 Task: Find connections with filter location Beibei with filter topic #CVwith filter profile language German with filter current company Kronos Incorporated with filter school Anurag Group of Institutions with filter industry Armed Forces with filter service category Video Editing with filter keywords title Sports Volunteer
Action: Mouse moved to (483, 86)
Screenshot: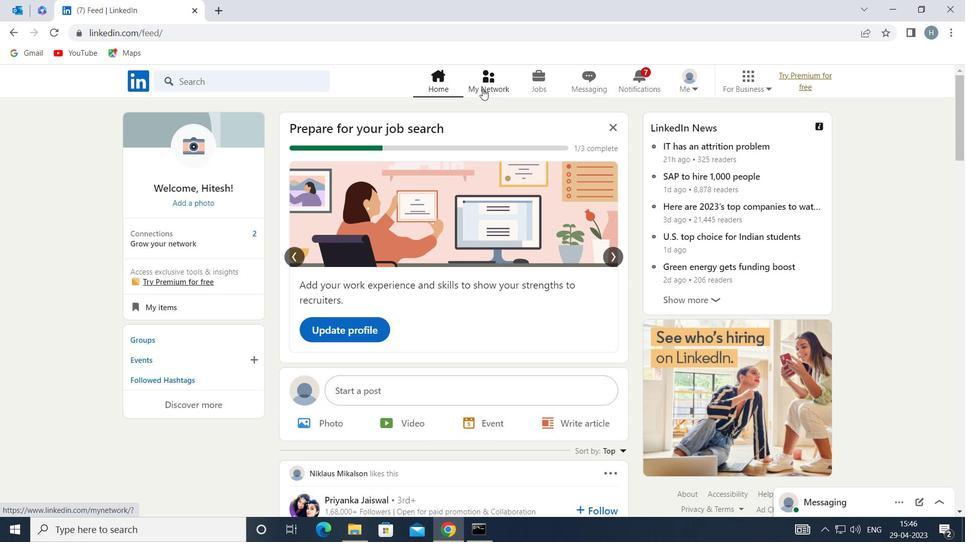 
Action: Mouse pressed left at (483, 86)
Screenshot: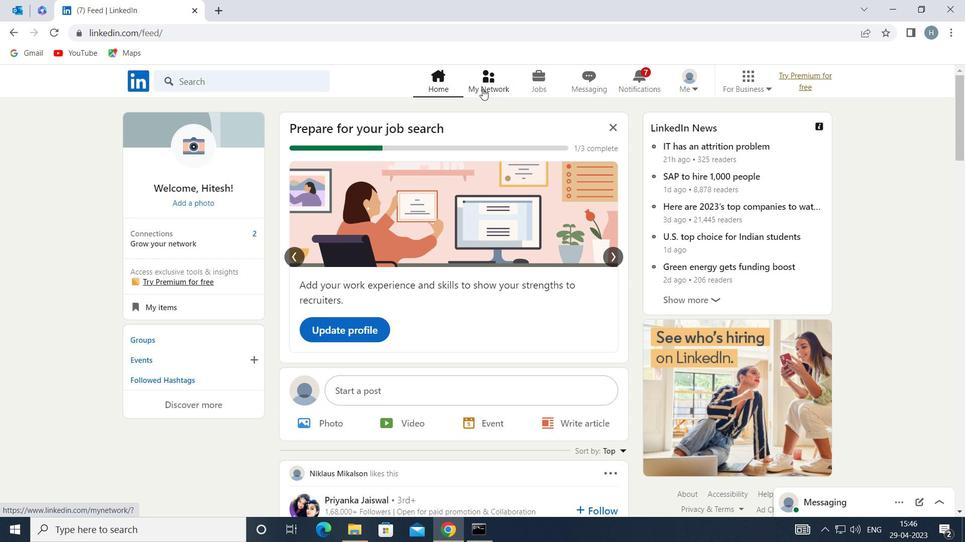 
Action: Mouse moved to (268, 149)
Screenshot: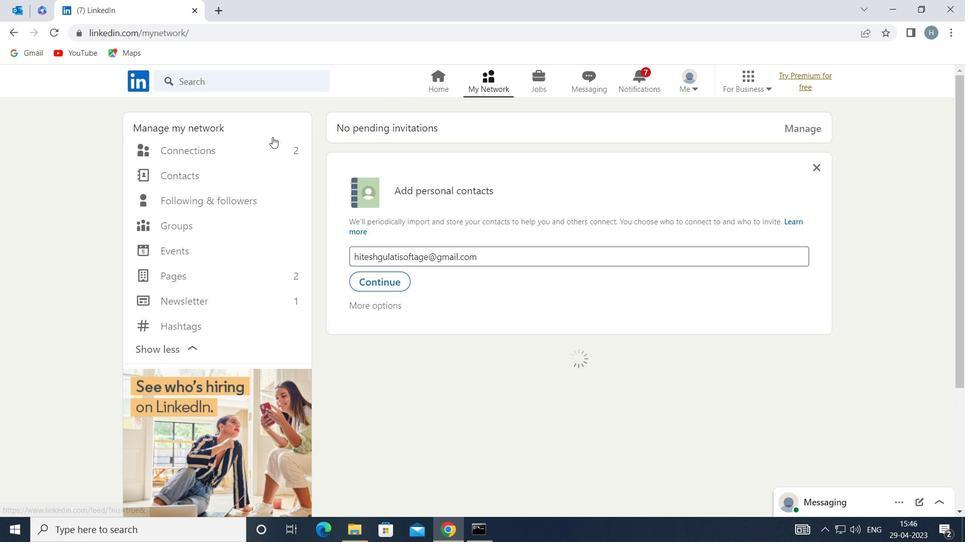 
Action: Mouse pressed left at (268, 149)
Screenshot: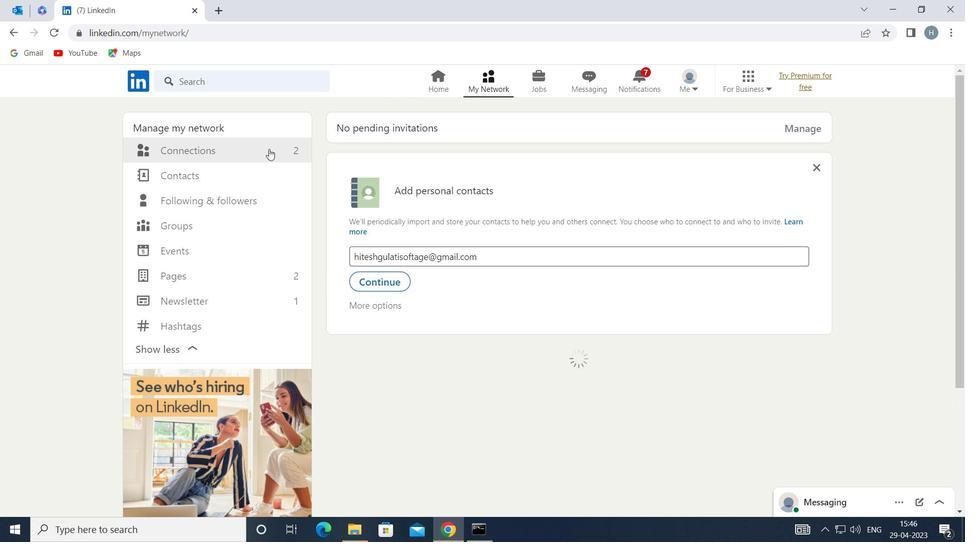 
Action: Mouse moved to (547, 148)
Screenshot: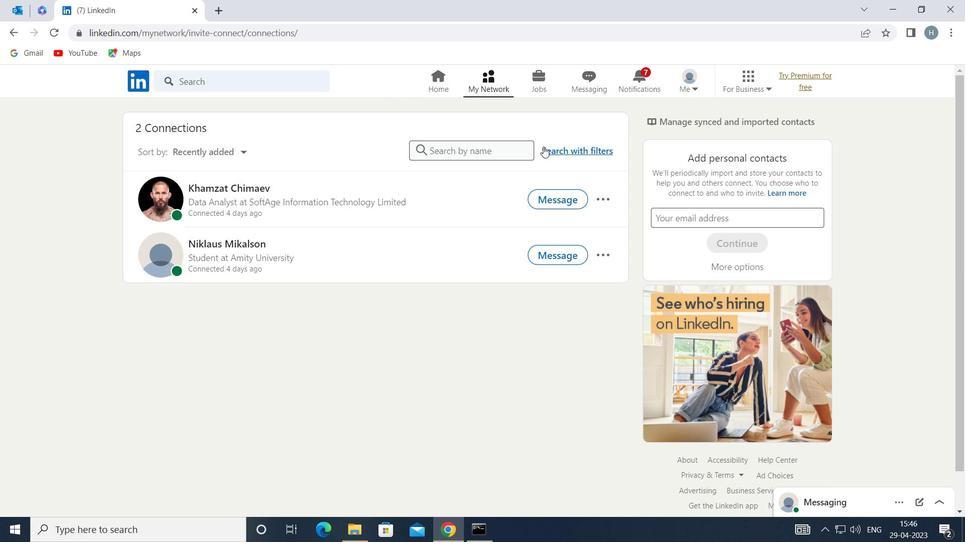
Action: Mouse pressed left at (547, 148)
Screenshot: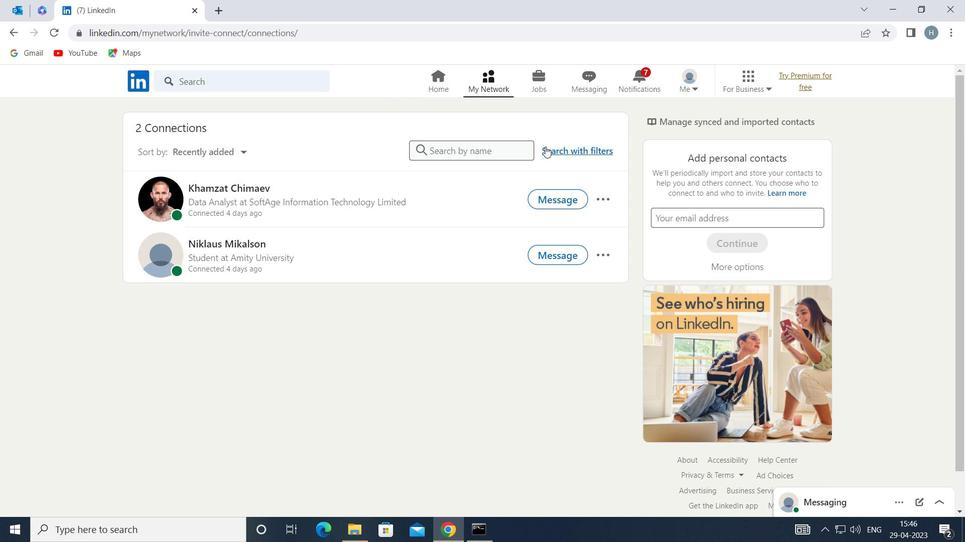 
Action: Mouse moved to (516, 121)
Screenshot: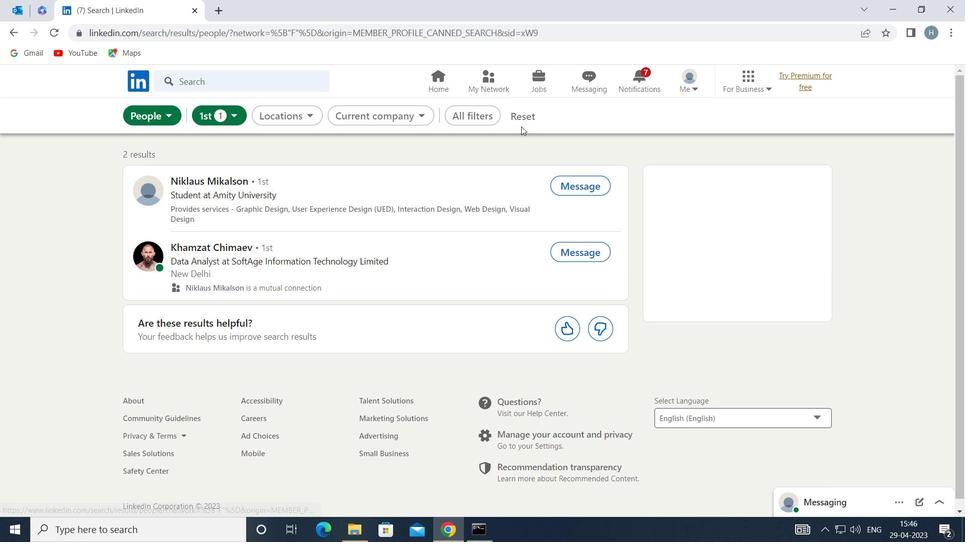 
Action: Mouse pressed left at (516, 121)
Screenshot: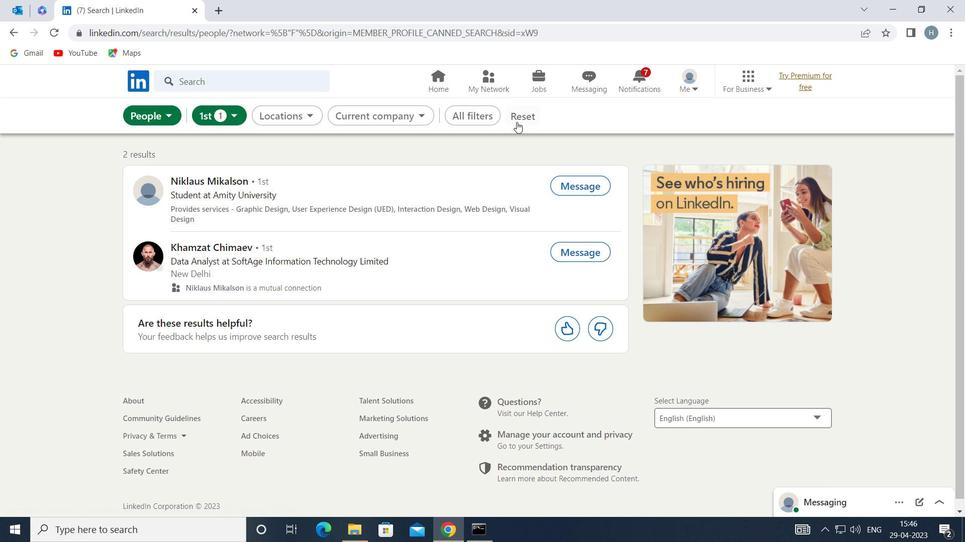 
Action: Mouse moved to (499, 116)
Screenshot: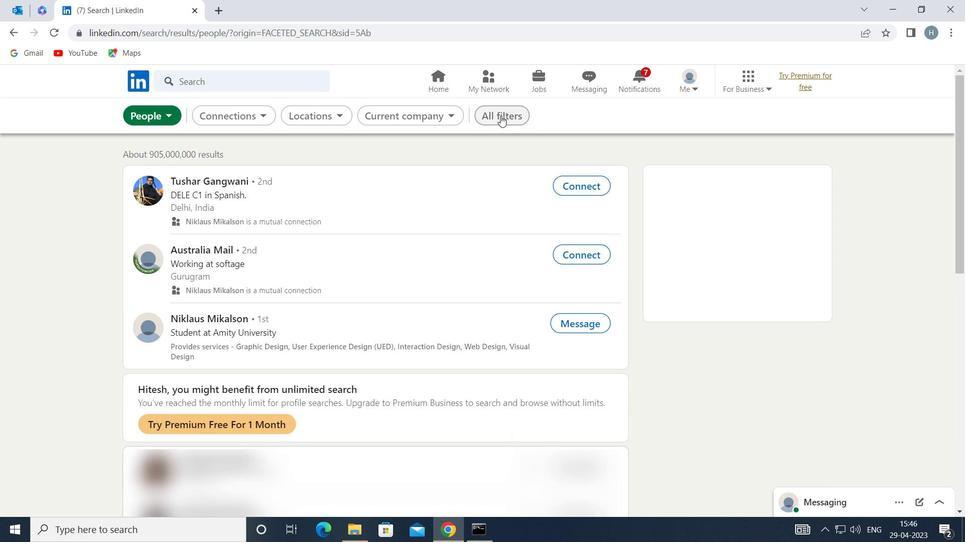 
Action: Mouse pressed left at (499, 116)
Screenshot: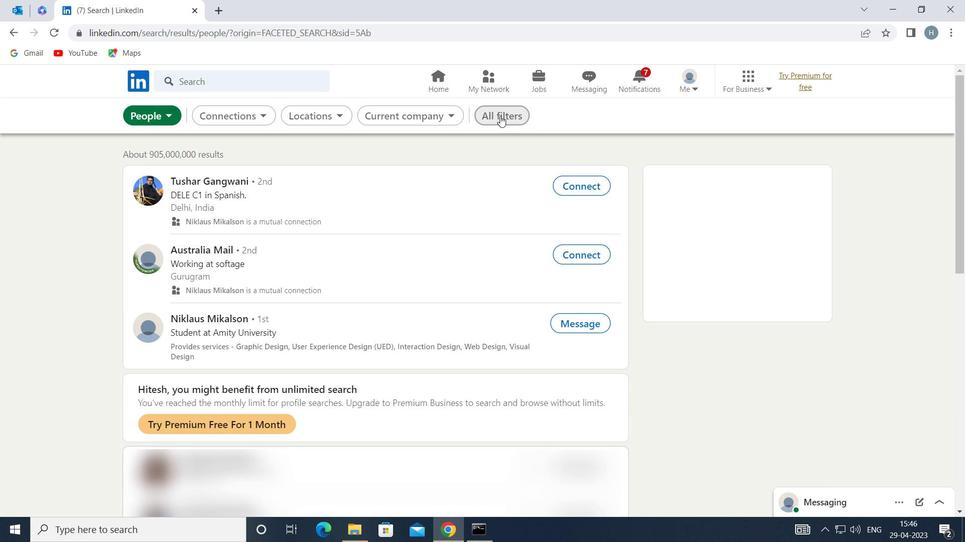 
Action: Mouse moved to (708, 212)
Screenshot: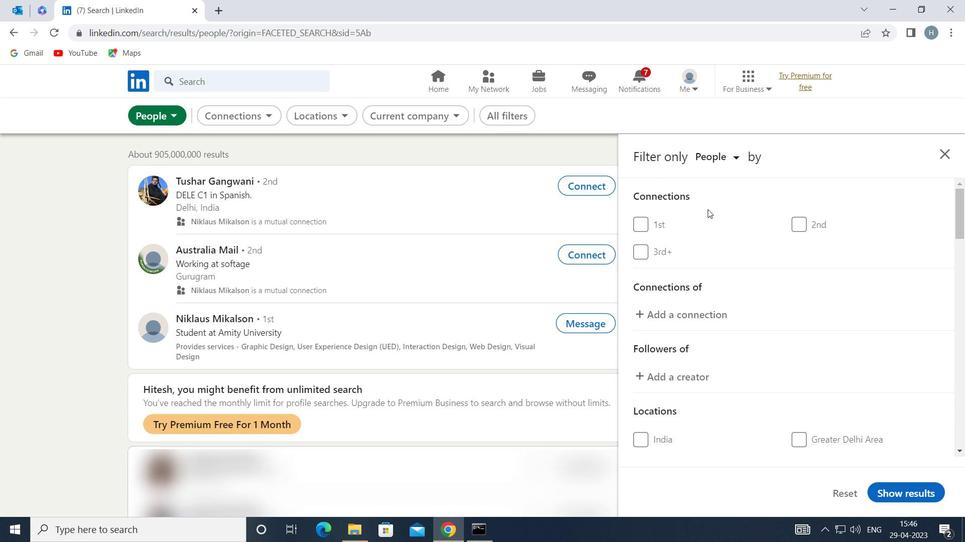 
Action: Mouse scrolled (708, 212) with delta (0, 0)
Screenshot: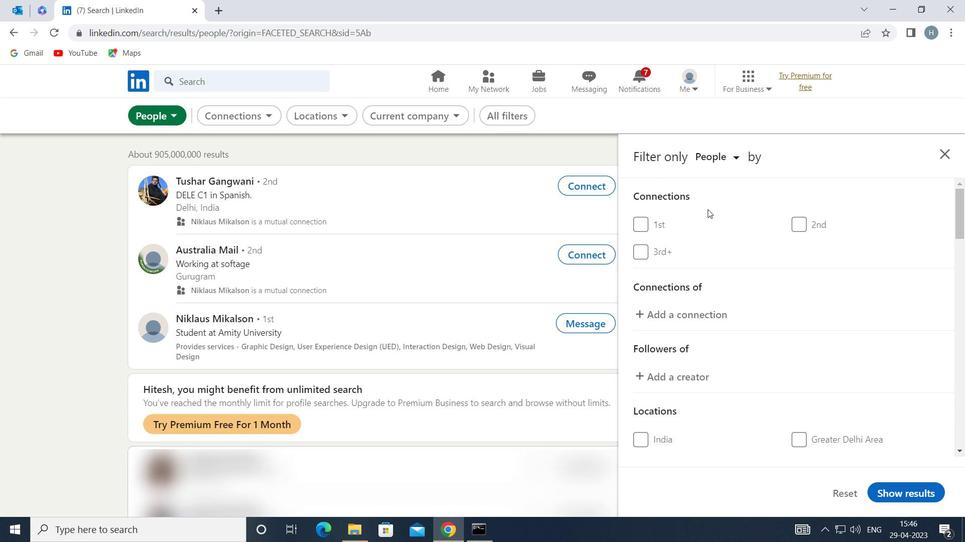 
Action: Mouse moved to (708, 214)
Screenshot: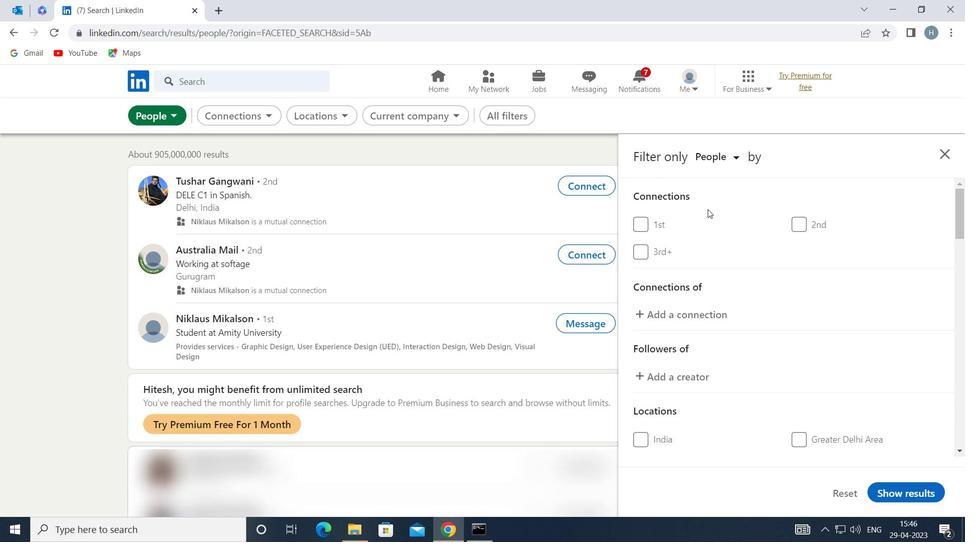 
Action: Mouse scrolled (708, 213) with delta (0, 0)
Screenshot: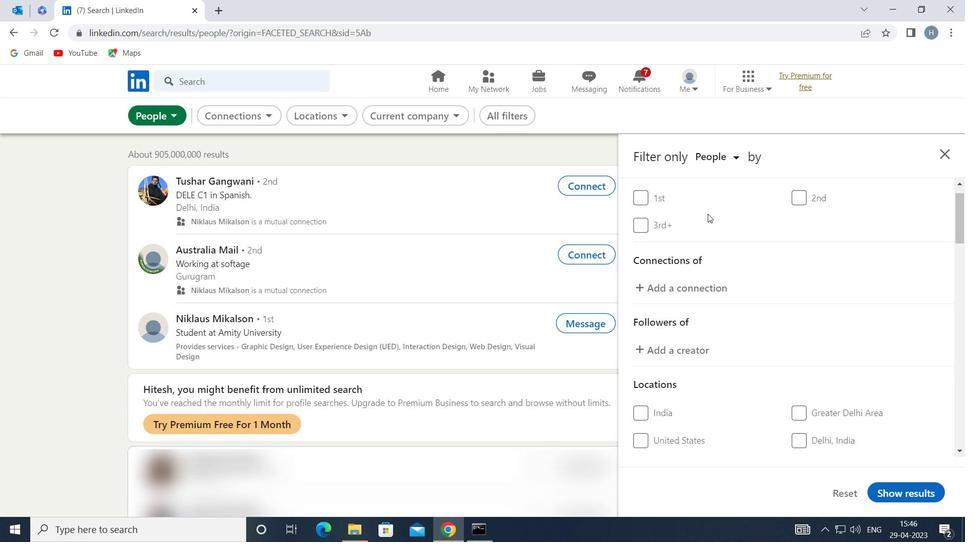 
Action: Mouse moved to (781, 298)
Screenshot: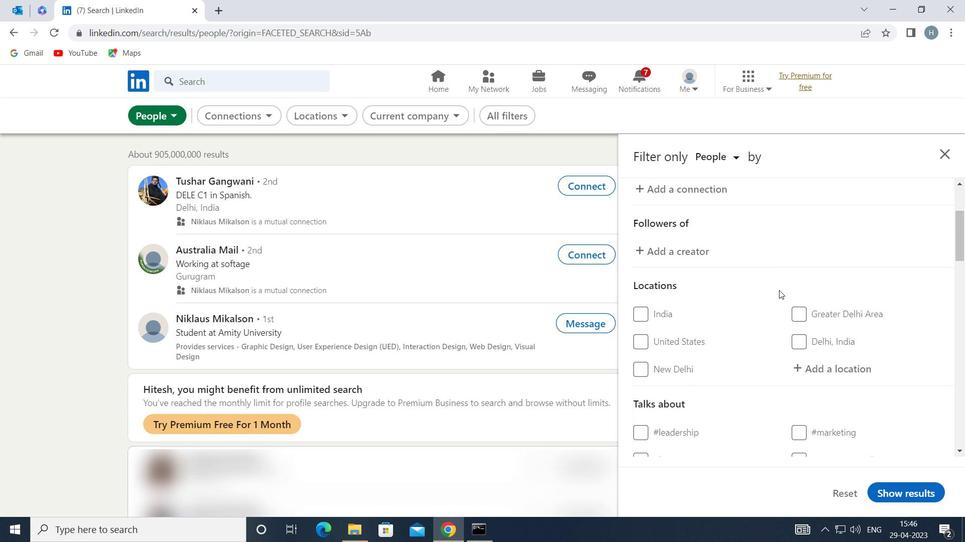 
Action: Mouse scrolled (781, 298) with delta (0, 0)
Screenshot: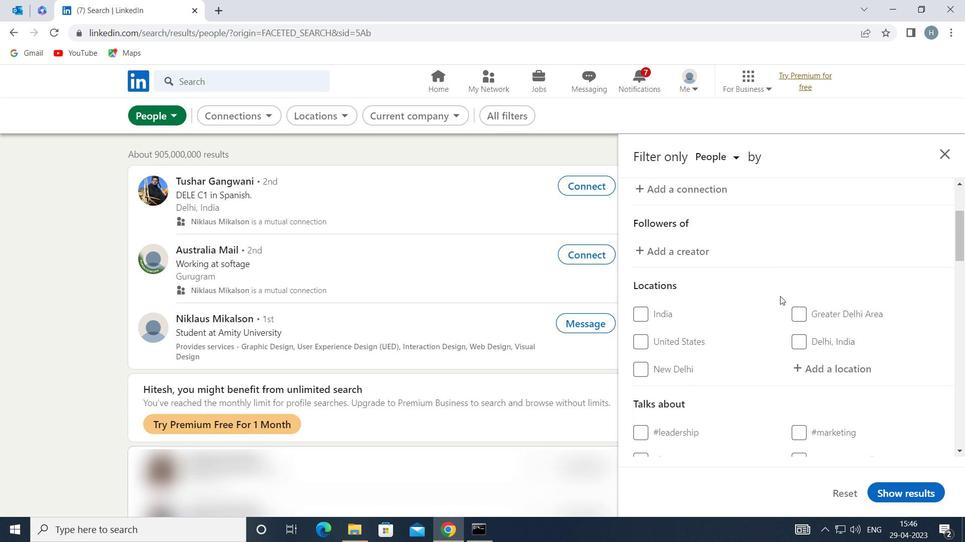 
Action: Mouse scrolled (781, 298) with delta (0, 0)
Screenshot: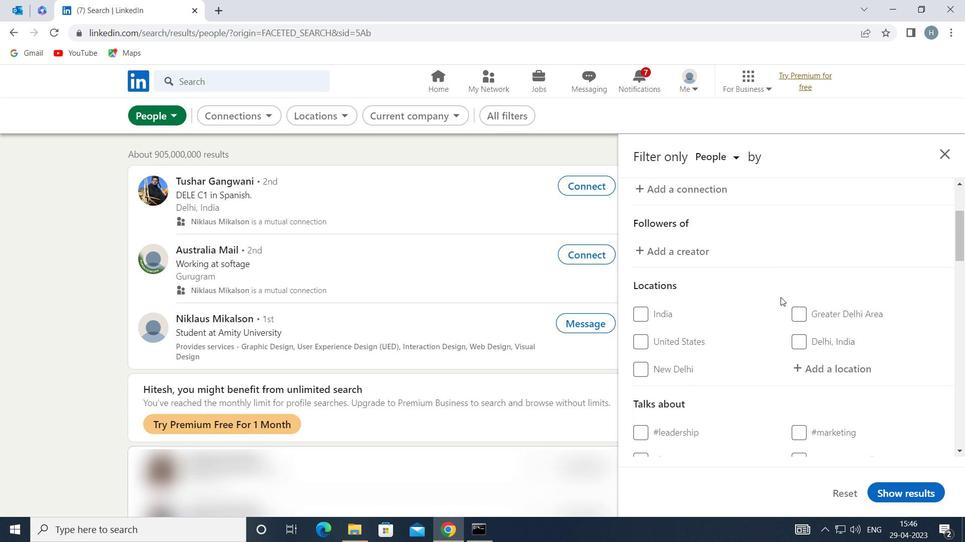 
Action: Mouse moved to (827, 244)
Screenshot: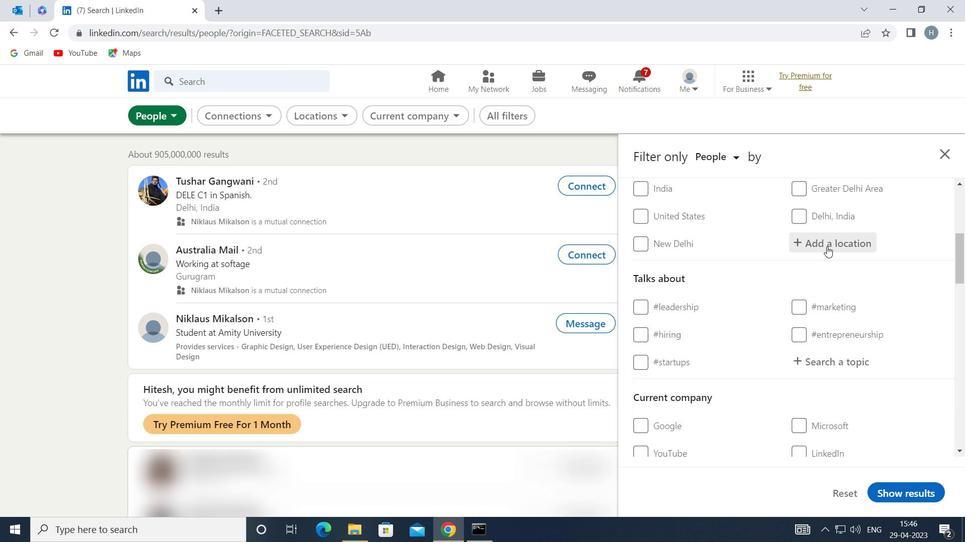 
Action: Mouse pressed left at (827, 244)
Screenshot: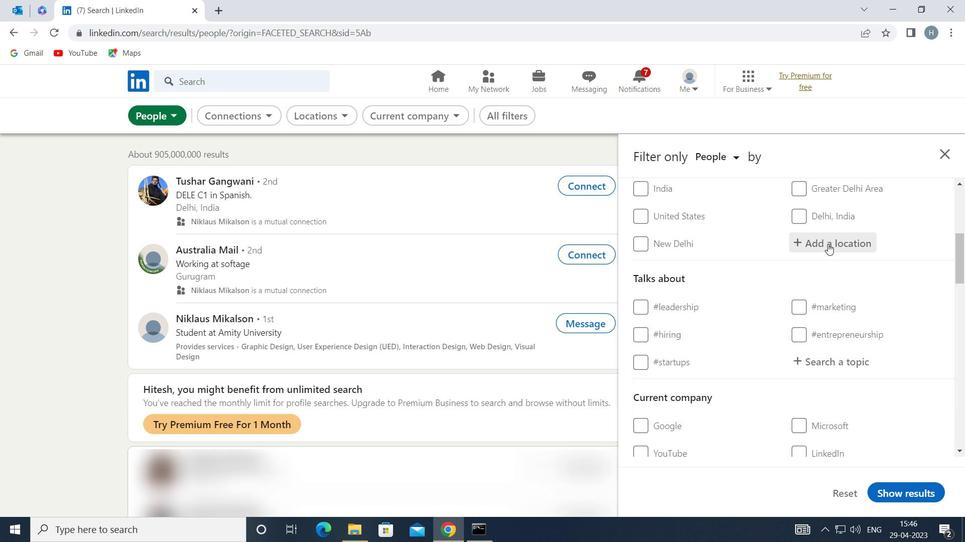 
Action: Key pressed <Key.shift>BEIBEI
Screenshot: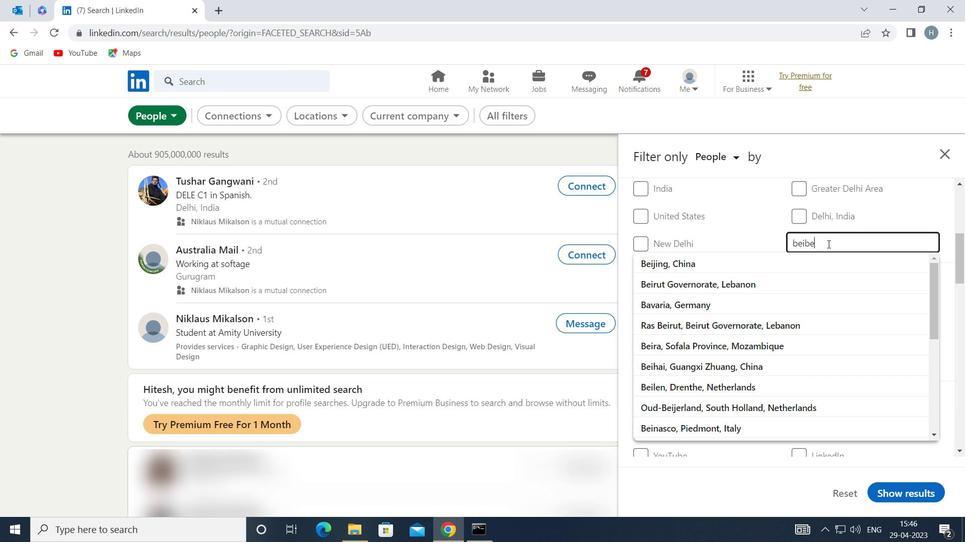 
Action: Mouse moved to (873, 232)
Screenshot: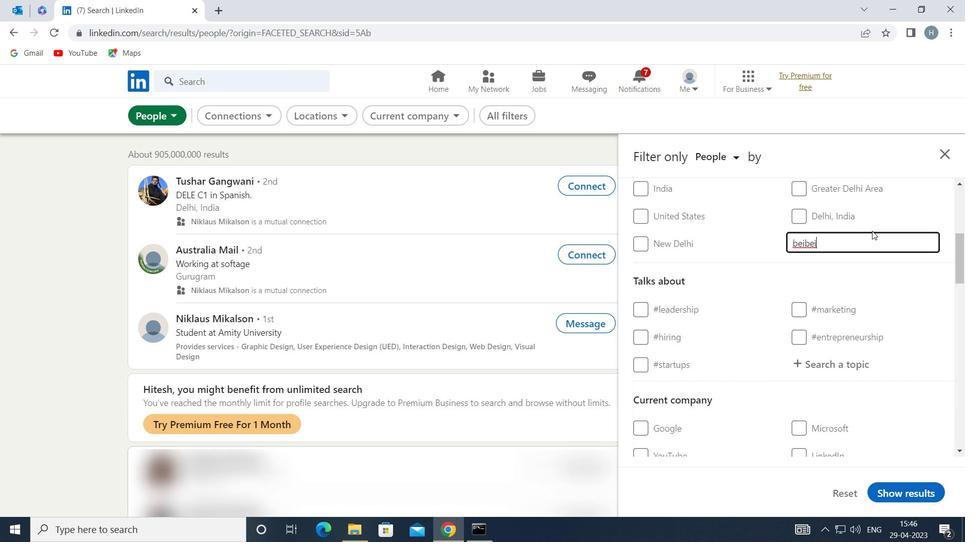 
Action: Key pressed <Key.enter>
Screenshot: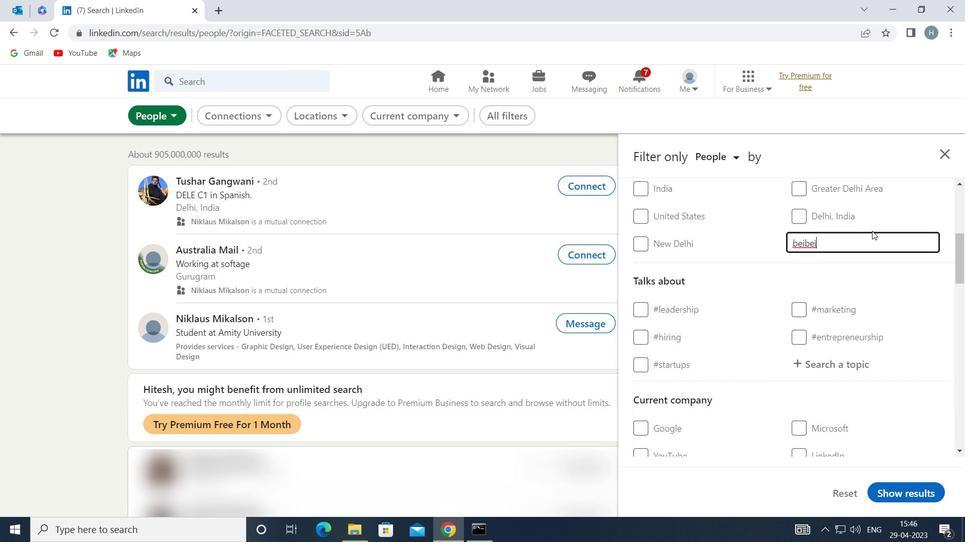 
Action: Mouse moved to (911, 302)
Screenshot: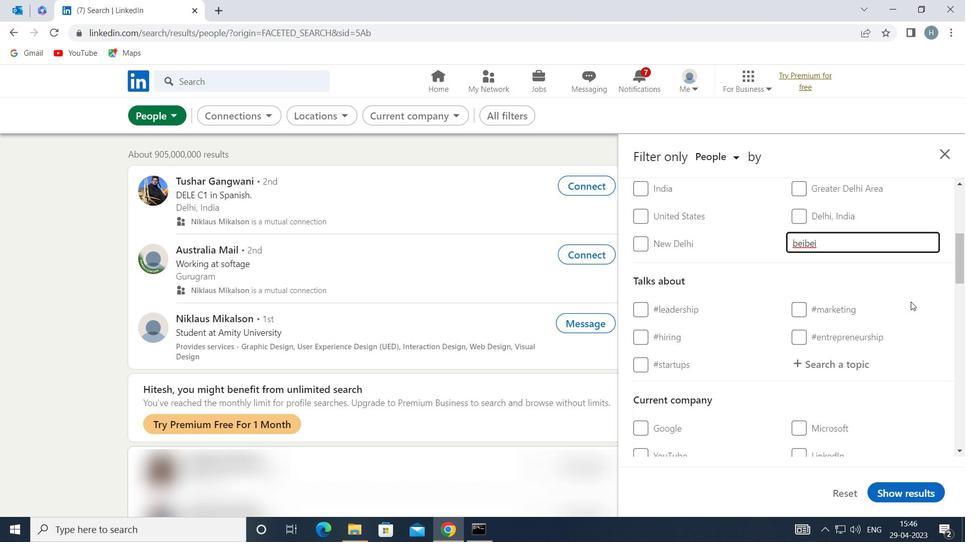 
Action: Mouse scrolled (911, 301) with delta (0, 0)
Screenshot: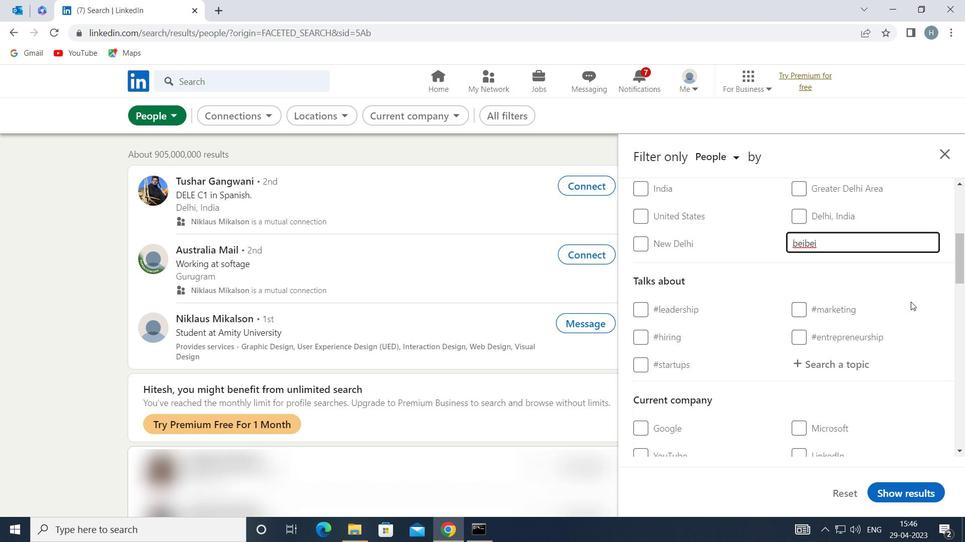 
Action: Mouse moved to (859, 296)
Screenshot: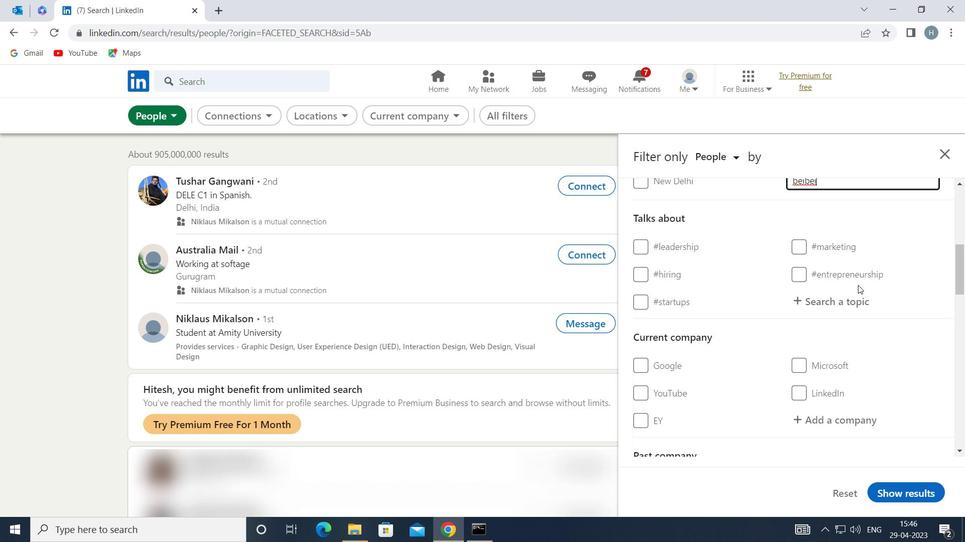 
Action: Mouse pressed left at (859, 296)
Screenshot: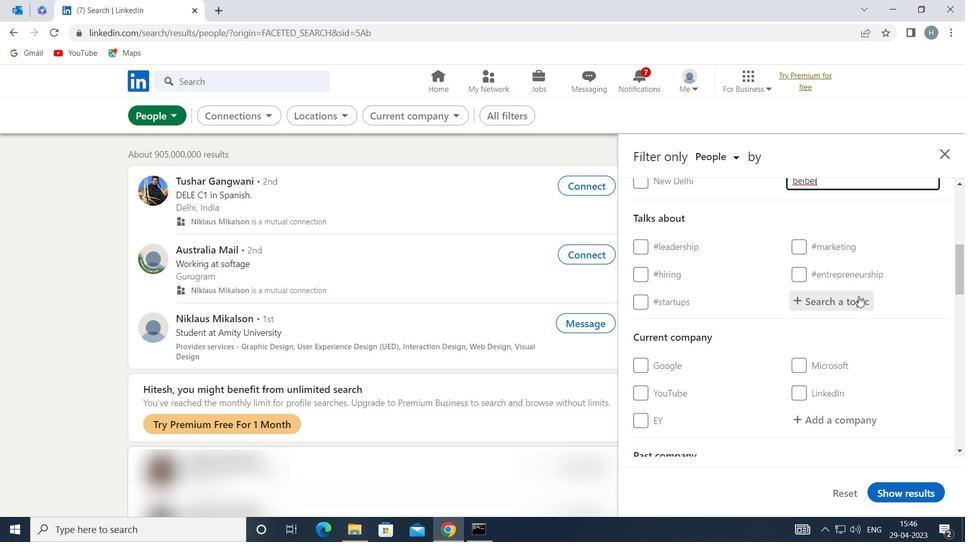 
Action: Mouse moved to (859, 297)
Screenshot: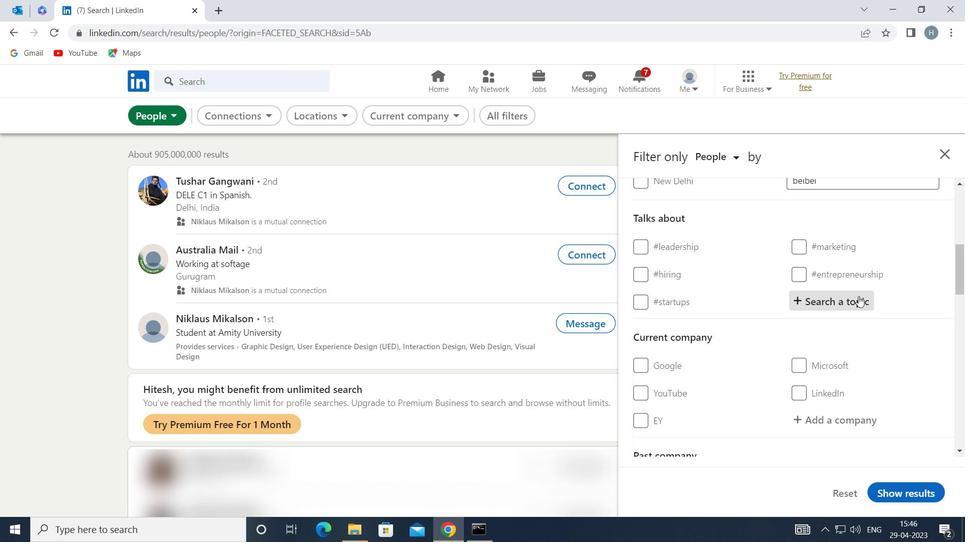 
Action: Key pressed <Key.shift>CV
Screenshot: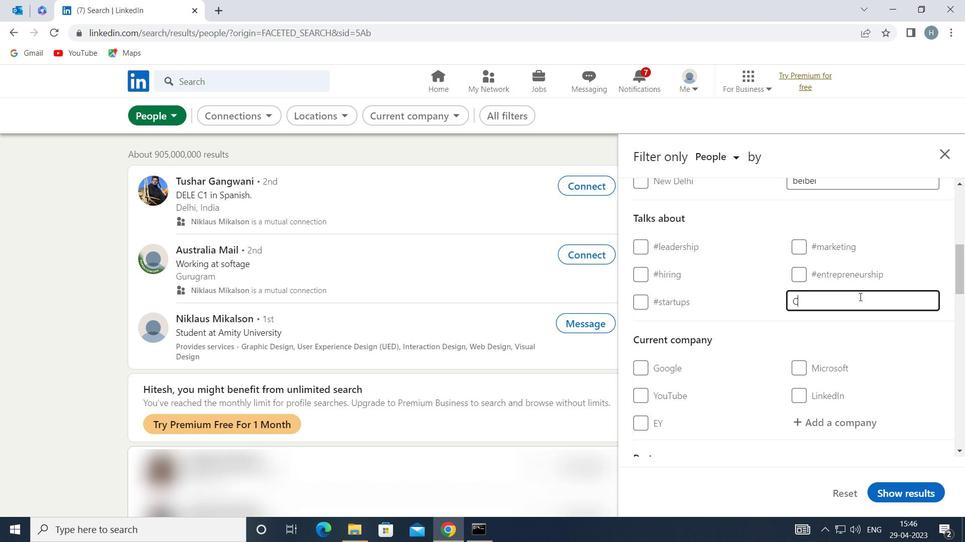 
Action: Mouse moved to (782, 317)
Screenshot: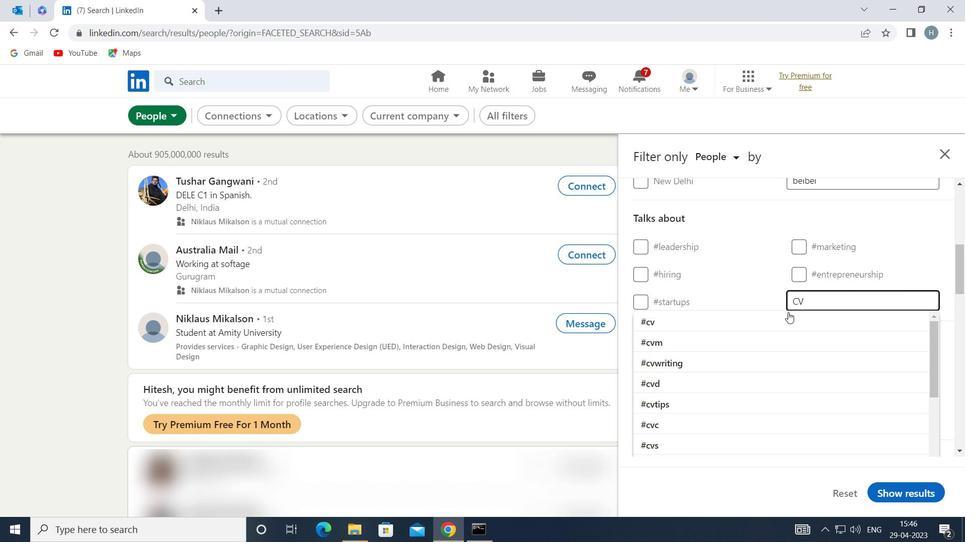
Action: Mouse pressed left at (782, 317)
Screenshot: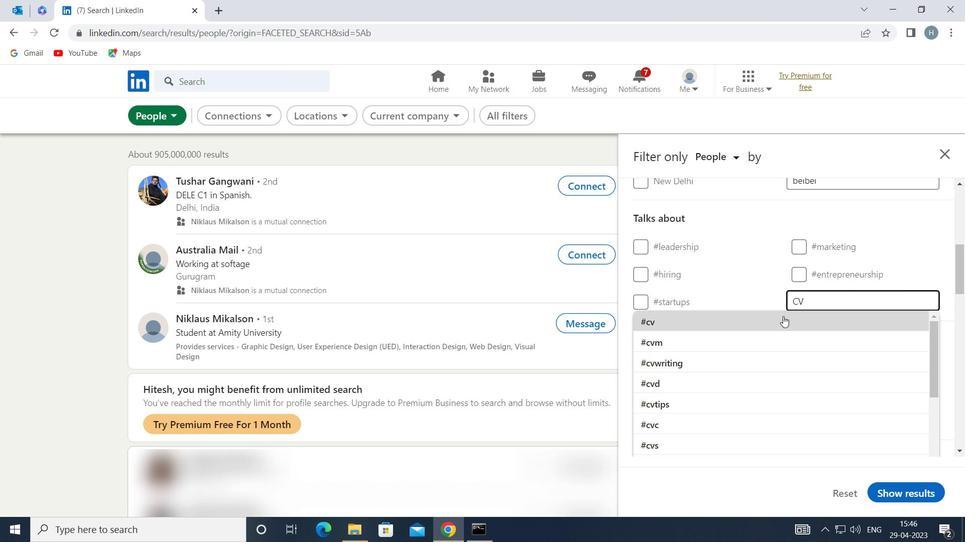 
Action: Mouse moved to (781, 317)
Screenshot: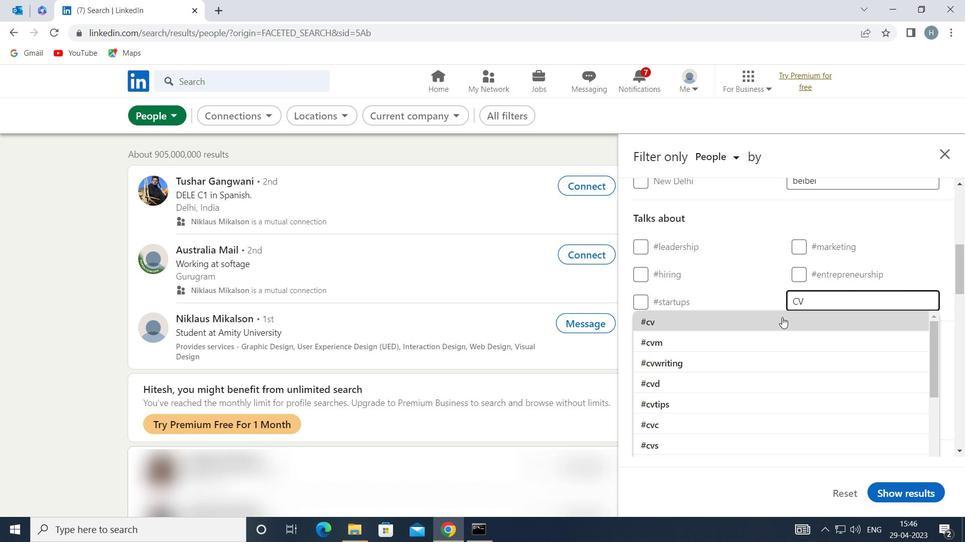 
Action: Mouse scrolled (781, 317) with delta (0, 0)
Screenshot: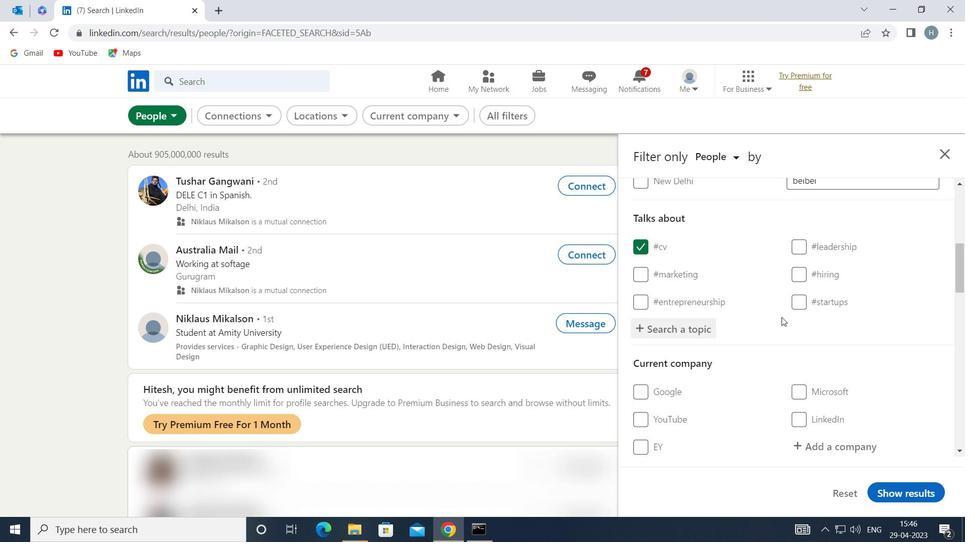 
Action: Mouse moved to (781, 314)
Screenshot: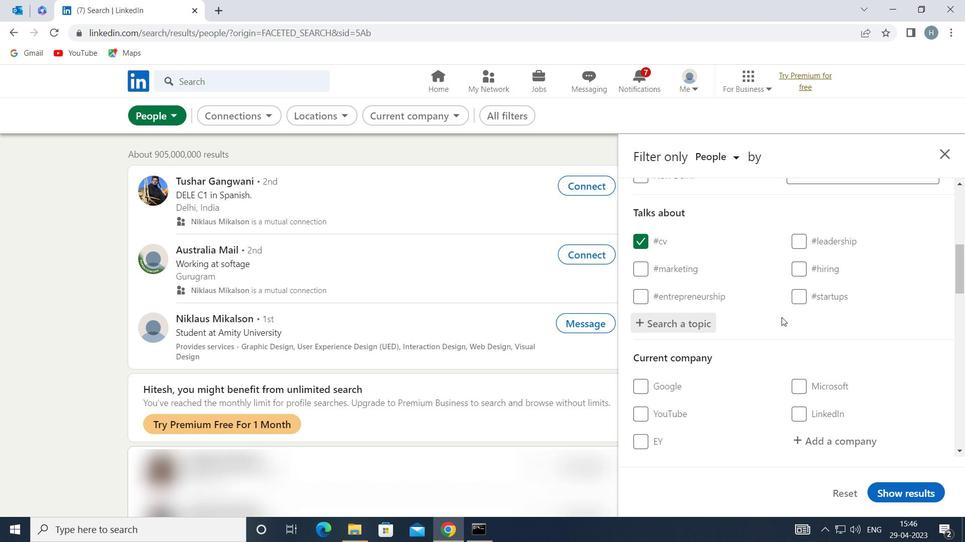 
Action: Mouse scrolled (781, 314) with delta (0, 0)
Screenshot: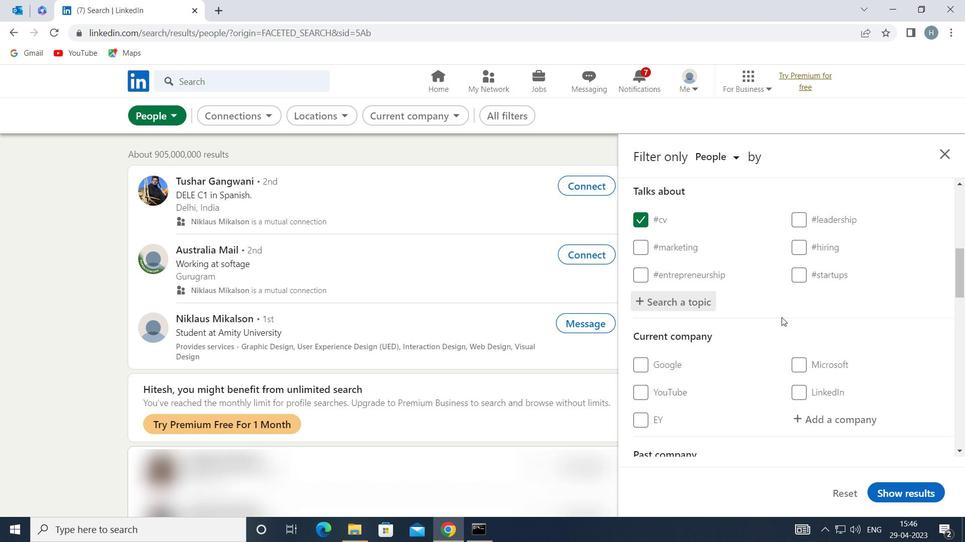 
Action: Mouse scrolled (781, 314) with delta (0, 0)
Screenshot: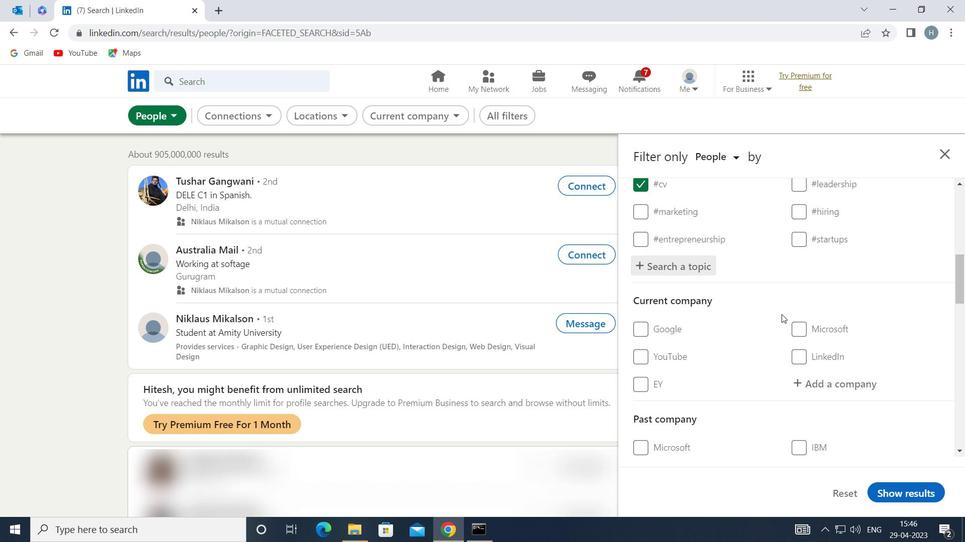 
Action: Mouse scrolled (781, 314) with delta (0, 0)
Screenshot: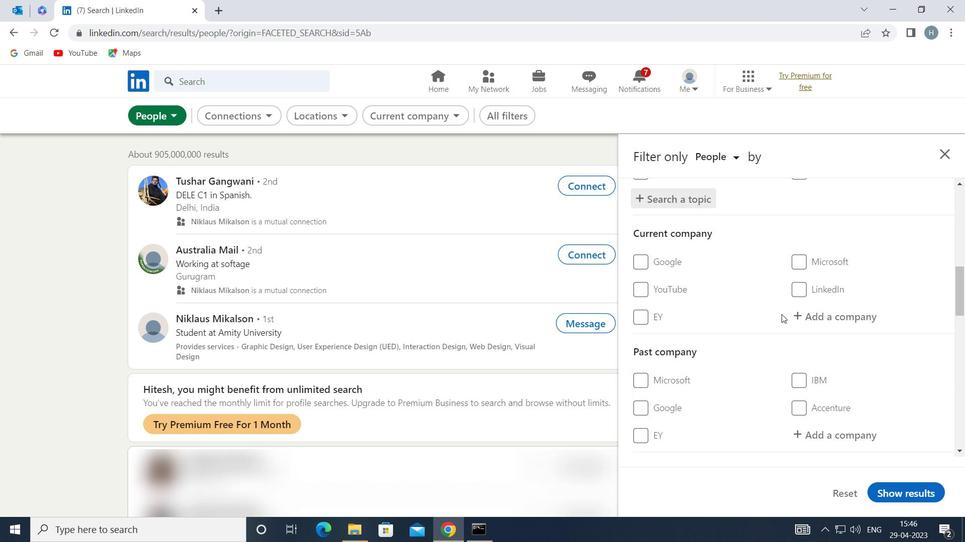 
Action: Mouse moved to (782, 313)
Screenshot: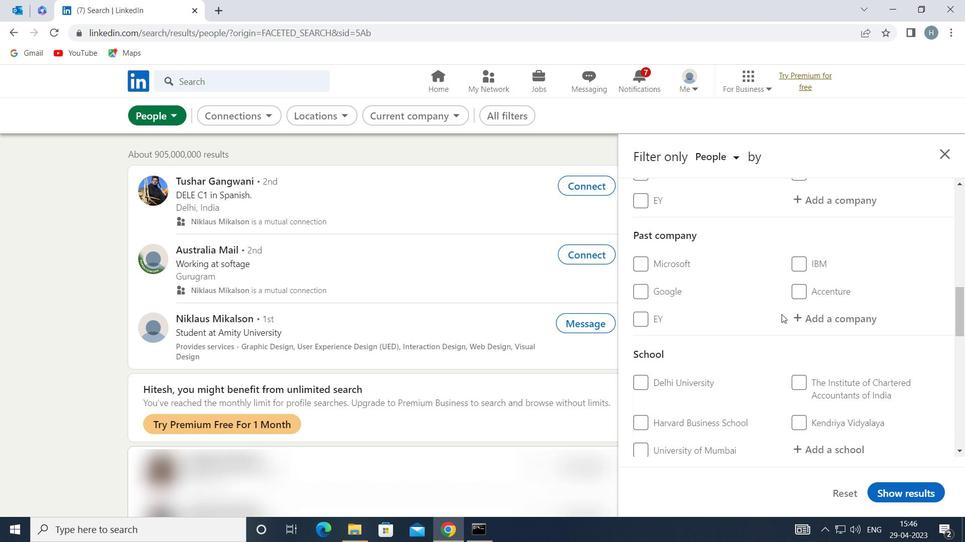 
Action: Mouse scrolled (782, 313) with delta (0, 0)
Screenshot: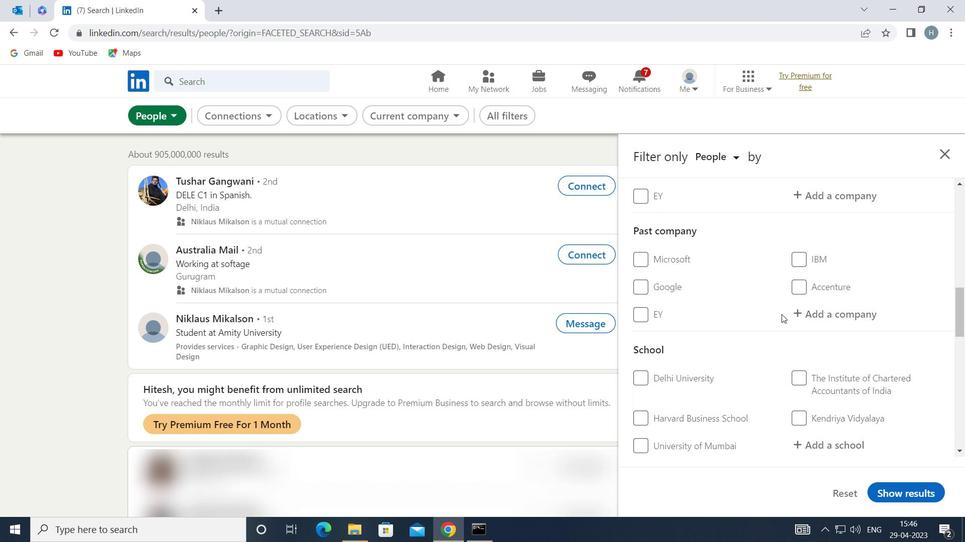 
Action: Mouse moved to (786, 309)
Screenshot: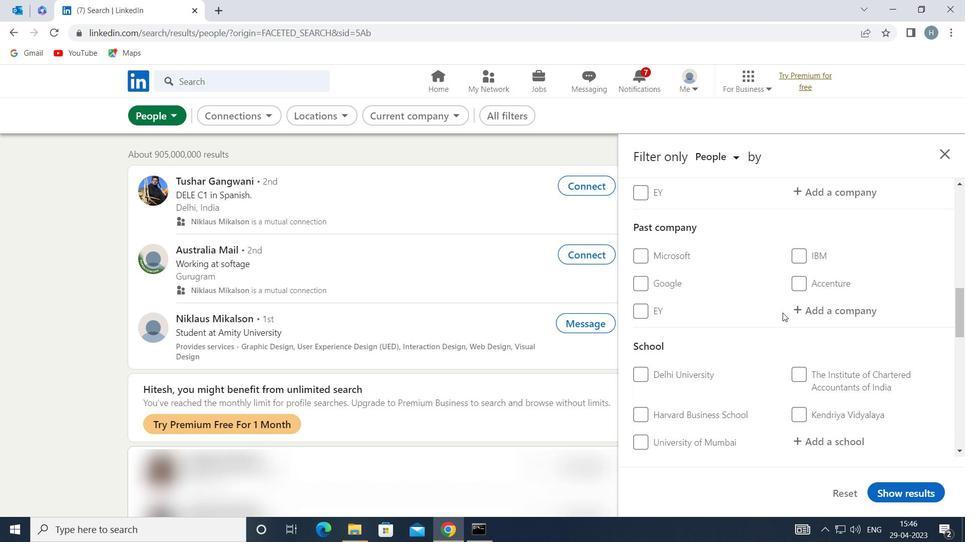 
Action: Mouse scrolled (786, 309) with delta (0, 0)
Screenshot: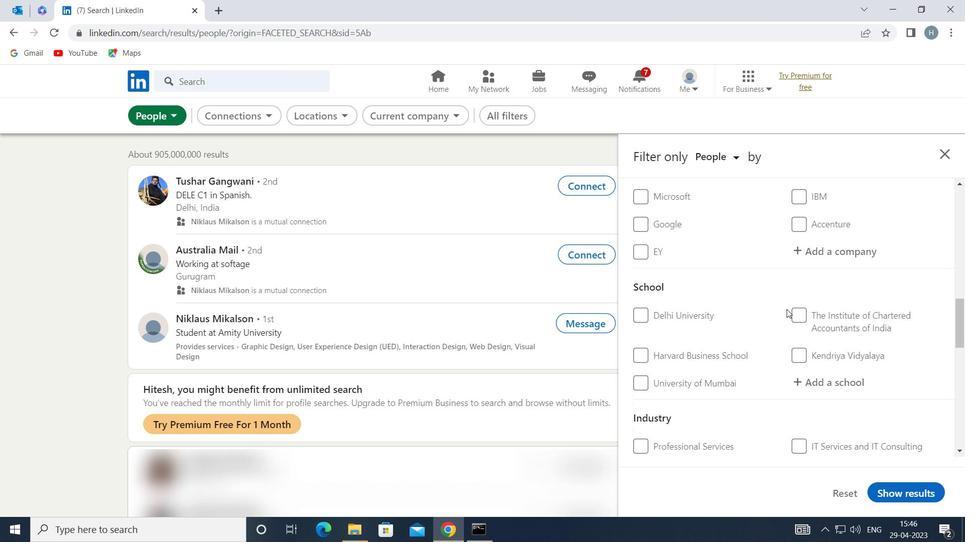 
Action: Mouse moved to (786, 310)
Screenshot: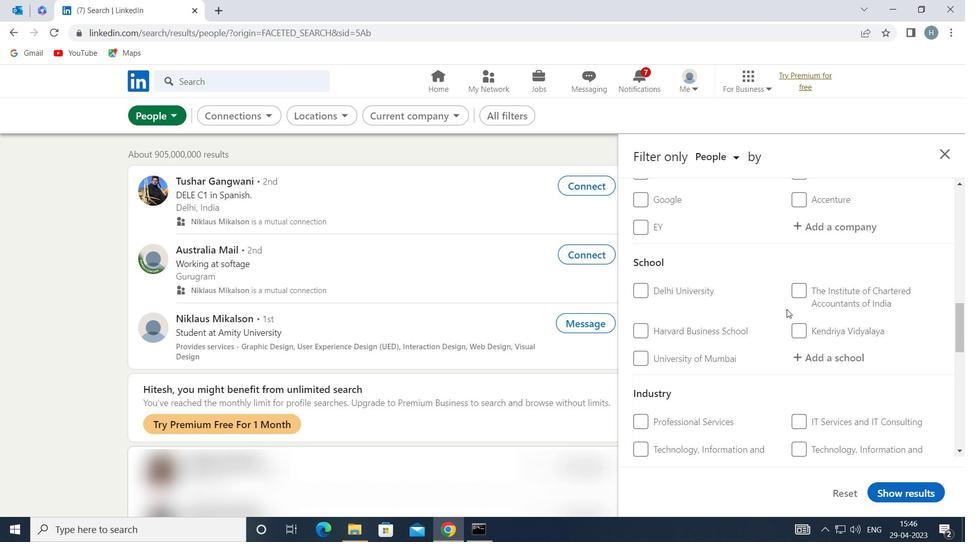 
Action: Mouse scrolled (786, 309) with delta (0, 0)
Screenshot: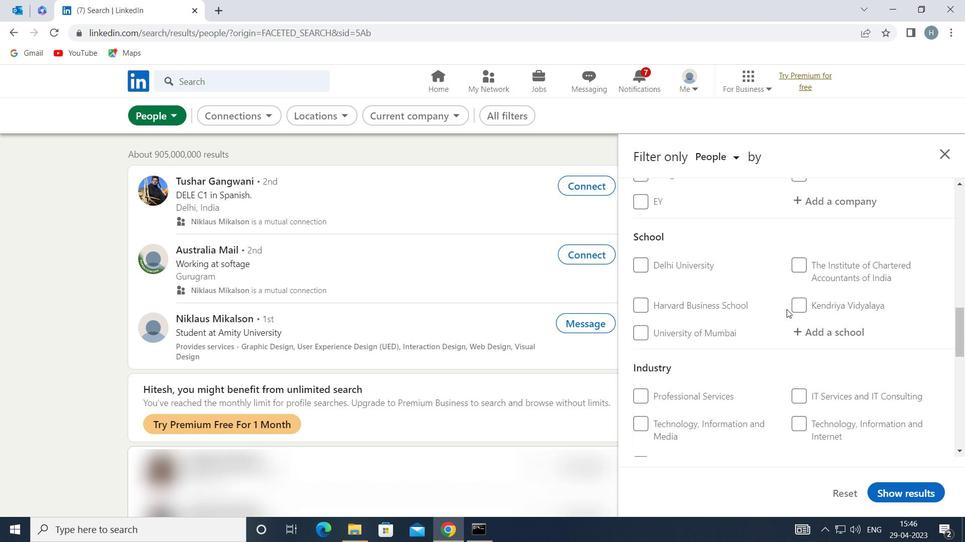 
Action: Mouse moved to (785, 312)
Screenshot: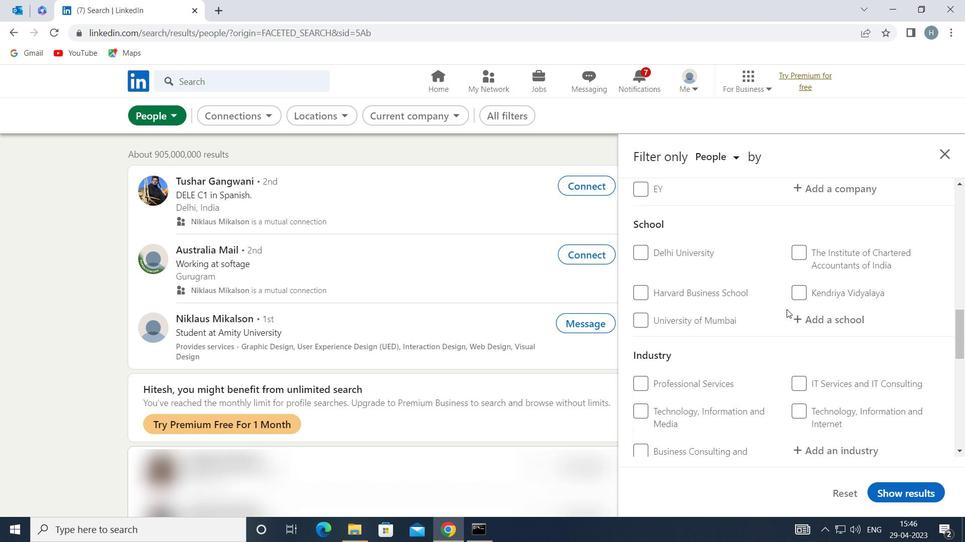 
Action: Mouse scrolled (785, 311) with delta (0, 0)
Screenshot: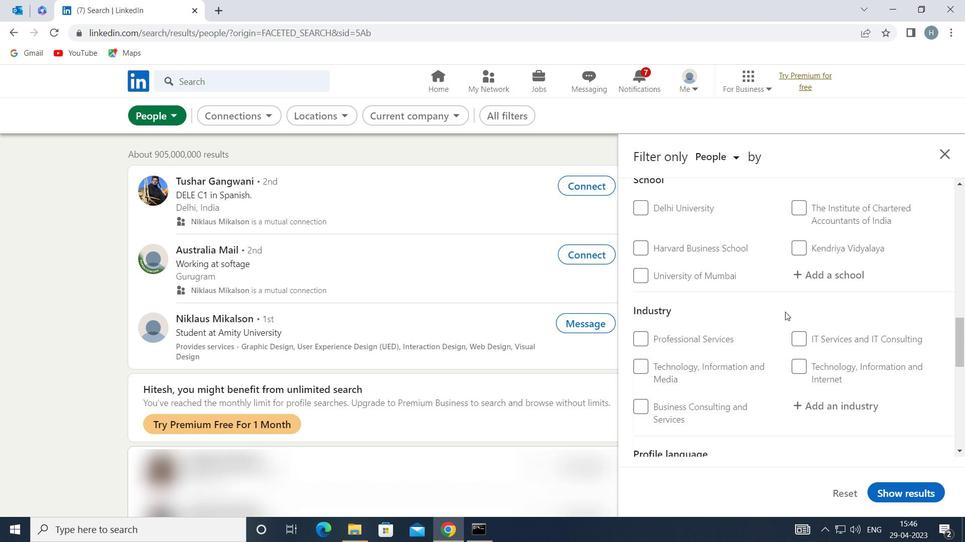 
Action: Mouse scrolled (785, 311) with delta (0, 0)
Screenshot: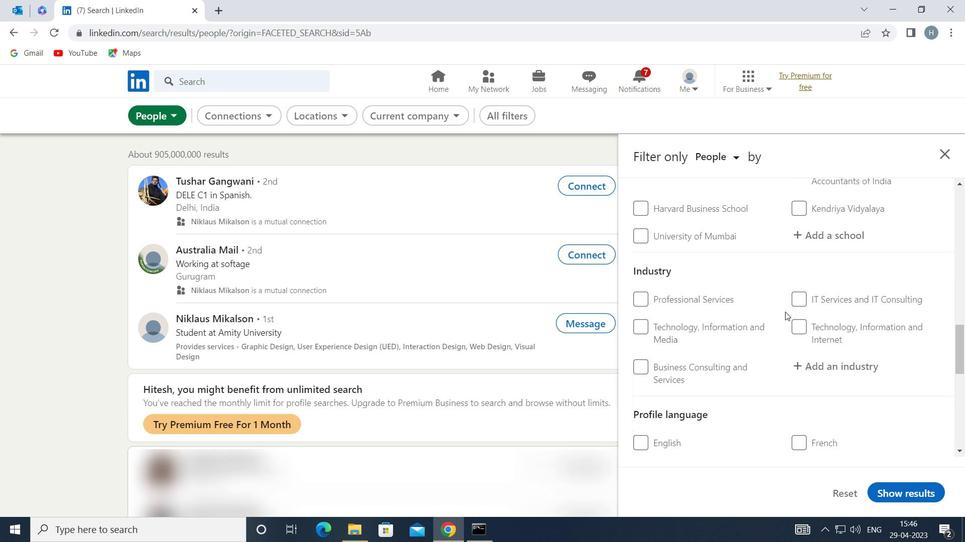 
Action: Mouse moved to (660, 389)
Screenshot: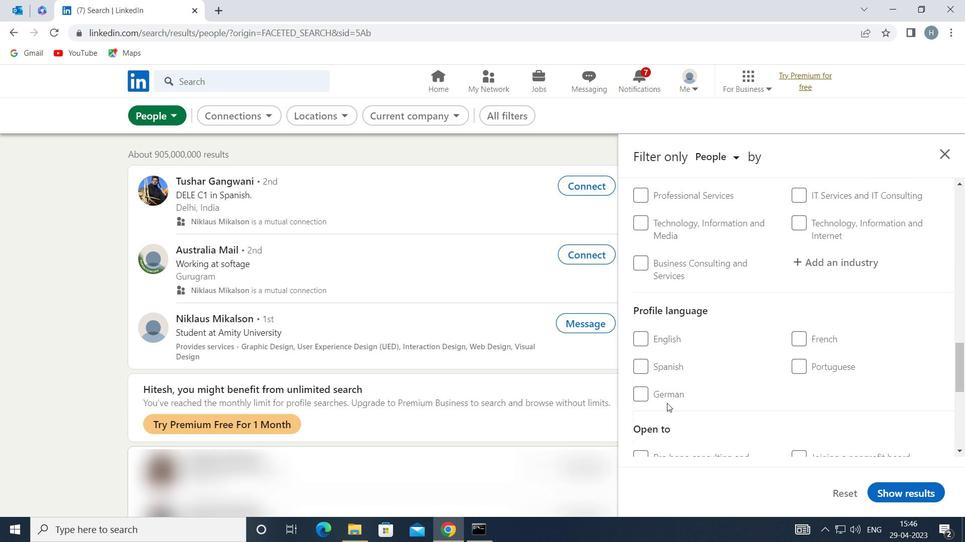
Action: Mouse pressed left at (660, 389)
Screenshot: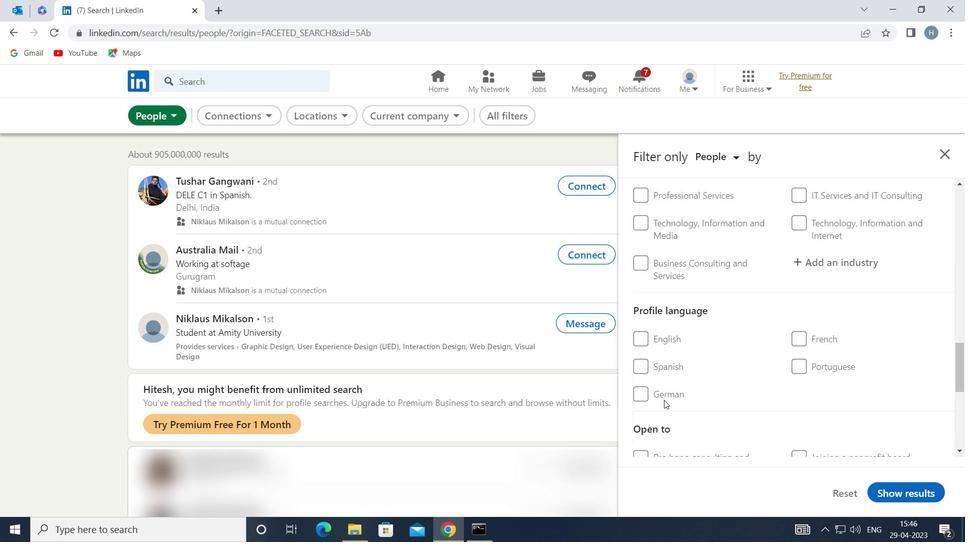 
Action: Mouse moved to (720, 378)
Screenshot: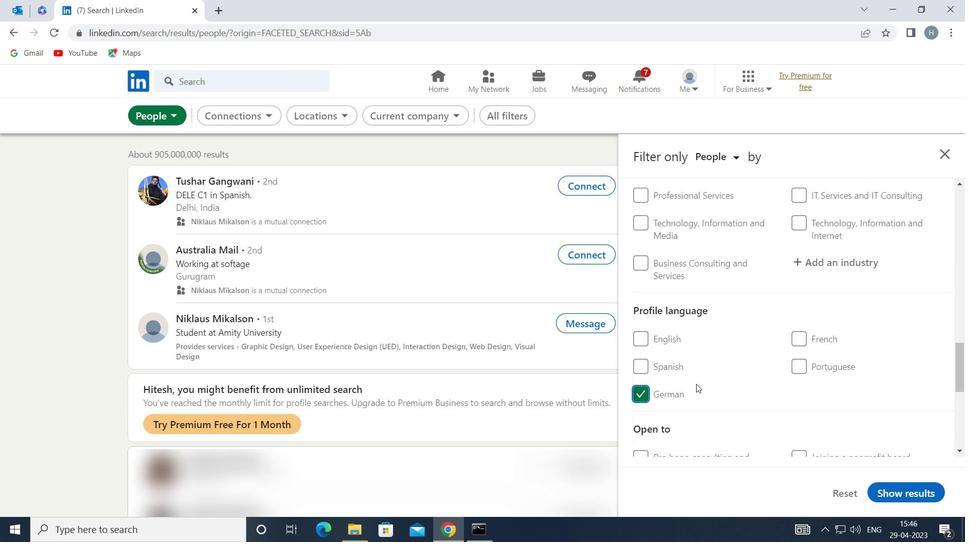 
Action: Mouse scrolled (720, 378) with delta (0, 0)
Screenshot: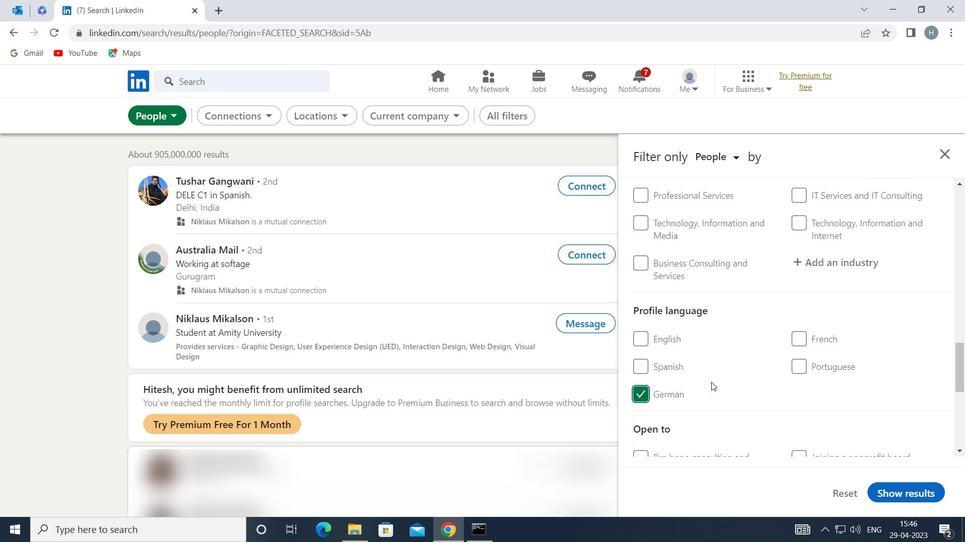 
Action: Mouse moved to (721, 377)
Screenshot: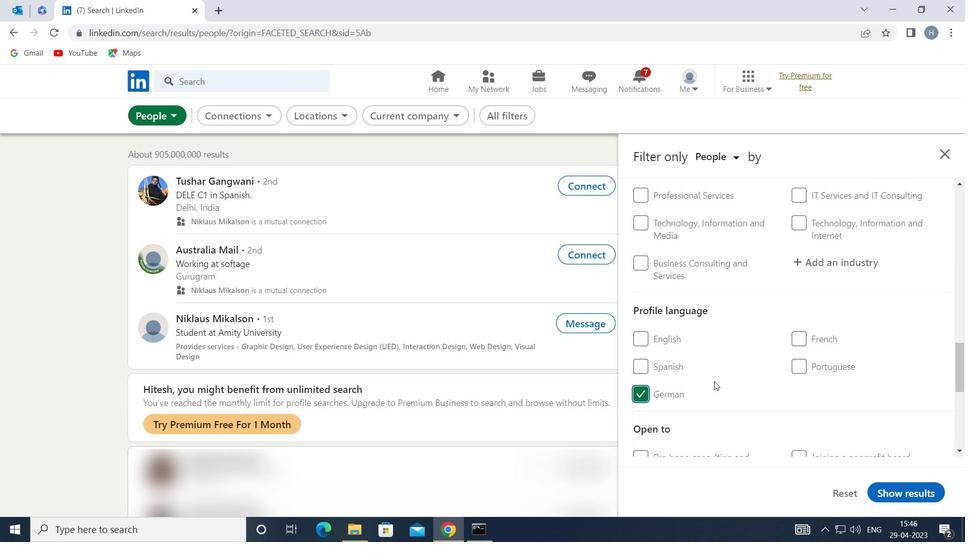 
Action: Mouse scrolled (721, 378) with delta (0, 0)
Screenshot: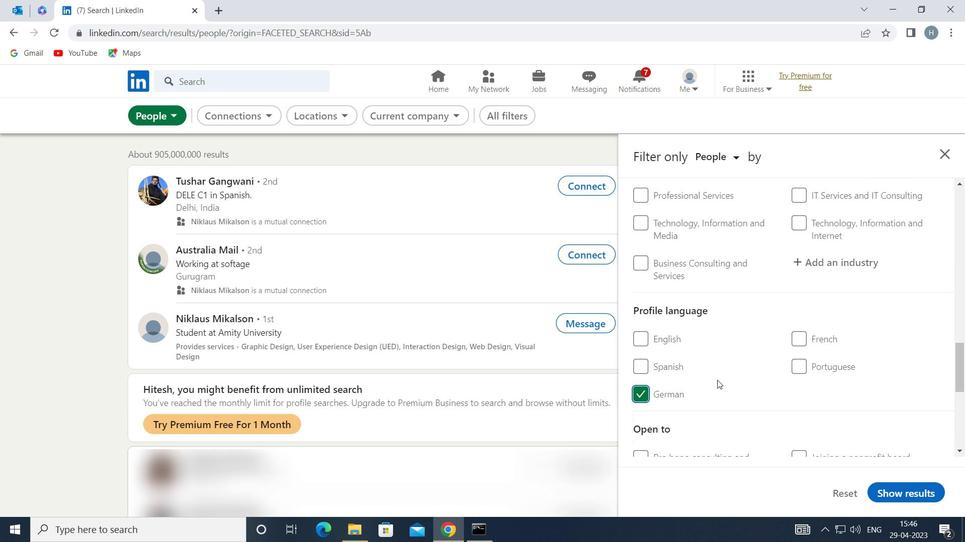 
Action: Mouse moved to (721, 375)
Screenshot: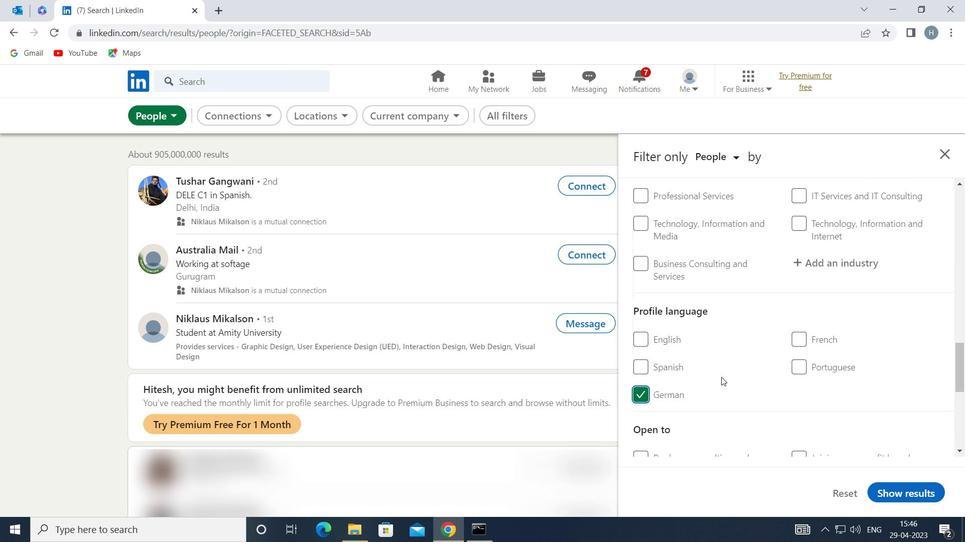 
Action: Mouse scrolled (721, 376) with delta (0, 0)
Screenshot: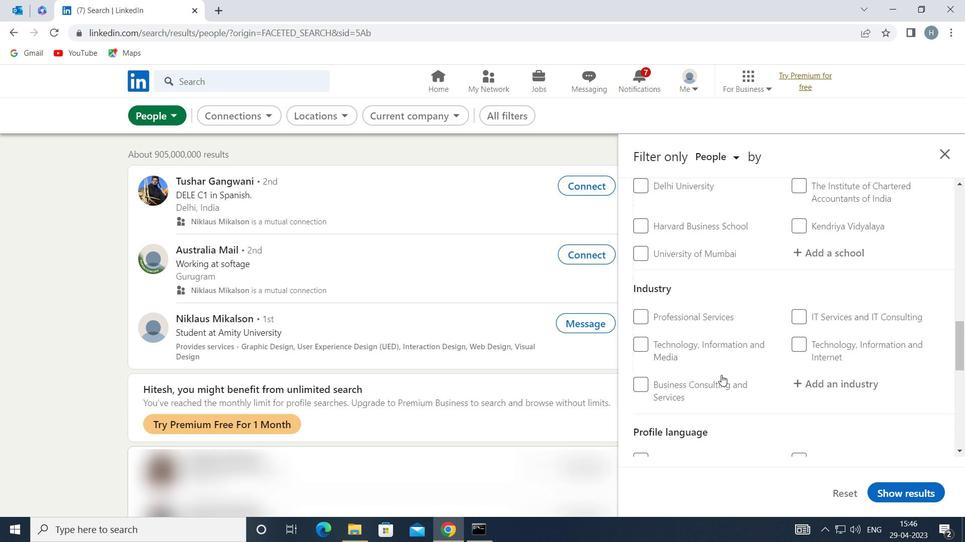 
Action: Mouse scrolled (721, 376) with delta (0, 0)
Screenshot: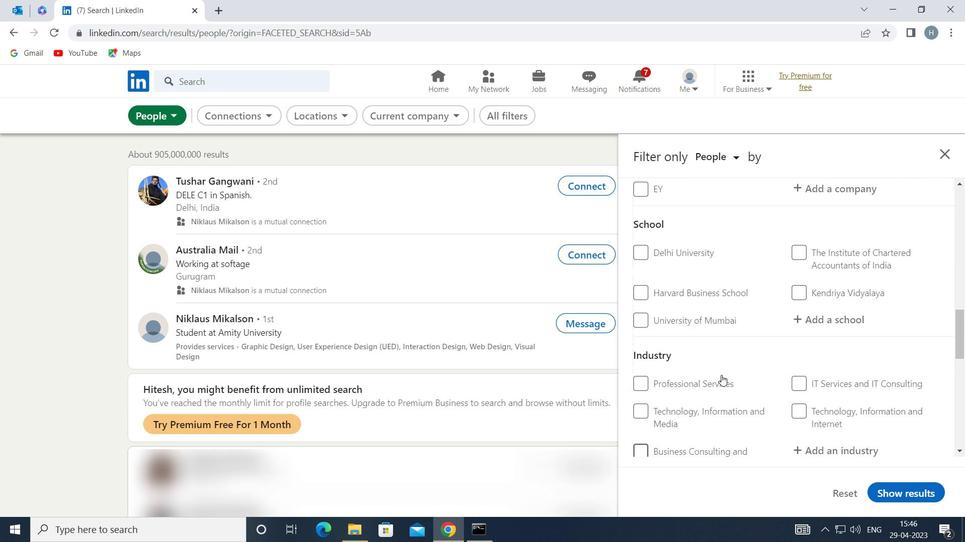 
Action: Mouse scrolled (721, 376) with delta (0, 0)
Screenshot: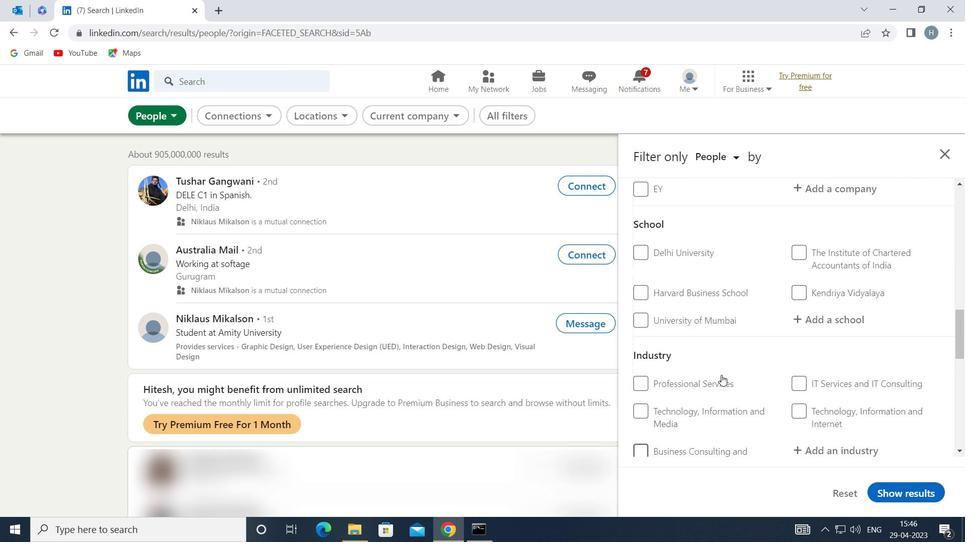 
Action: Mouse scrolled (721, 376) with delta (0, 0)
Screenshot: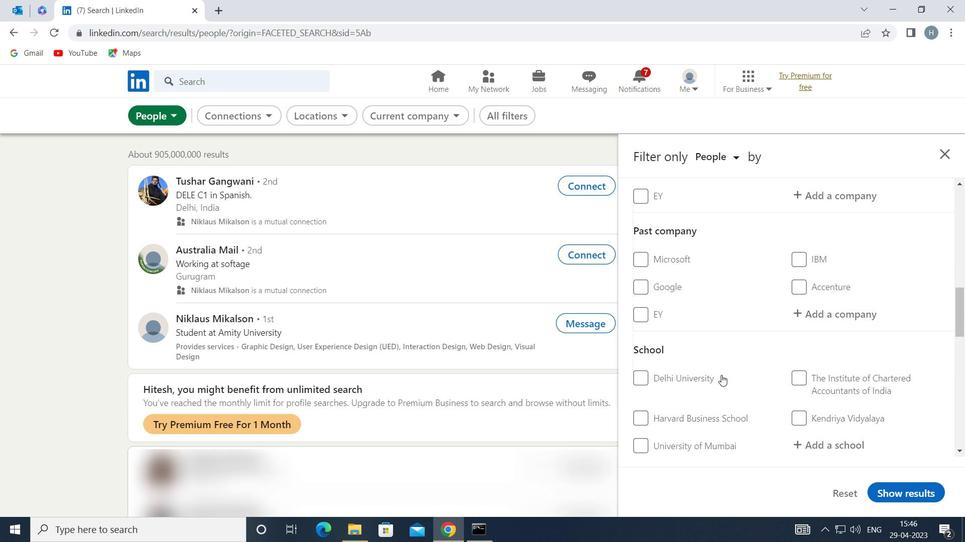 
Action: Mouse scrolled (721, 376) with delta (0, 0)
Screenshot: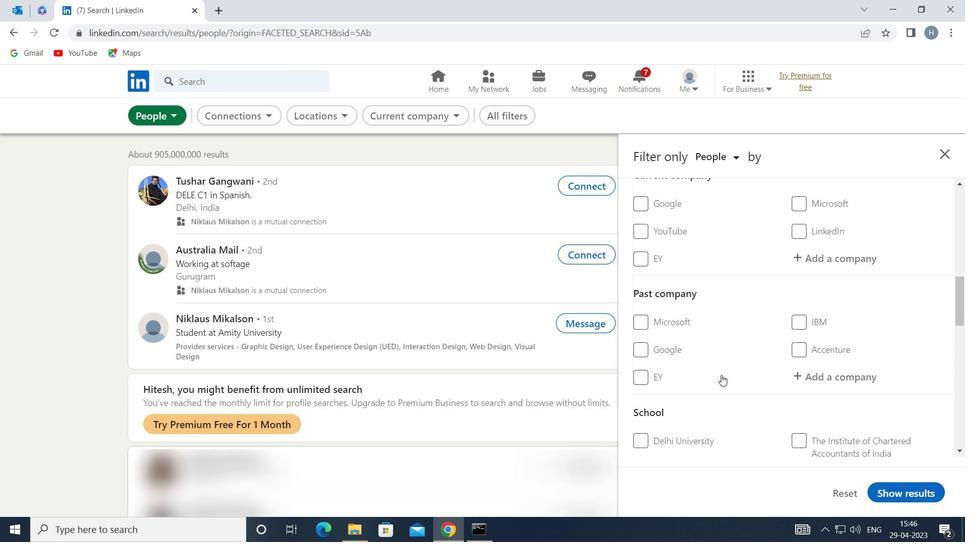 
Action: Mouse scrolled (721, 376) with delta (0, 0)
Screenshot: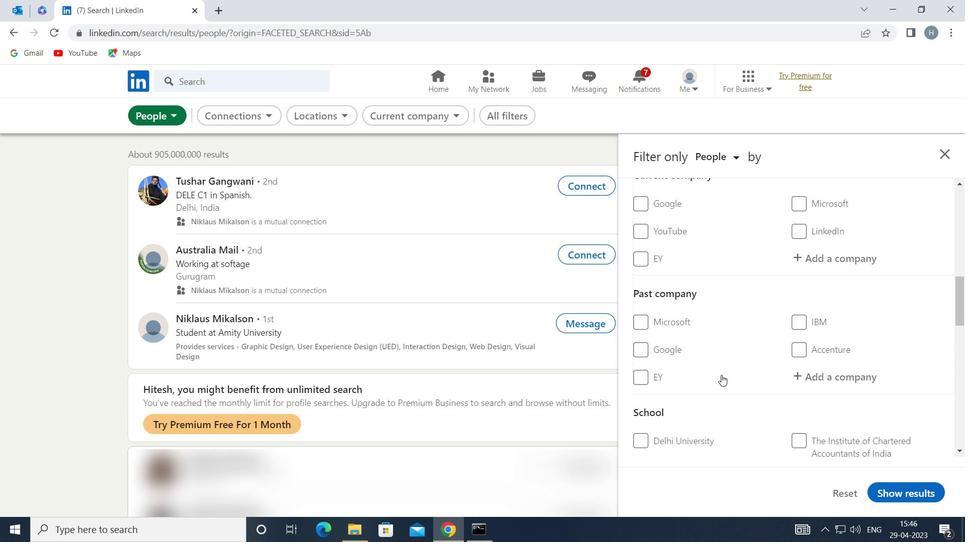 
Action: Mouse moved to (819, 381)
Screenshot: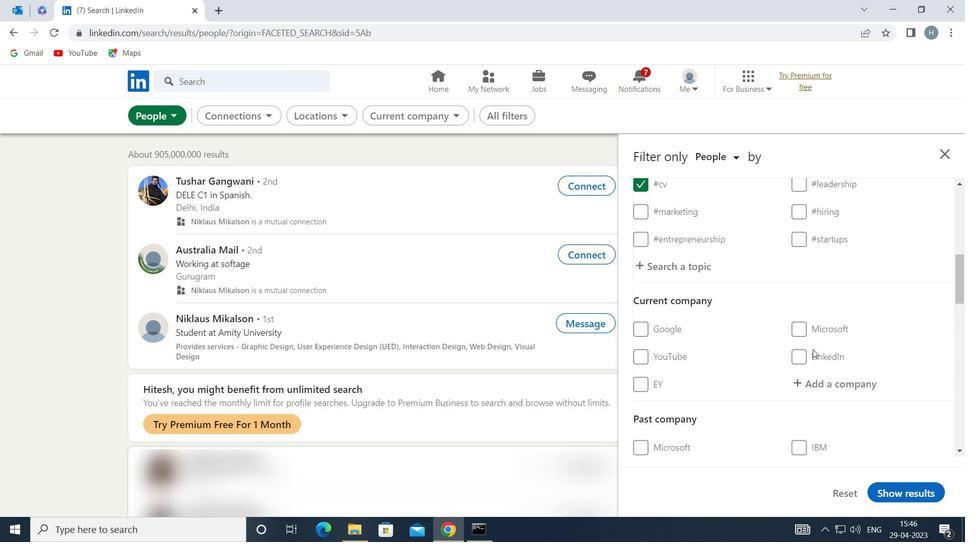 
Action: Mouse pressed left at (819, 381)
Screenshot: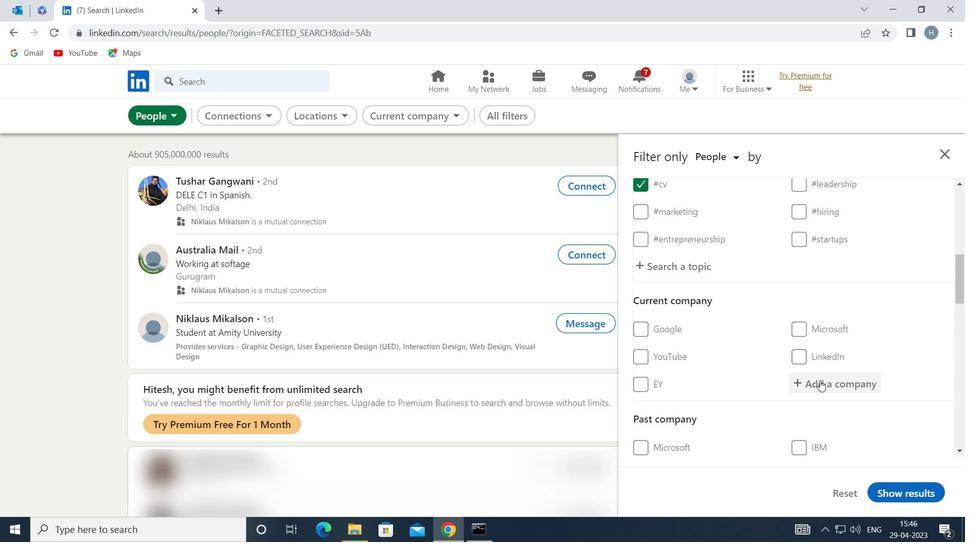 
Action: Mouse moved to (820, 381)
Screenshot: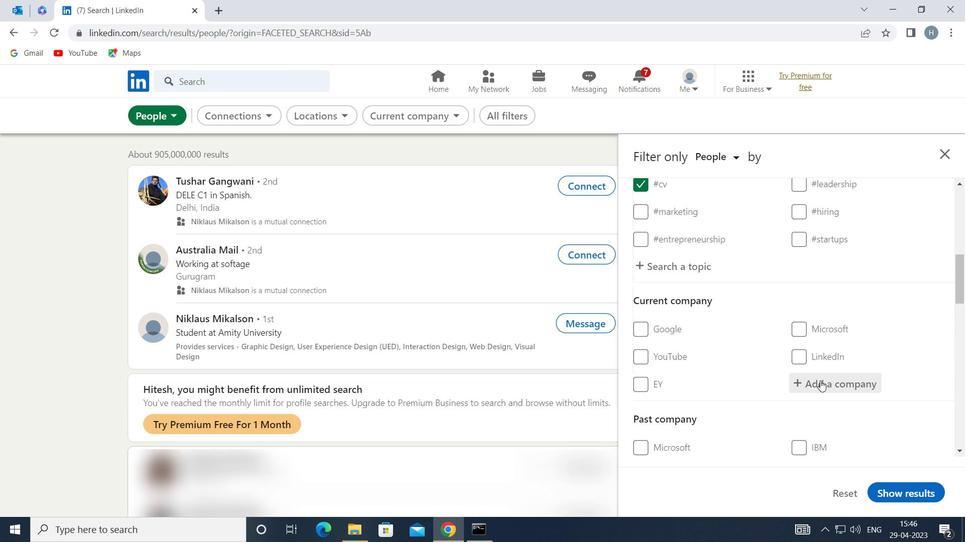 
Action: Key pressed <Key.shift><Key.shift><Key.shift>KRONOS<Key.space>
Screenshot: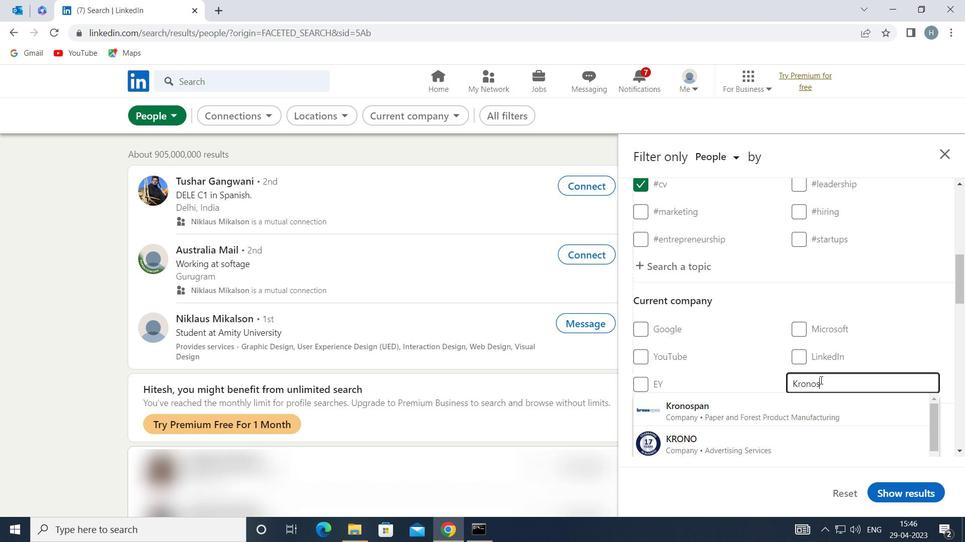 
Action: Mouse moved to (787, 404)
Screenshot: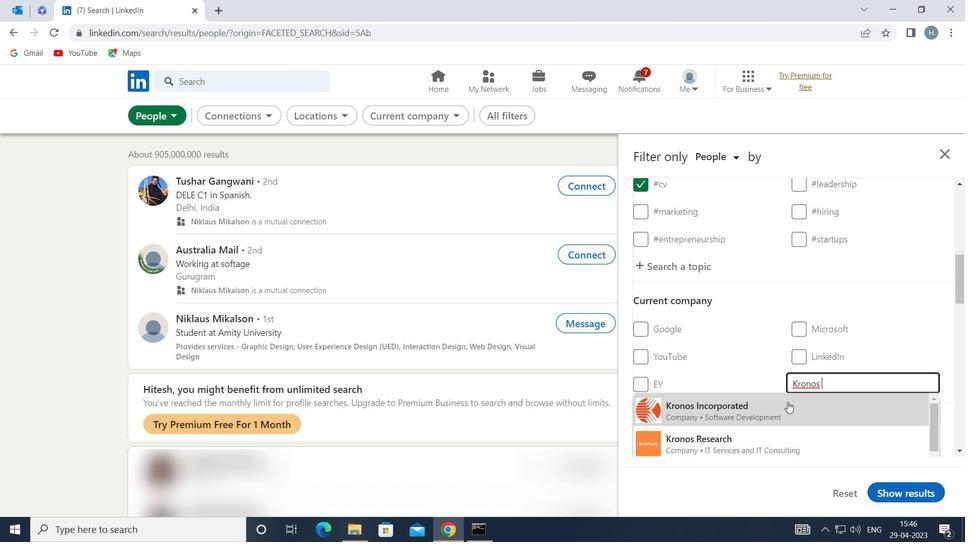 
Action: Mouse pressed left at (787, 404)
Screenshot: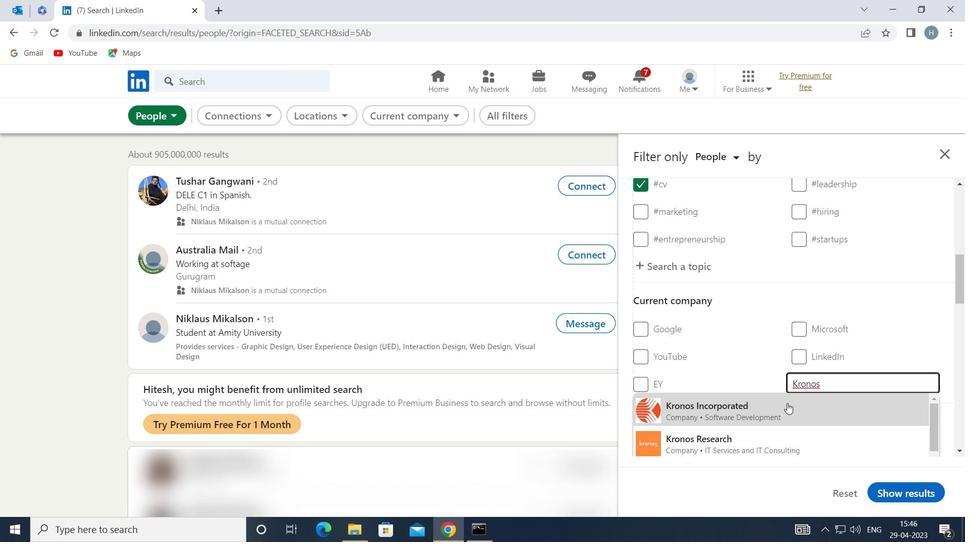 
Action: Mouse moved to (774, 366)
Screenshot: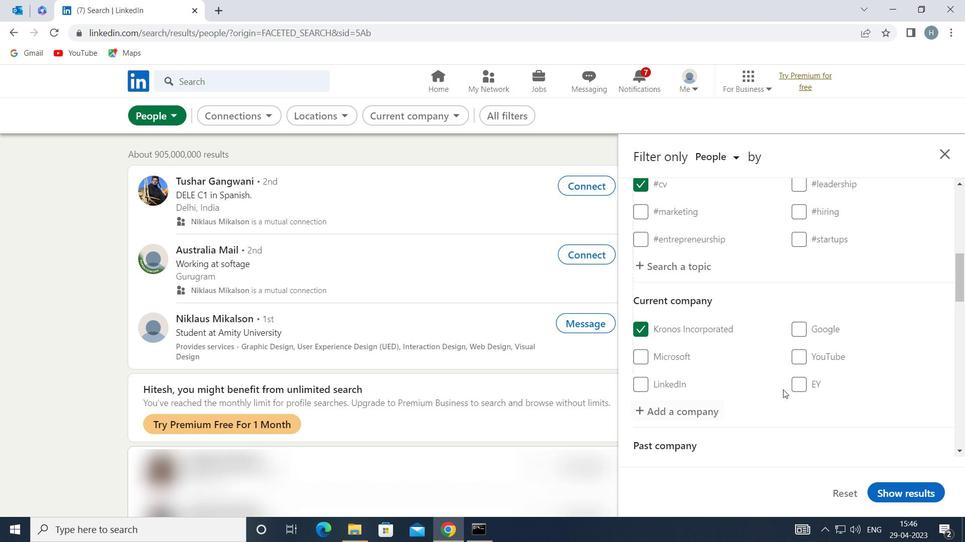 
Action: Mouse scrolled (774, 365) with delta (0, 0)
Screenshot: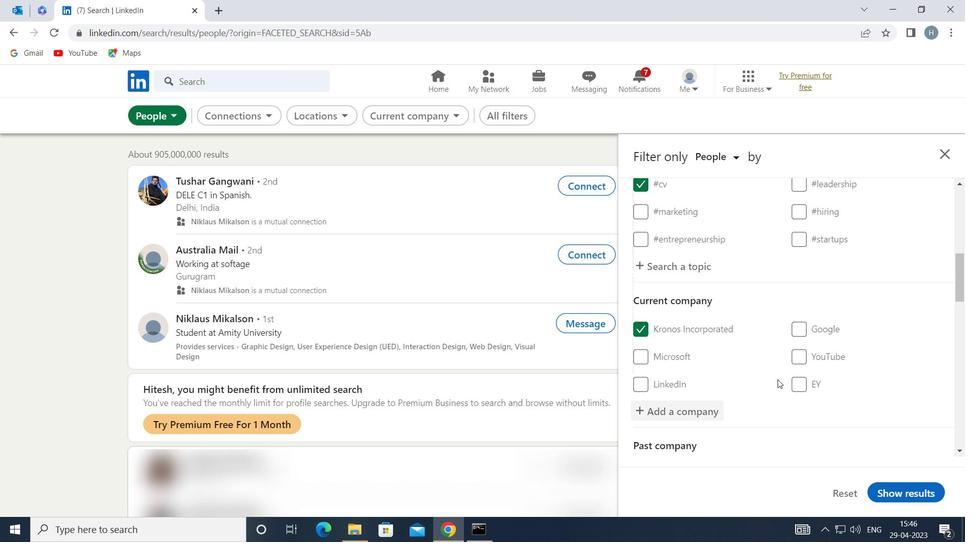 
Action: Mouse scrolled (774, 365) with delta (0, 0)
Screenshot: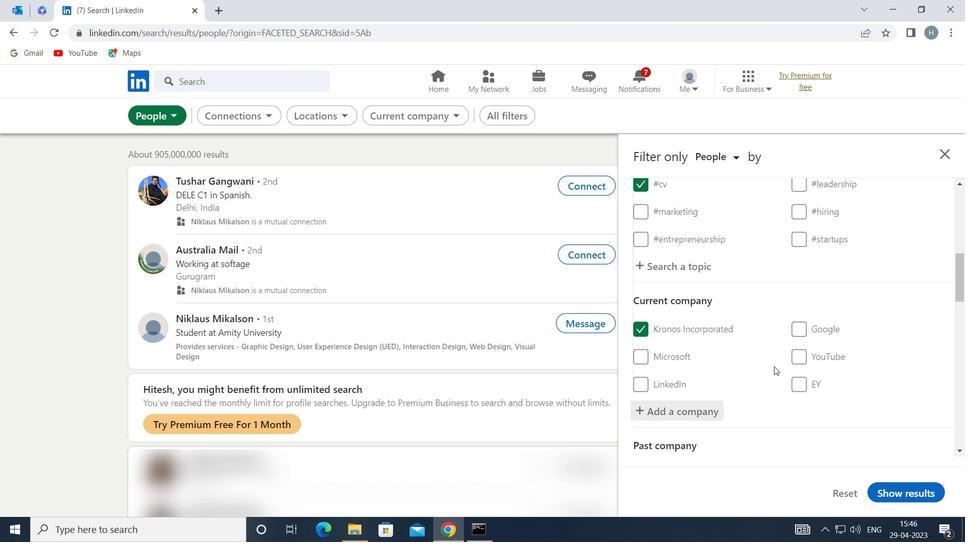 
Action: Mouse moved to (776, 364)
Screenshot: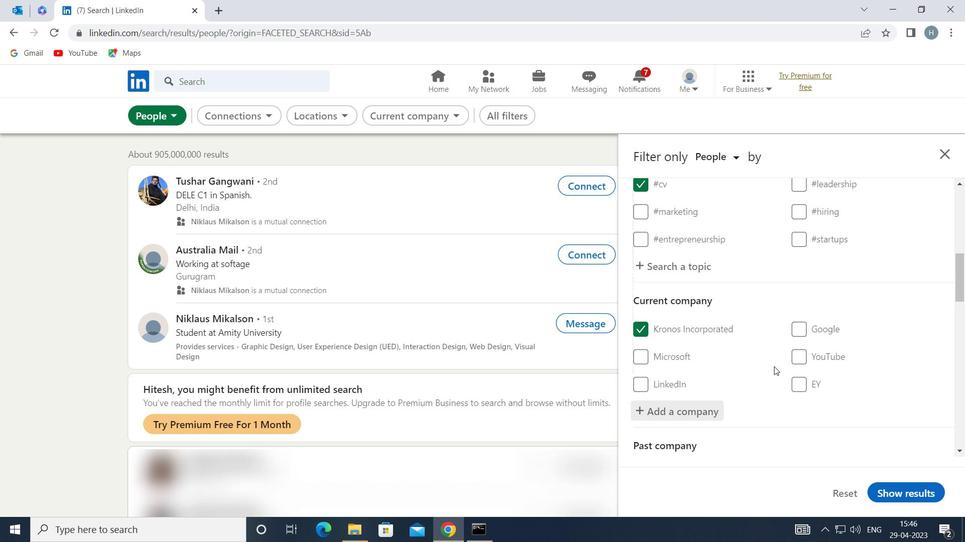 
Action: Mouse scrolled (776, 364) with delta (0, 0)
Screenshot: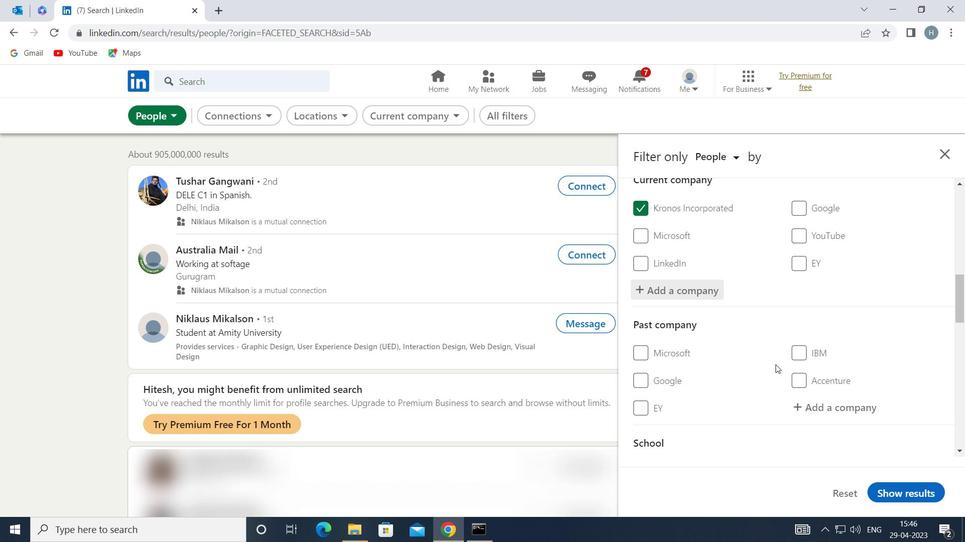 
Action: Mouse moved to (781, 361)
Screenshot: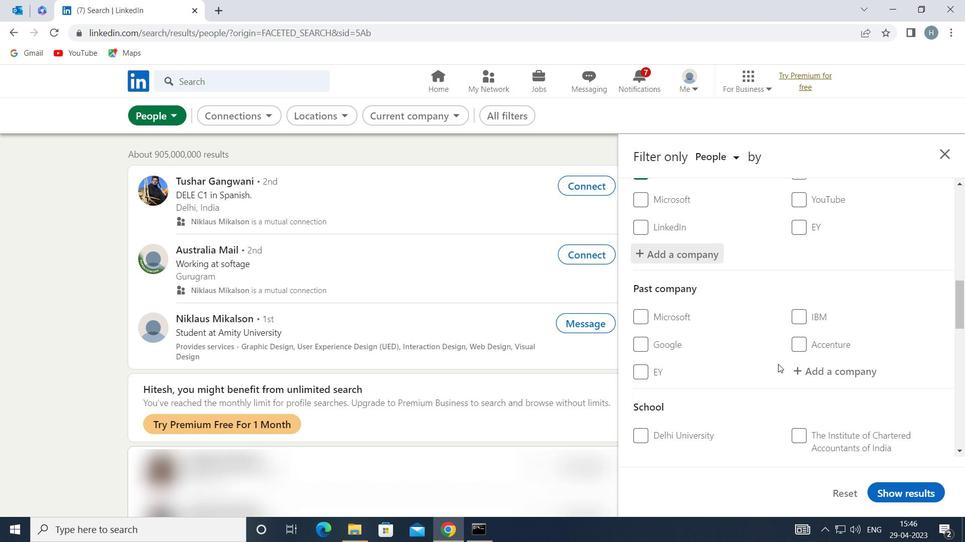 
Action: Mouse scrolled (781, 361) with delta (0, 0)
Screenshot: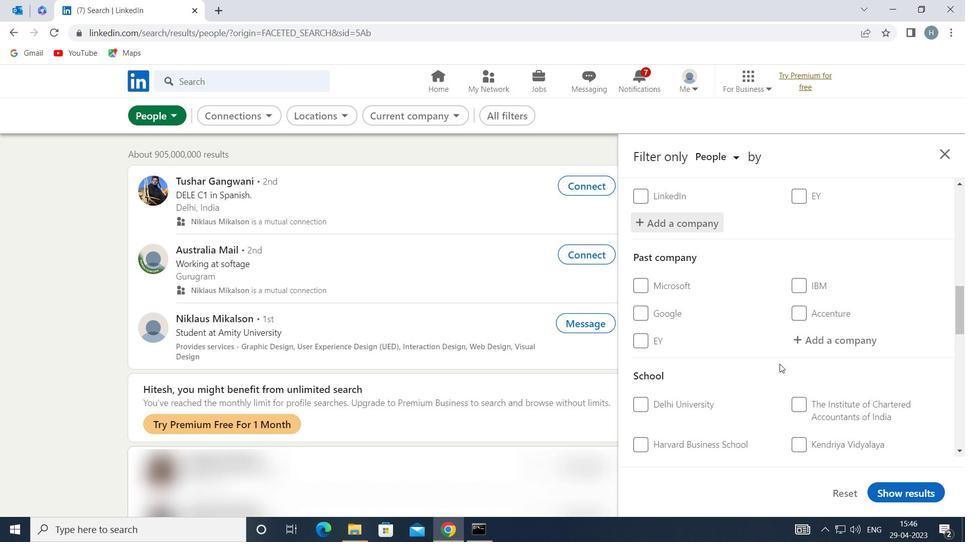 
Action: Mouse moved to (836, 405)
Screenshot: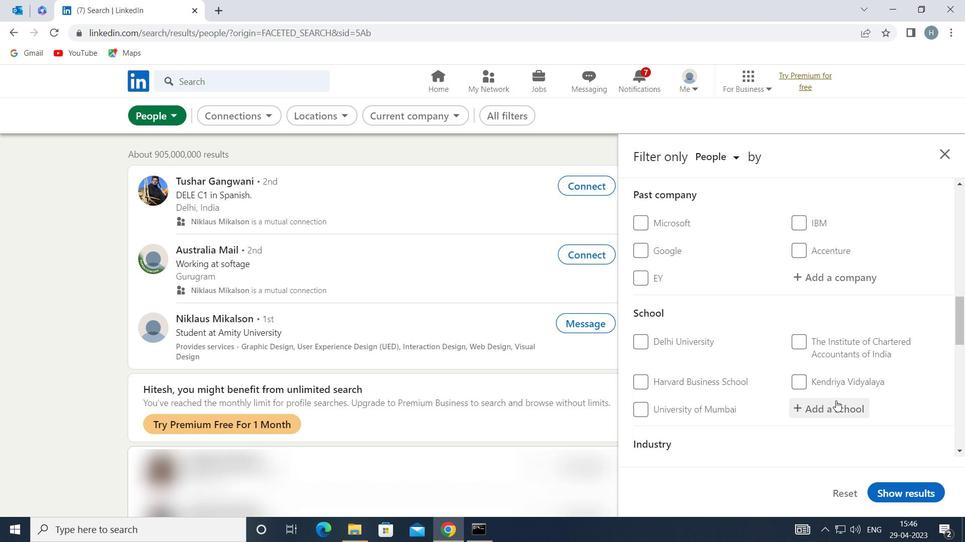
Action: Mouse pressed left at (836, 405)
Screenshot: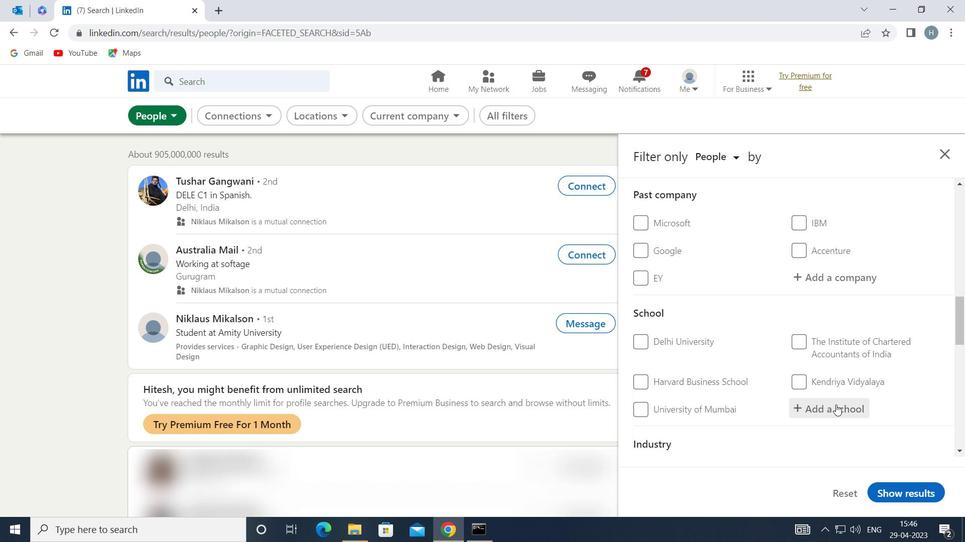 
Action: Mouse moved to (832, 400)
Screenshot: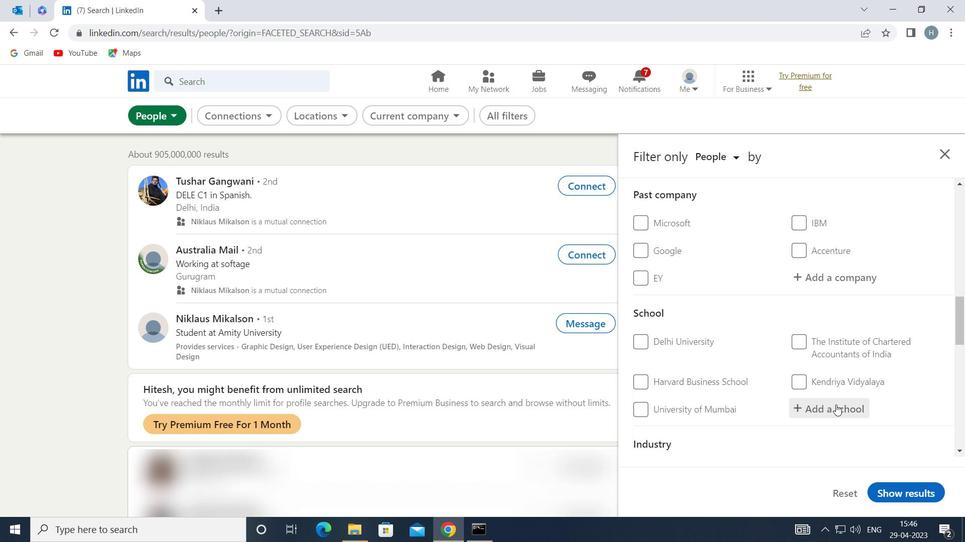 
Action: Key pressed <Key.shift>ANURAG<Key.space><Key.shift>GROUP<Key.space>
Screenshot: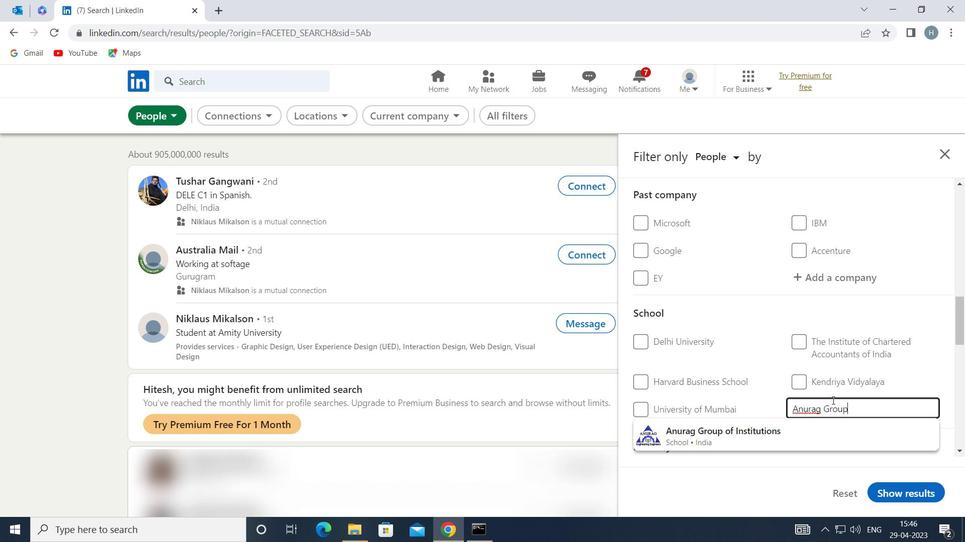 
Action: Mouse moved to (799, 433)
Screenshot: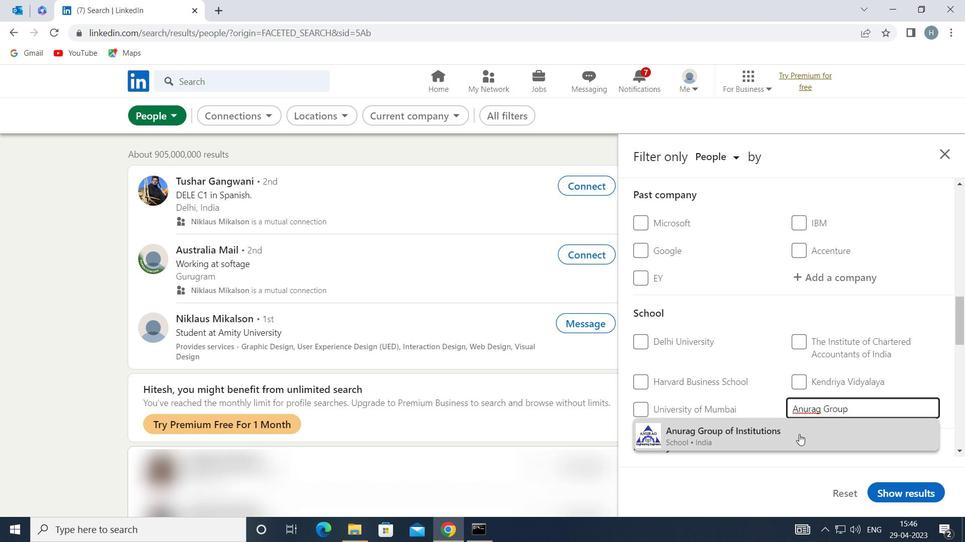 
Action: Mouse pressed left at (799, 433)
Screenshot: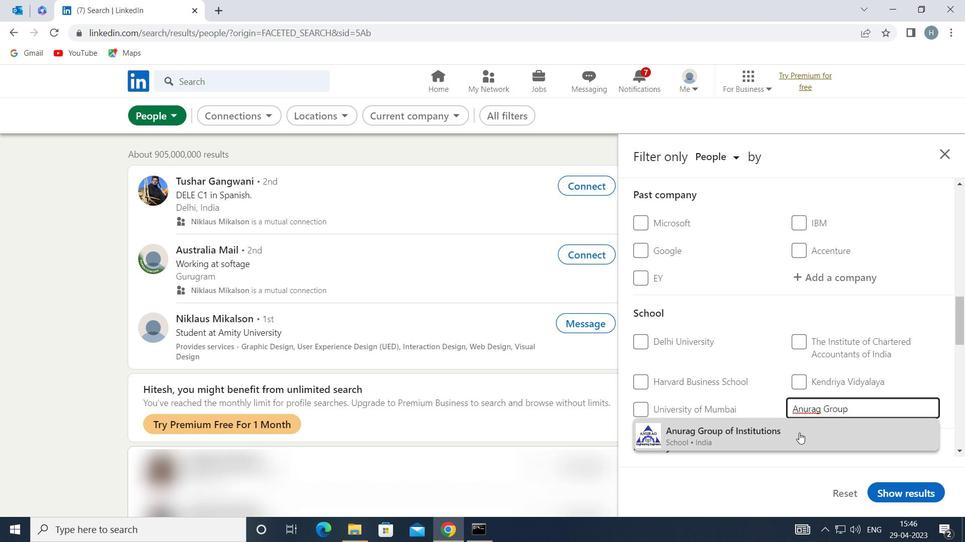 
Action: Mouse moved to (797, 412)
Screenshot: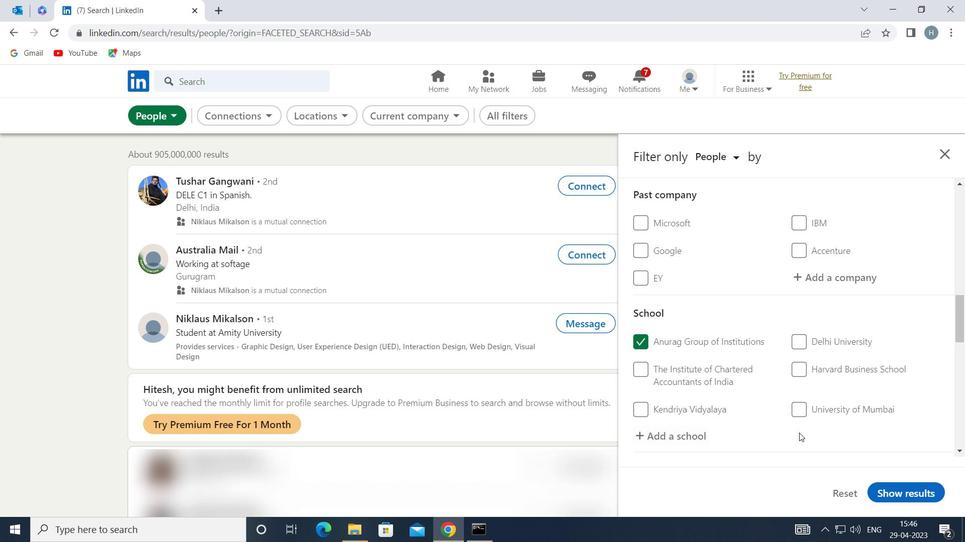 
Action: Mouse scrolled (797, 412) with delta (0, 0)
Screenshot: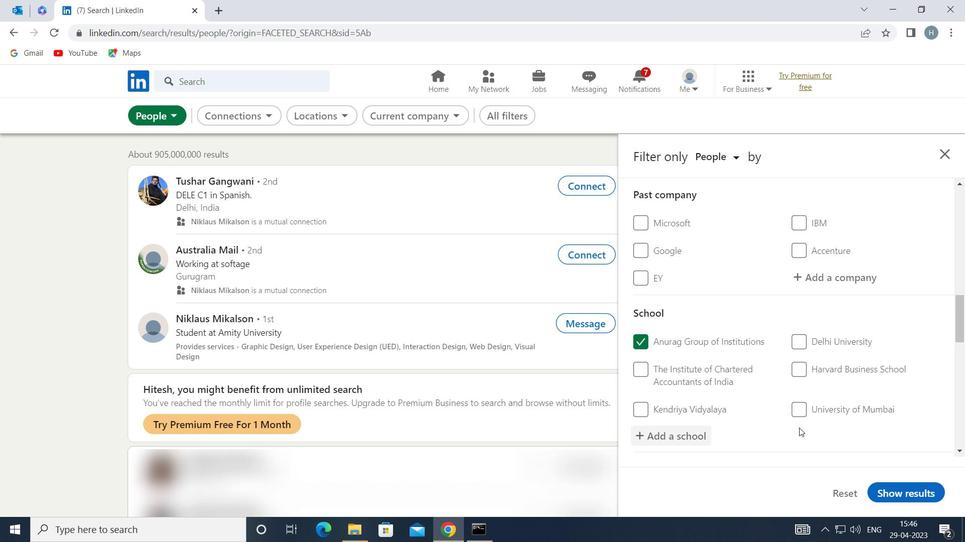 
Action: Mouse scrolled (797, 412) with delta (0, 0)
Screenshot: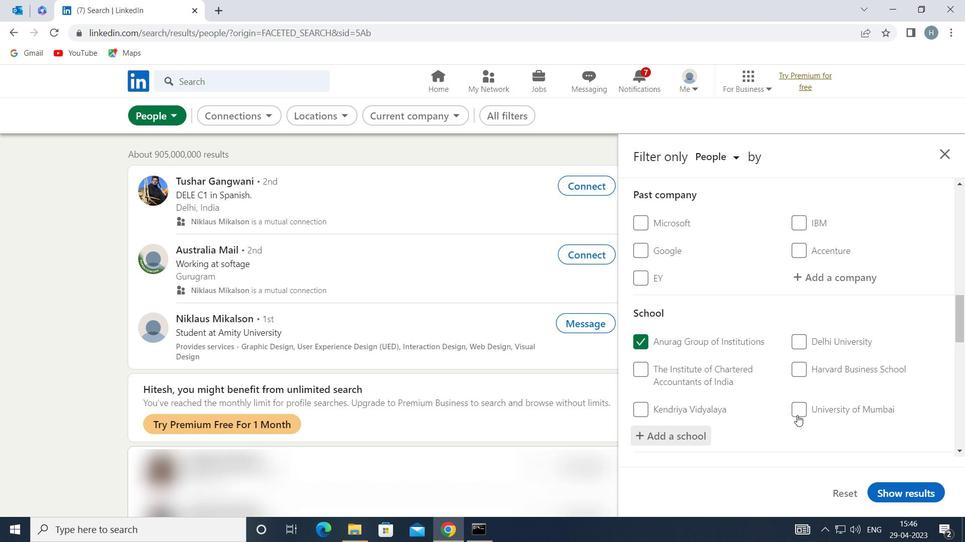 
Action: Mouse moved to (791, 409)
Screenshot: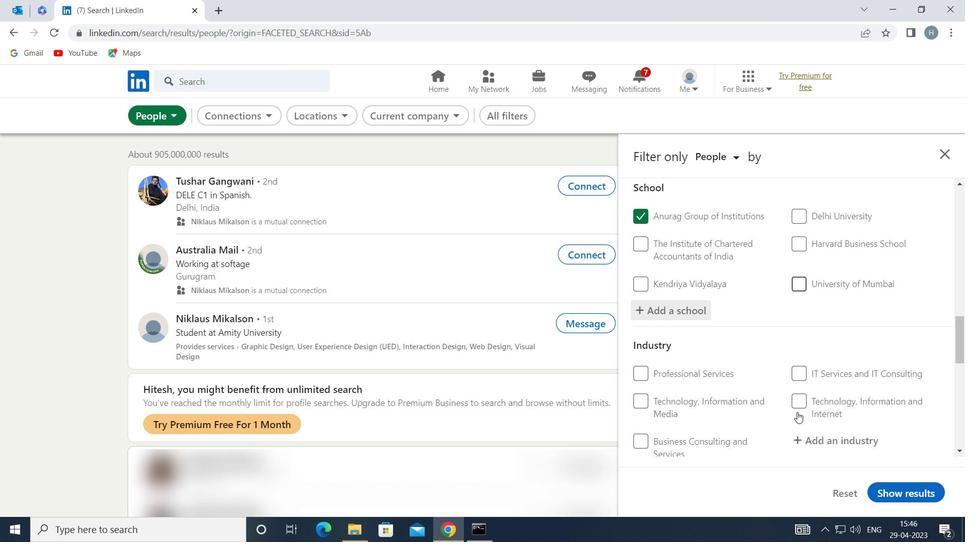 
Action: Mouse scrolled (791, 408) with delta (0, 0)
Screenshot: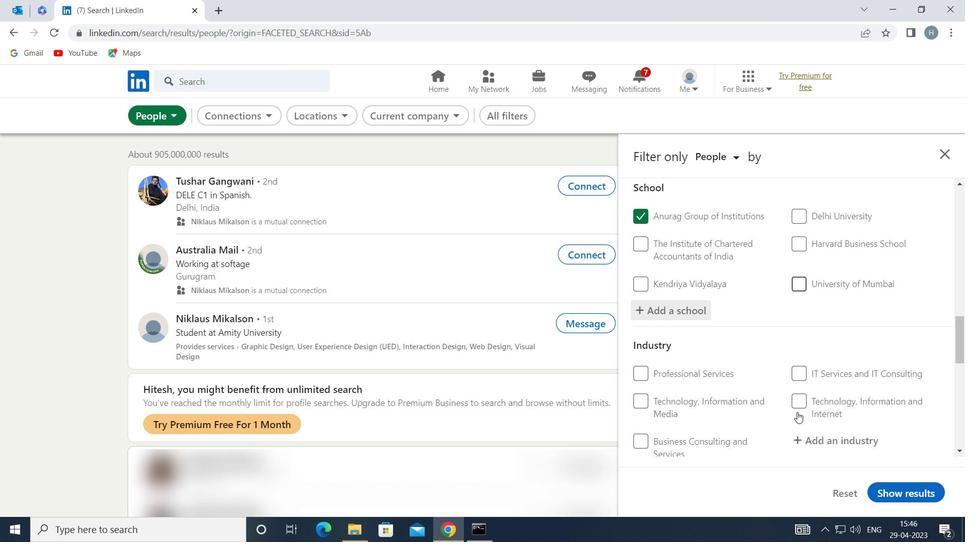 
Action: Mouse moved to (793, 400)
Screenshot: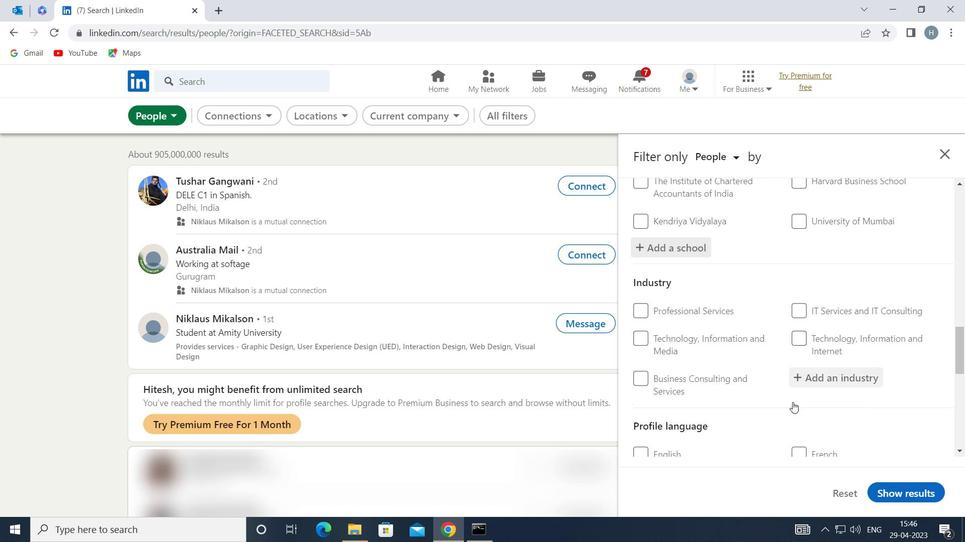 
Action: Mouse scrolled (793, 400) with delta (0, 0)
Screenshot: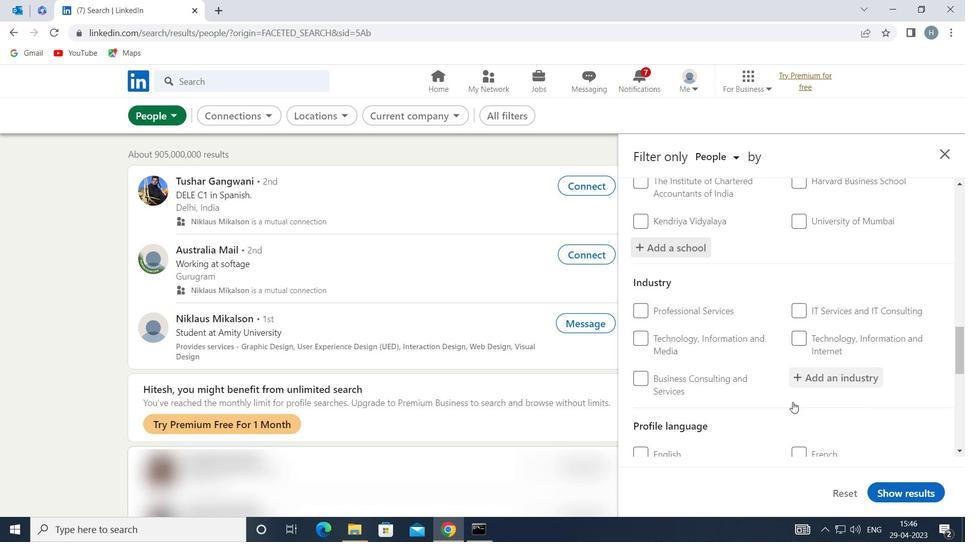 
Action: Mouse moved to (853, 316)
Screenshot: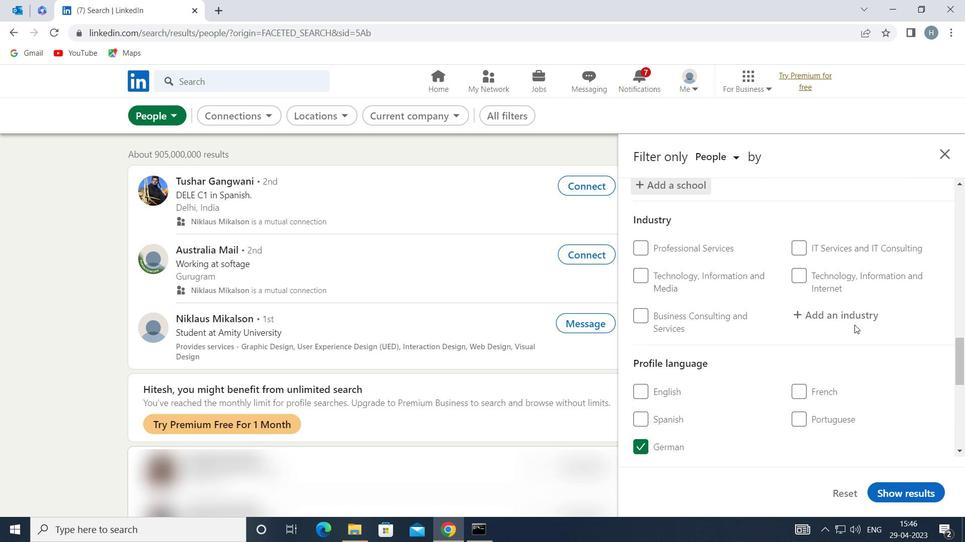 
Action: Mouse pressed left at (853, 316)
Screenshot: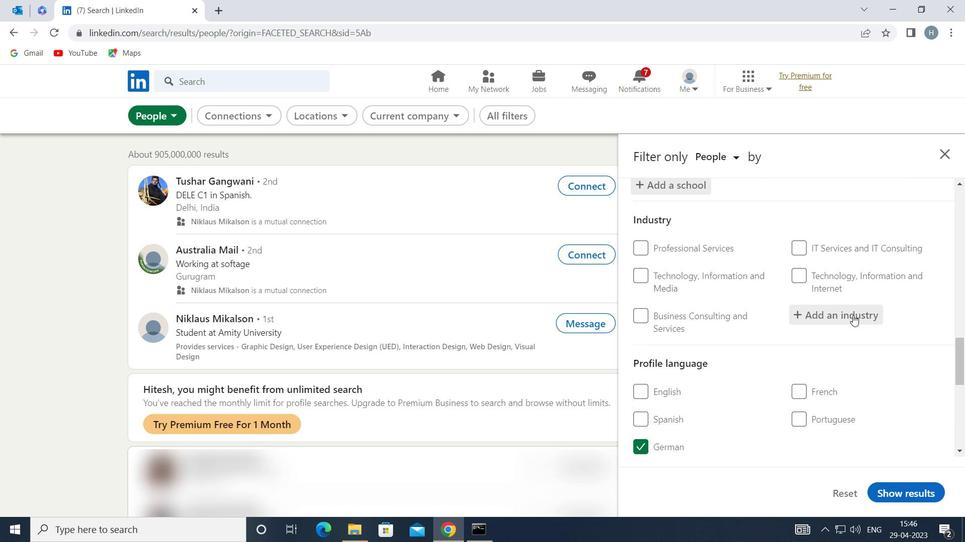 
Action: Key pressed <Key.shift>ARMED
Screenshot: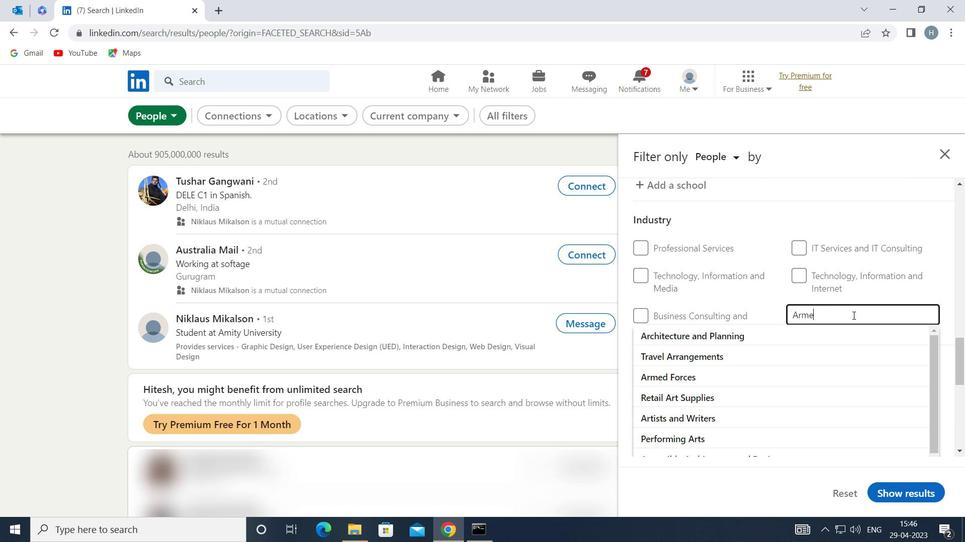 
Action: Mouse moved to (861, 311)
Screenshot: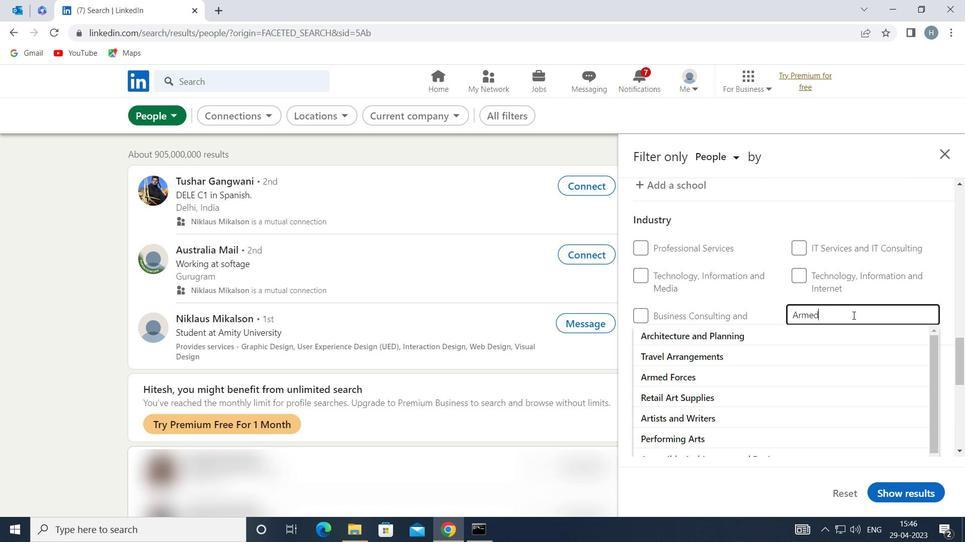 
Action: Key pressed <Key.space><Key.shift>F
Screenshot: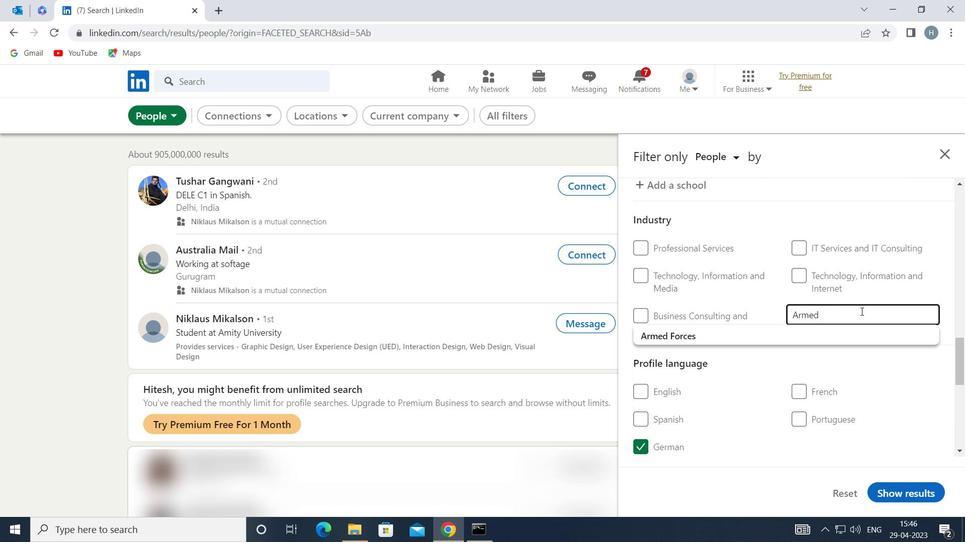 
Action: Mouse moved to (812, 333)
Screenshot: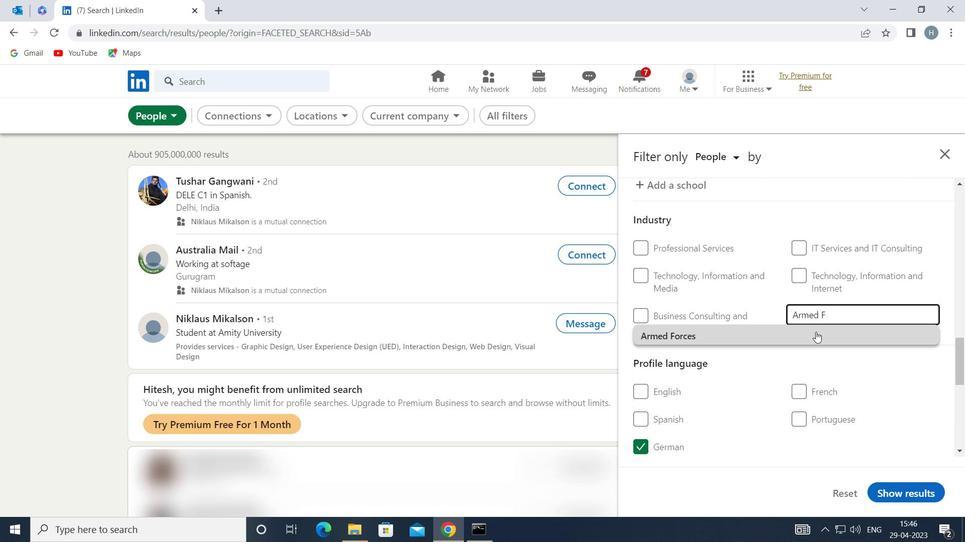 
Action: Mouse pressed left at (812, 333)
Screenshot: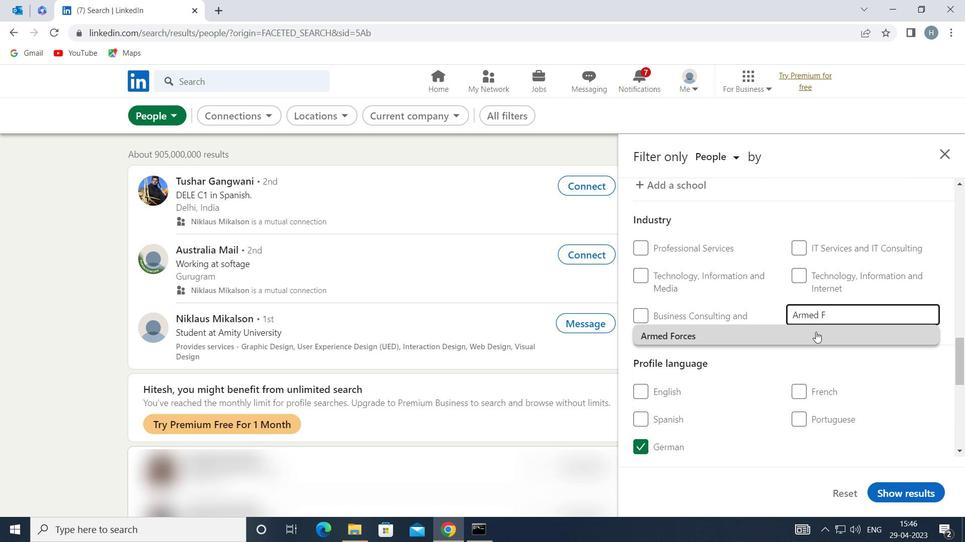 
Action: Mouse moved to (778, 321)
Screenshot: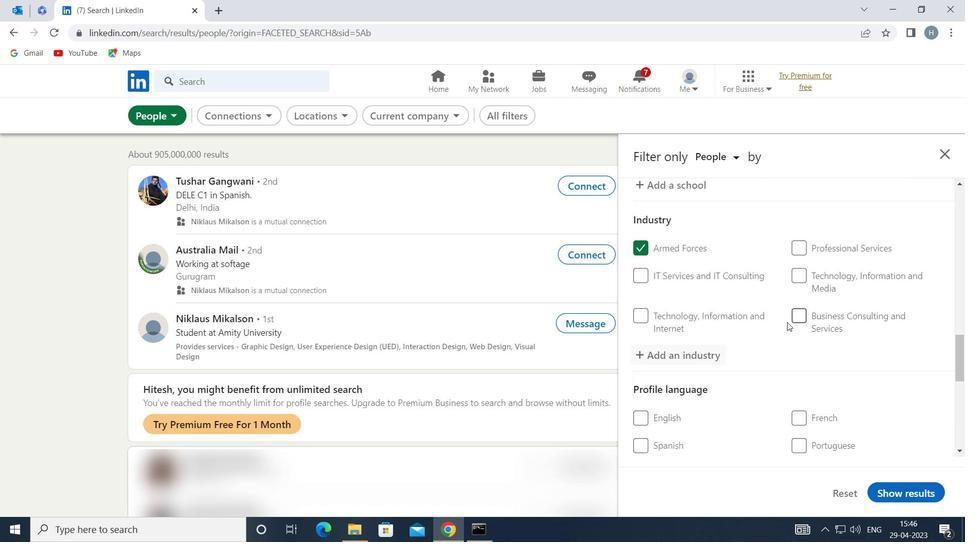 
Action: Mouse scrolled (778, 320) with delta (0, 0)
Screenshot: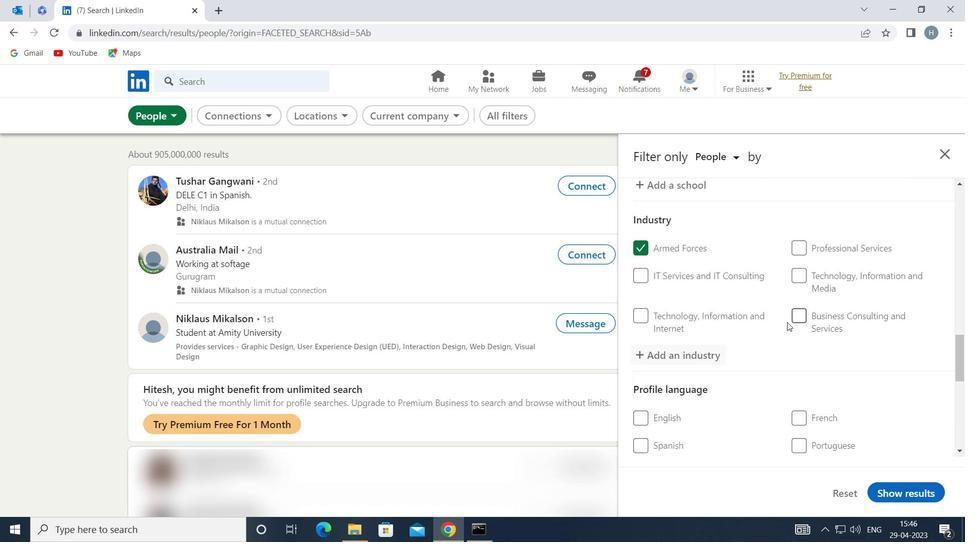 
Action: Mouse moved to (776, 322)
Screenshot: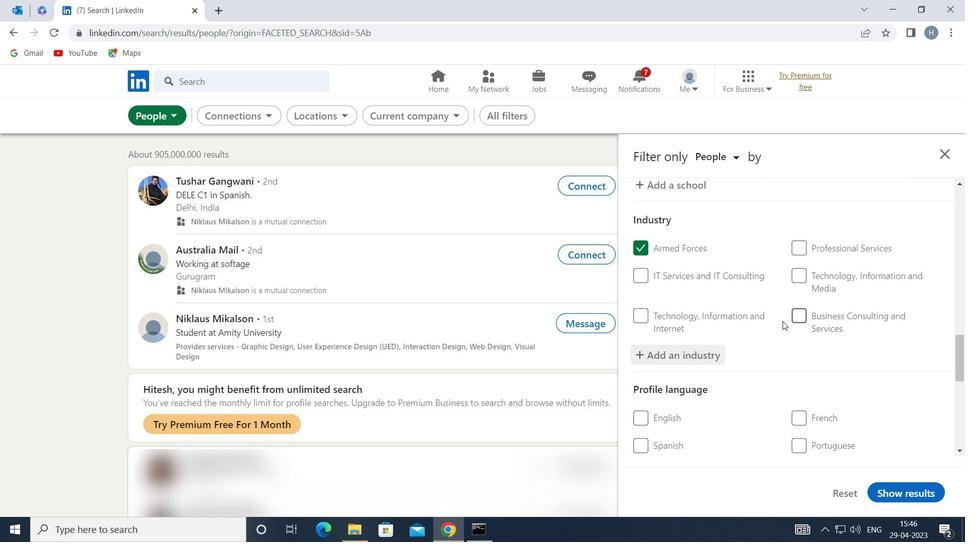 
Action: Mouse scrolled (776, 321) with delta (0, 0)
Screenshot: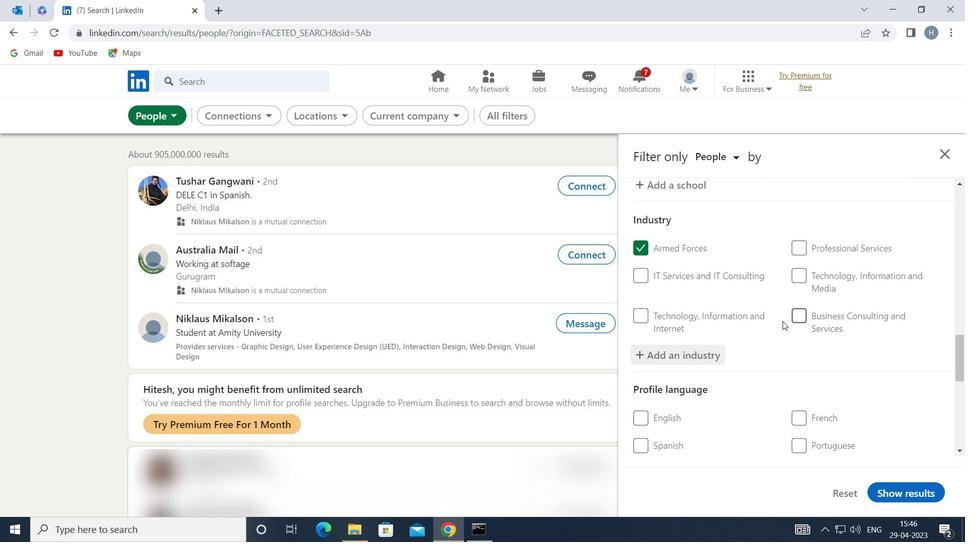 
Action: Mouse moved to (775, 322)
Screenshot: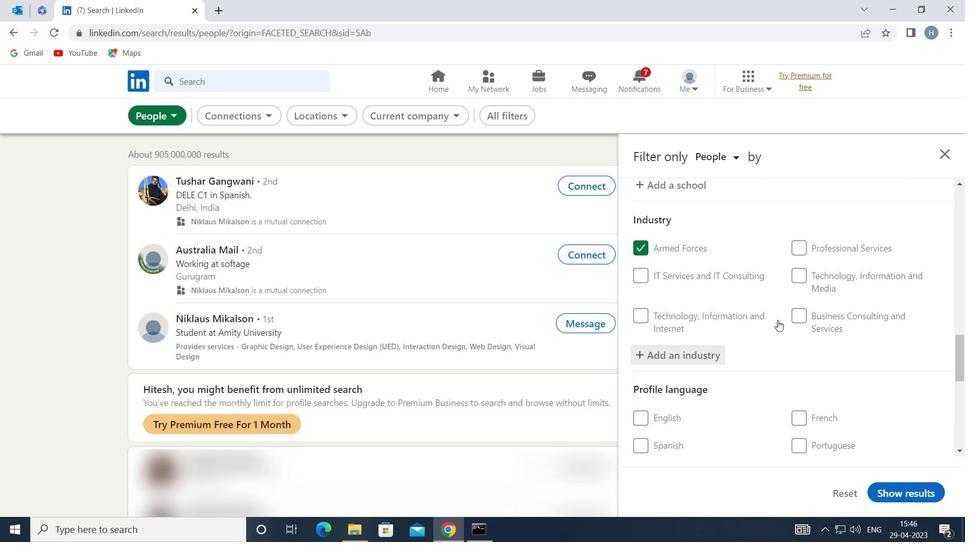
Action: Mouse scrolled (775, 321) with delta (0, 0)
Screenshot: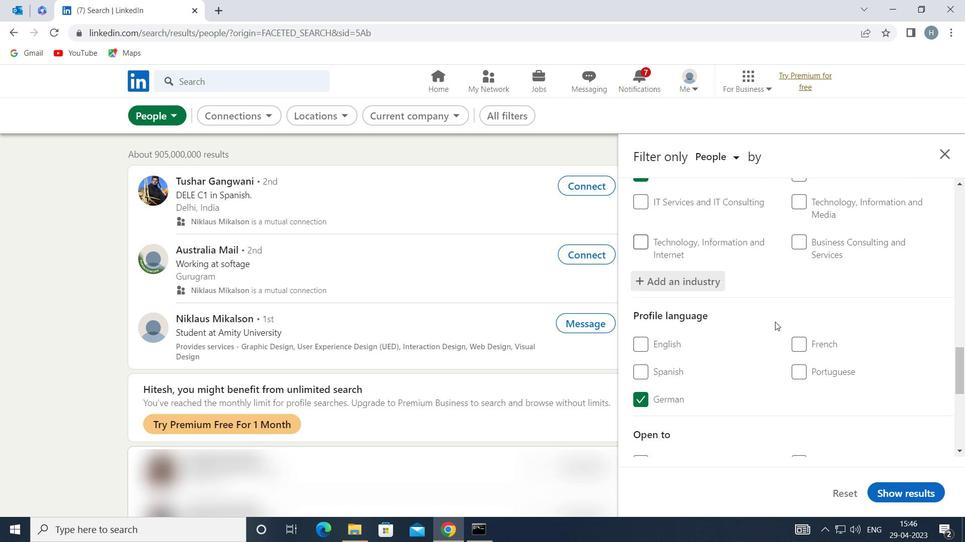 
Action: Mouse scrolled (775, 321) with delta (0, 0)
Screenshot: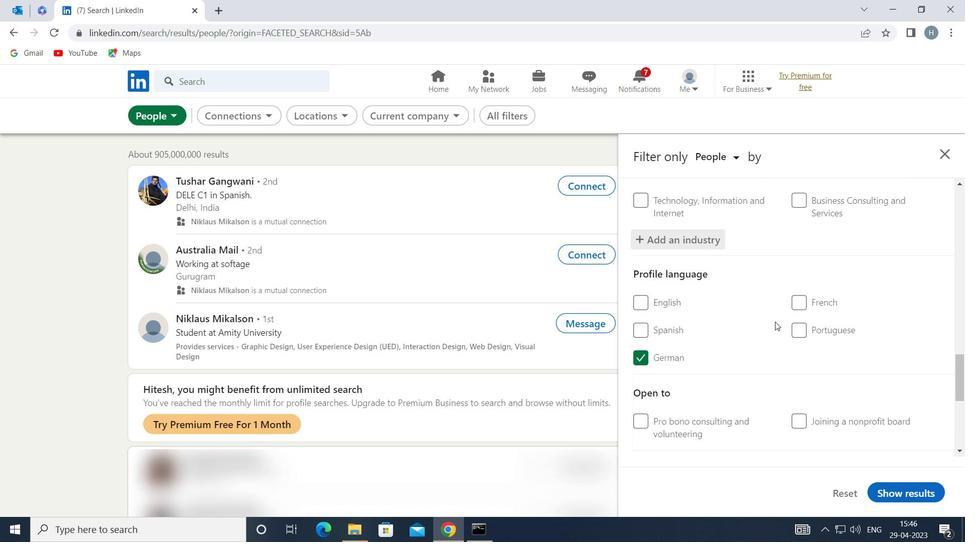 
Action: Mouse moved to (774, 323)
Screenshot: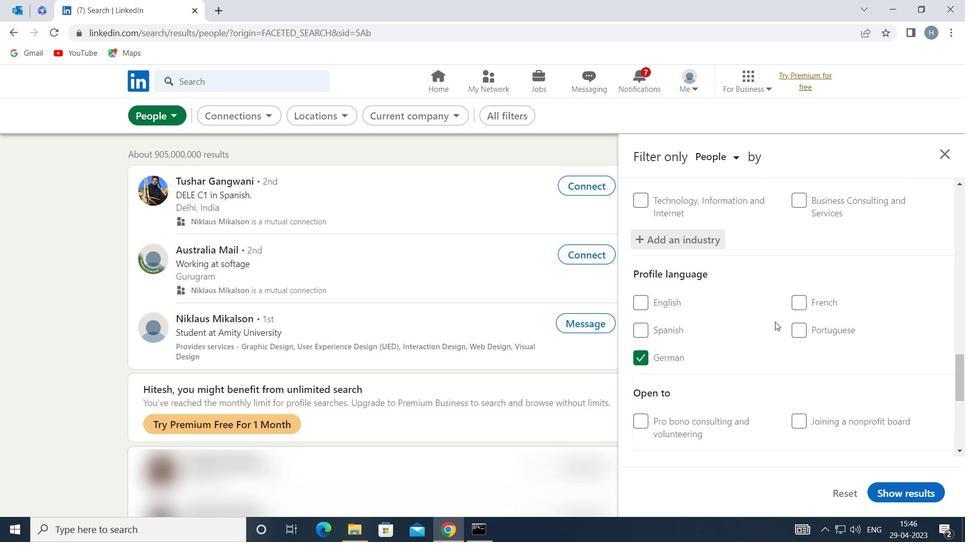 
Action: Mouse scrolled (774, 322) with delta (0, 0)
Screenshot: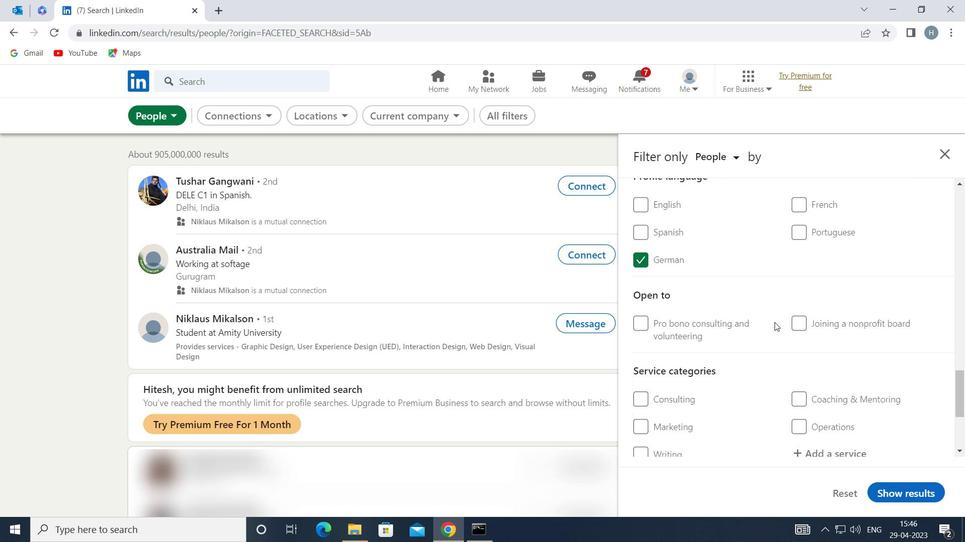 
Action: Mouse moved to (826, 349)
Screenshot: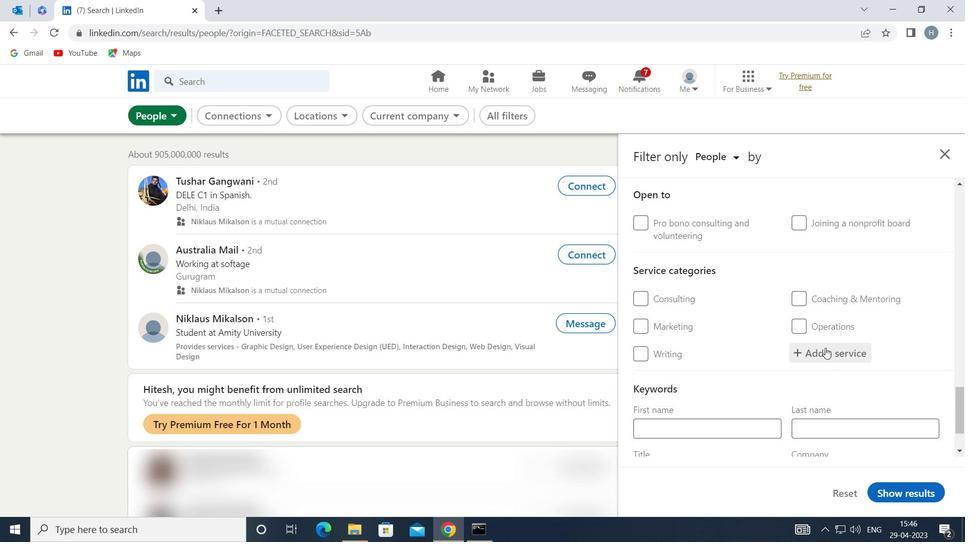 
Action: Mouse pressed left at (826, 349)
Screenshot: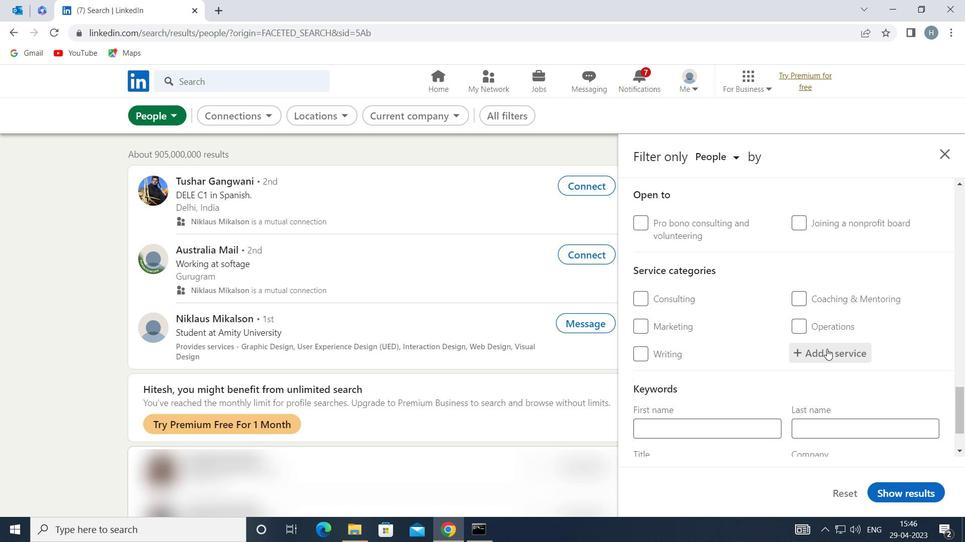 
Action: Mouse moved to (819, 346)
Screenshot: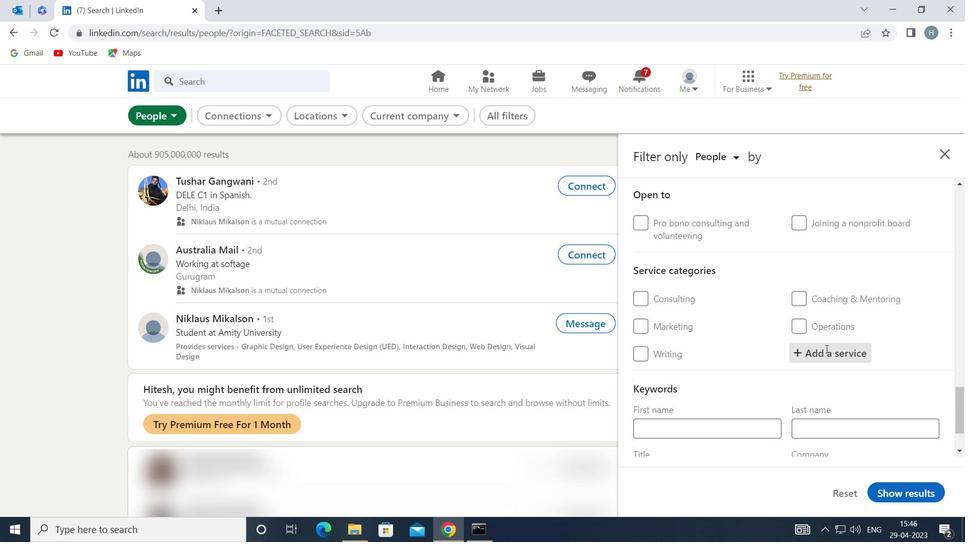 
Action: Key pressed <Key.shift>VIDEO<Key.space><Key.shift>ED
Screenshot: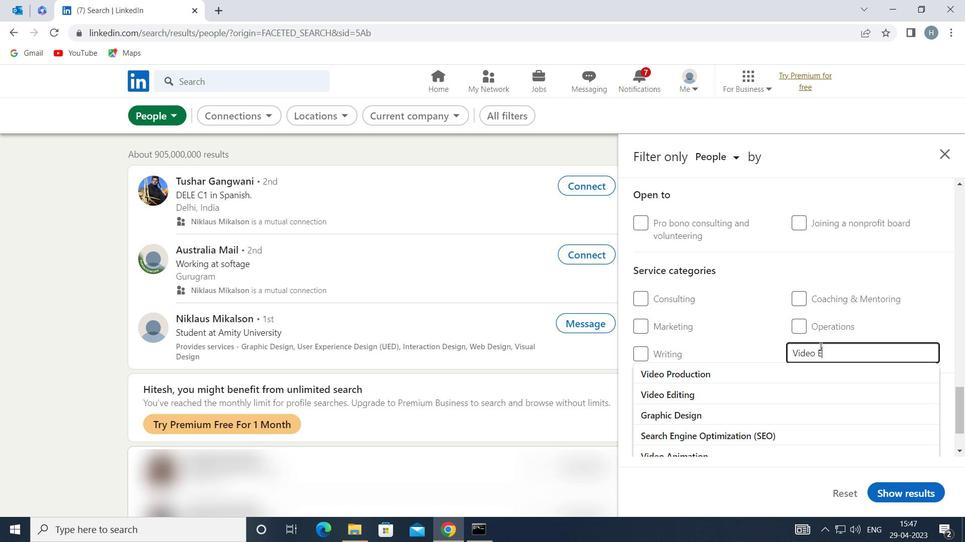 
Action: Mouse moved to (793, 362)
Screenshot: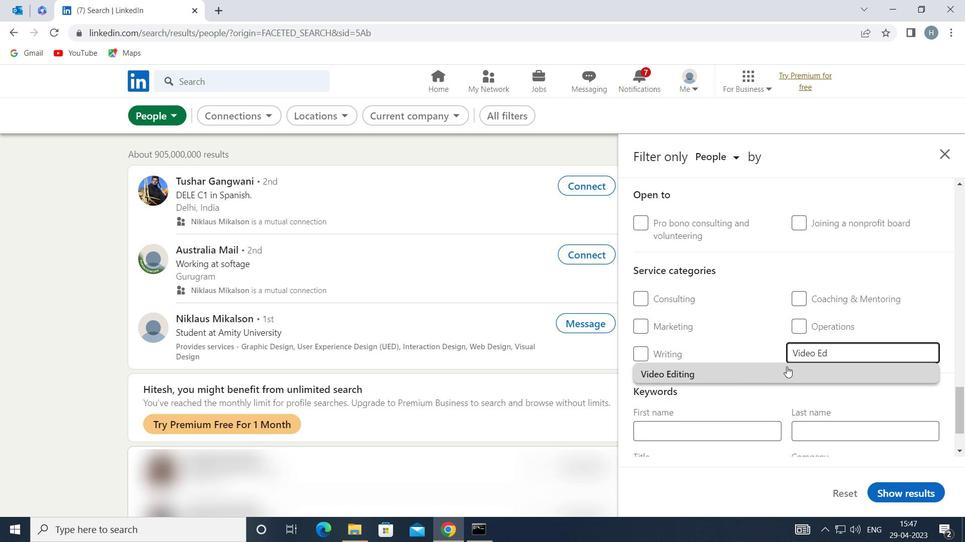 
Action: Key pressed I
Screenshot: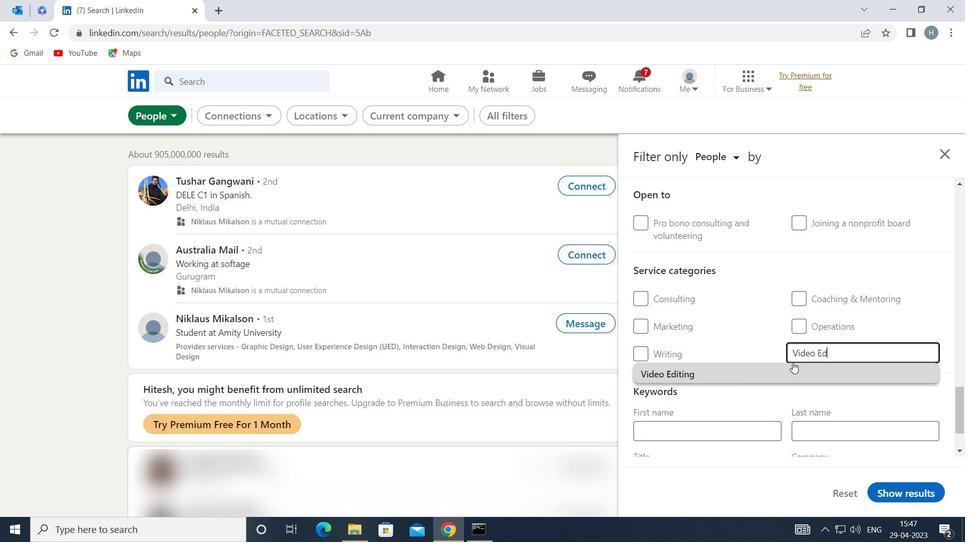 
Action: Mouse moved to (781, 367)
Screenshot: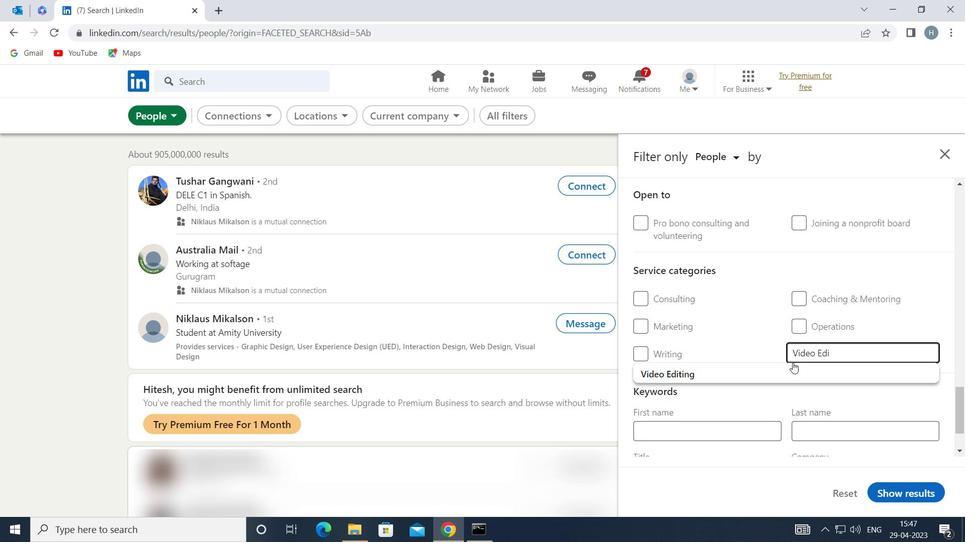 
Action: Mouse pressed left at (781, 367)
Screenshot: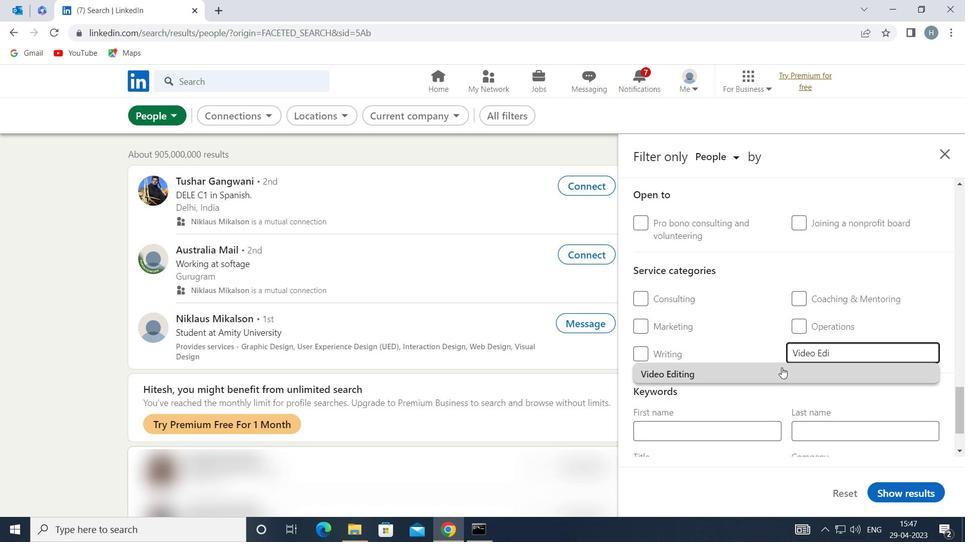 
Action: Mouse moved to (742, 361)
Screenshot: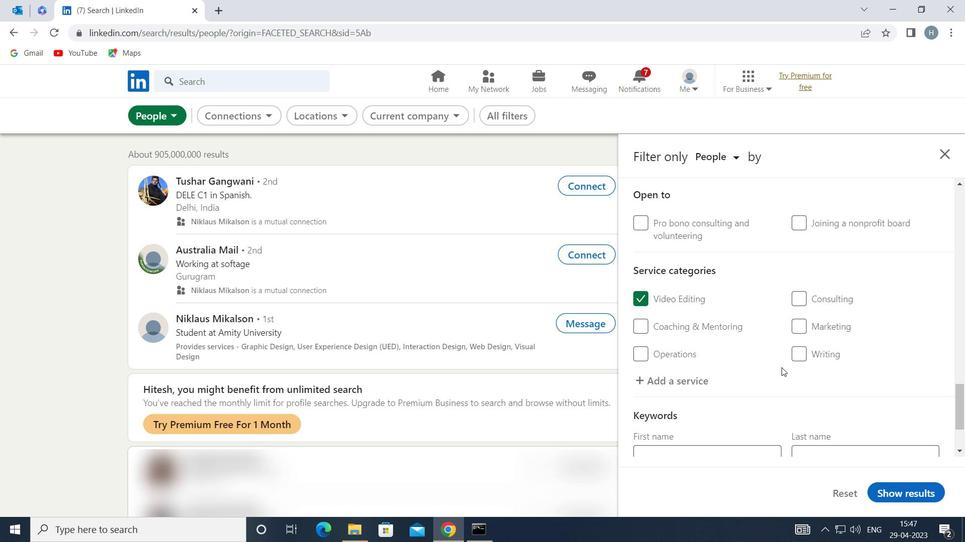 
Action: Mouse scrolled (742, 361) with delta (0, 0)
Screenshot: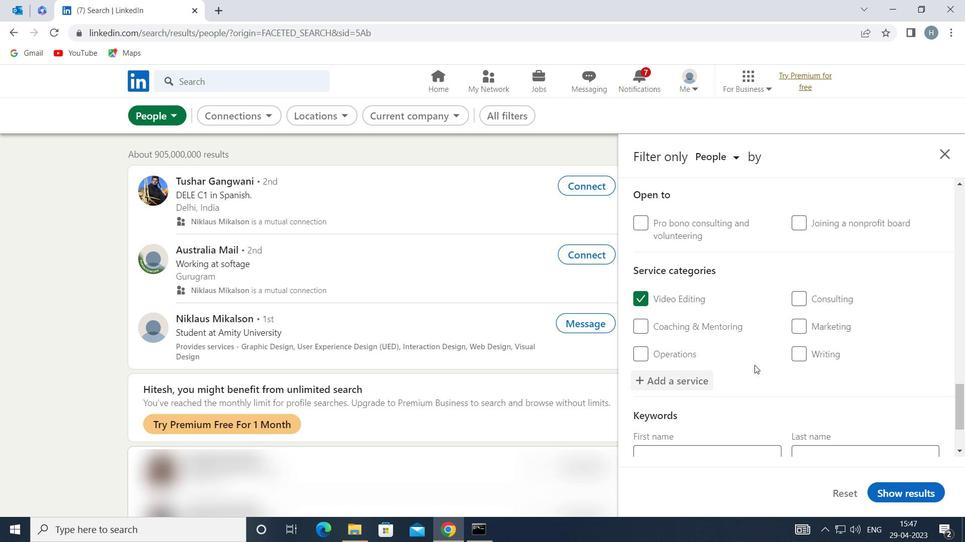 
Action: Mouse moved to (741, 361)
Screenshot: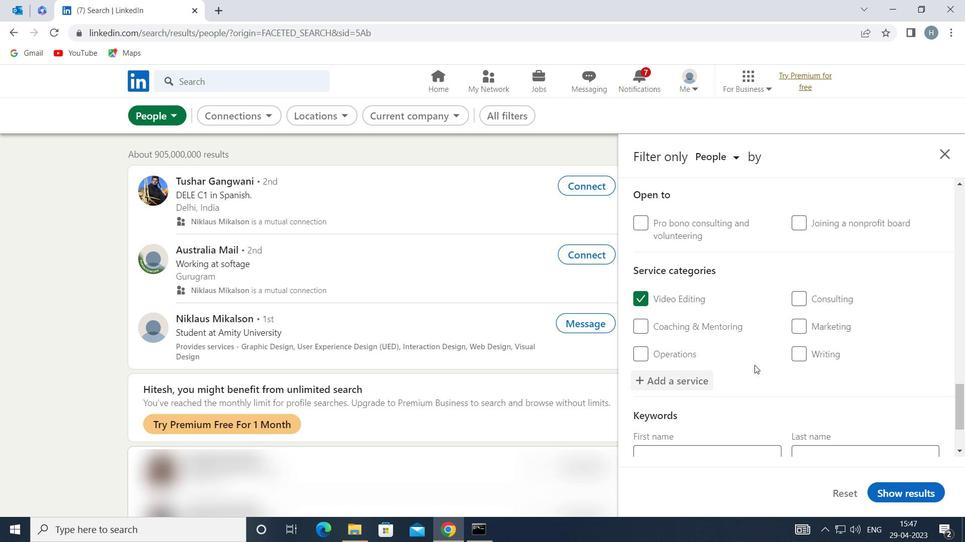 
Action: Mouse scrolled (741, 361) with delta (0, 0)
Screenshot: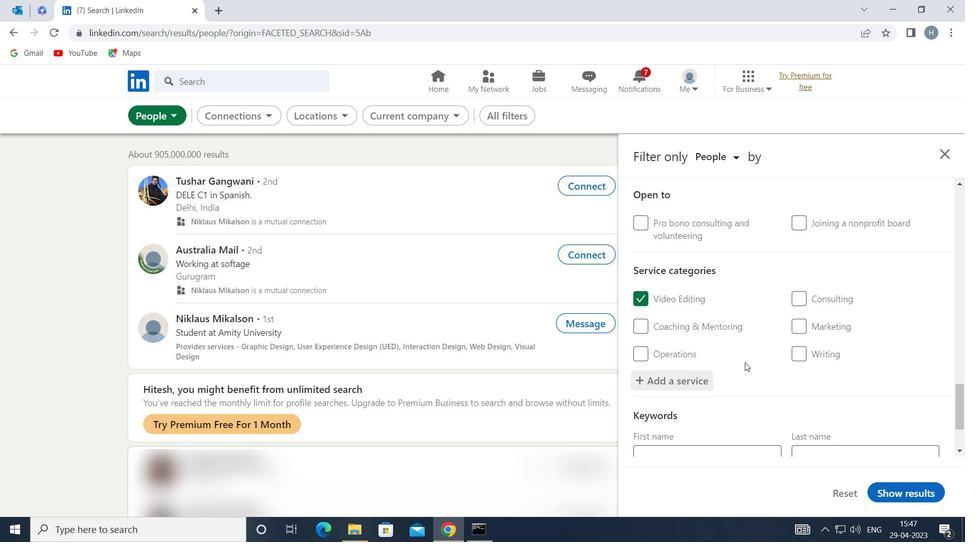 
Action: Mouse moved to (740, 357)
Screenshot: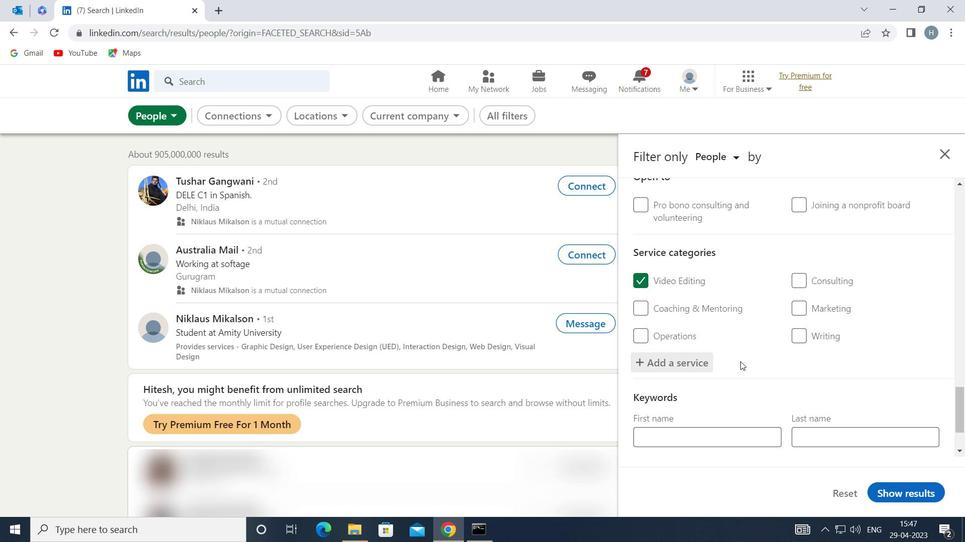 
Action: Mouse scrolled (740, 357) with delta (0, 0)
Screenshot: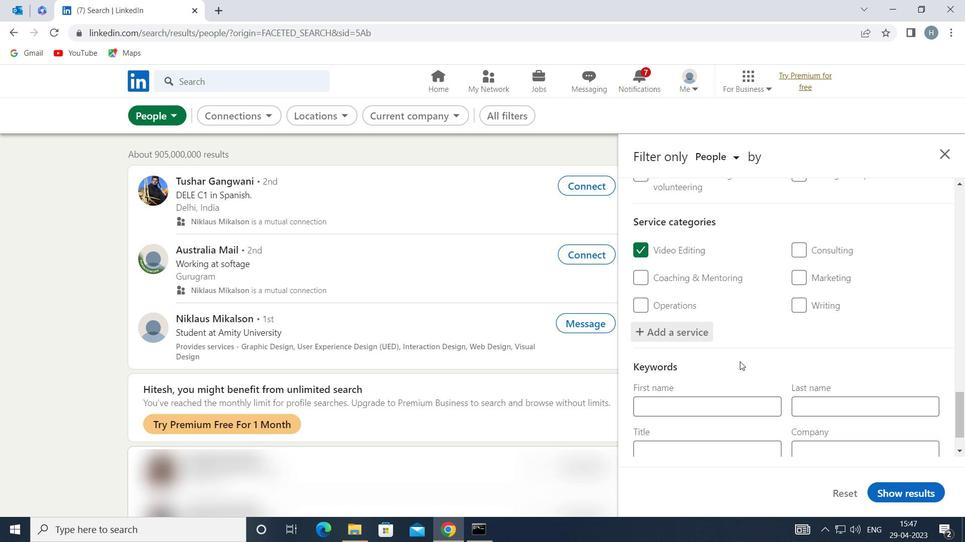 
Action: Mouse scrolled (740, 357) with delta (0, 0)
Screenshot: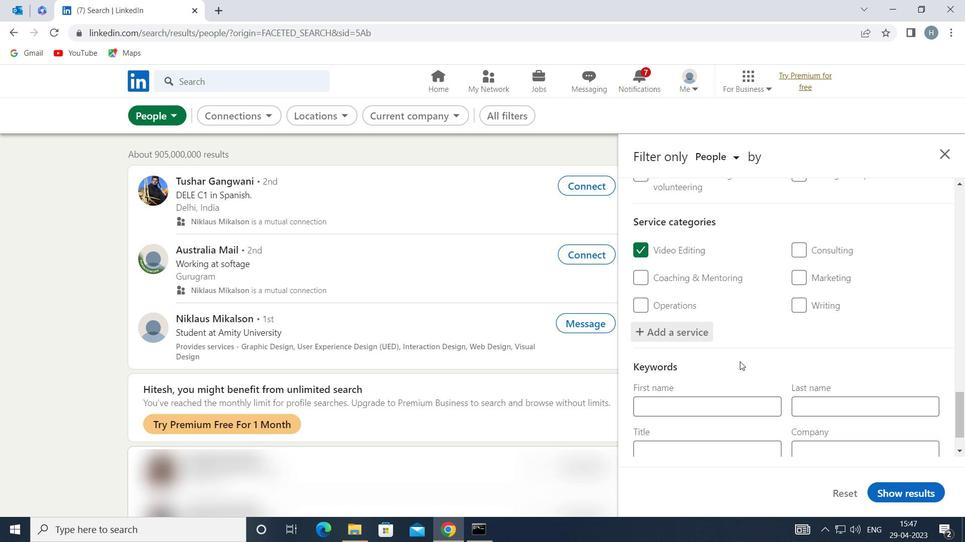 
Action: Mouse moved to (740, 357)
Screenshot: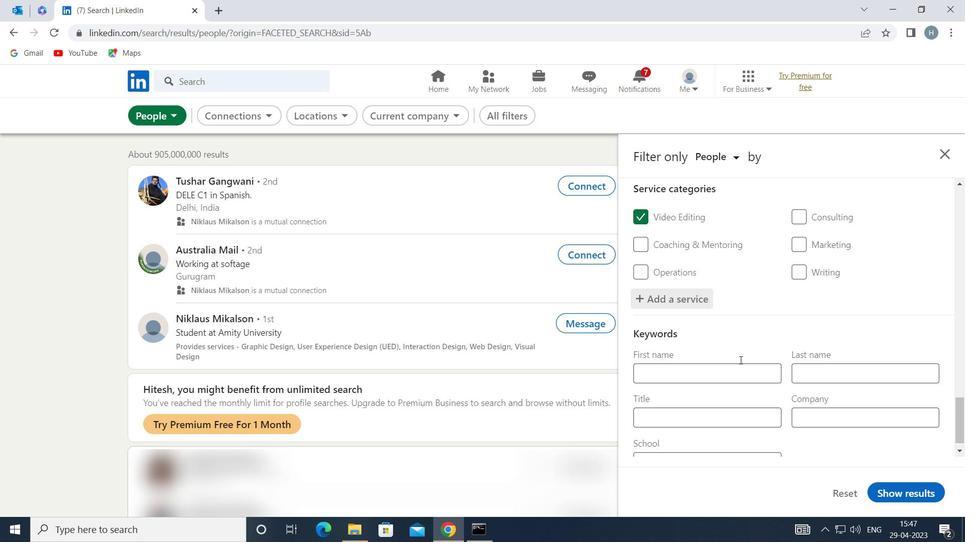 
Action: Mouse scrolled (740, 357) with delta (0, 0)
Screenshot: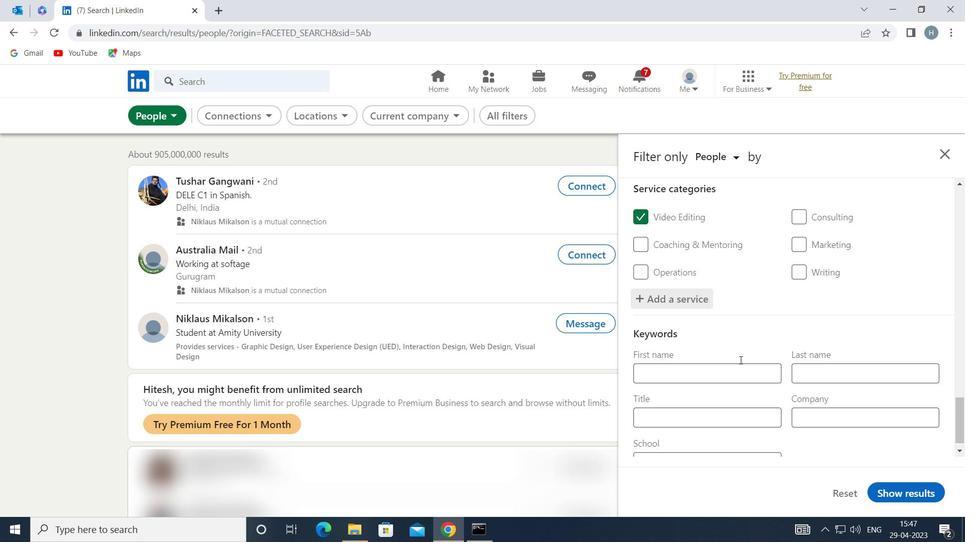 
Action: Mouse moved to (749, 392)
Screenshot: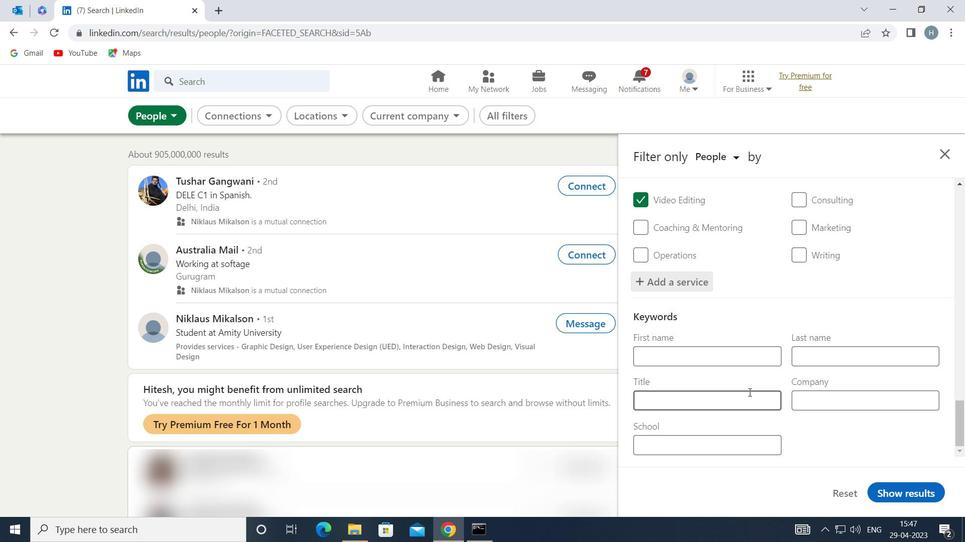 
Action: Mouse pressed left at (749, 392)
Screenshot: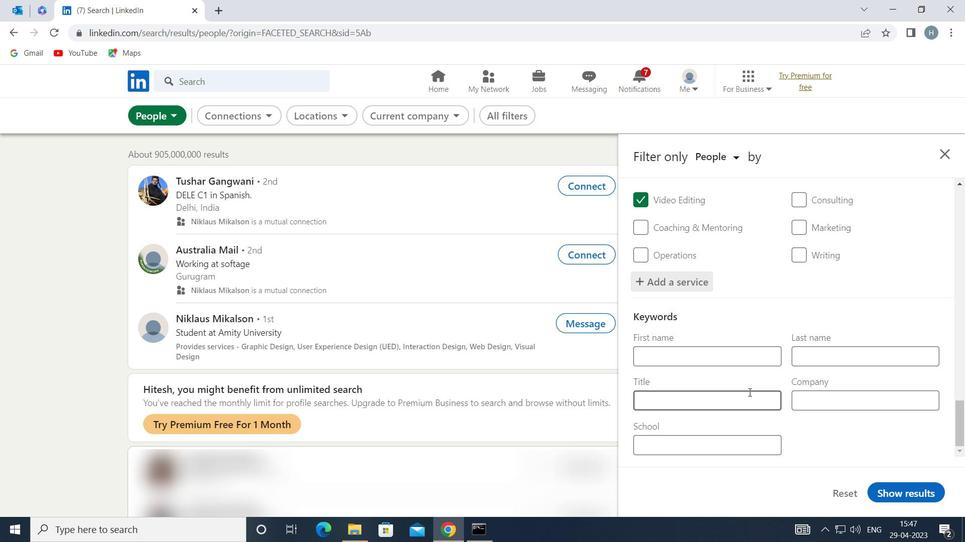
Action: Mouse moved to (748, 390)
Screenshot: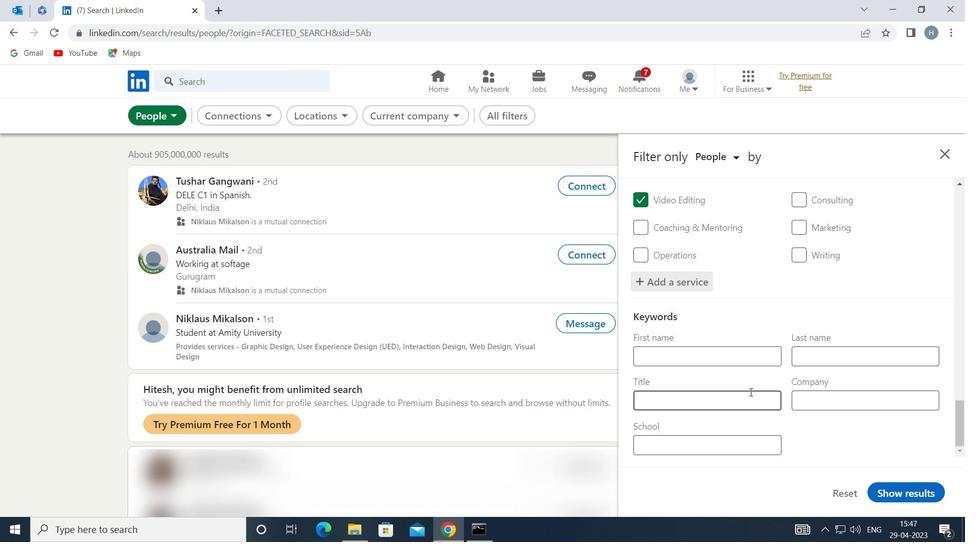 
Action: Key pressed <Key.shift>SPORTS
Screenshot: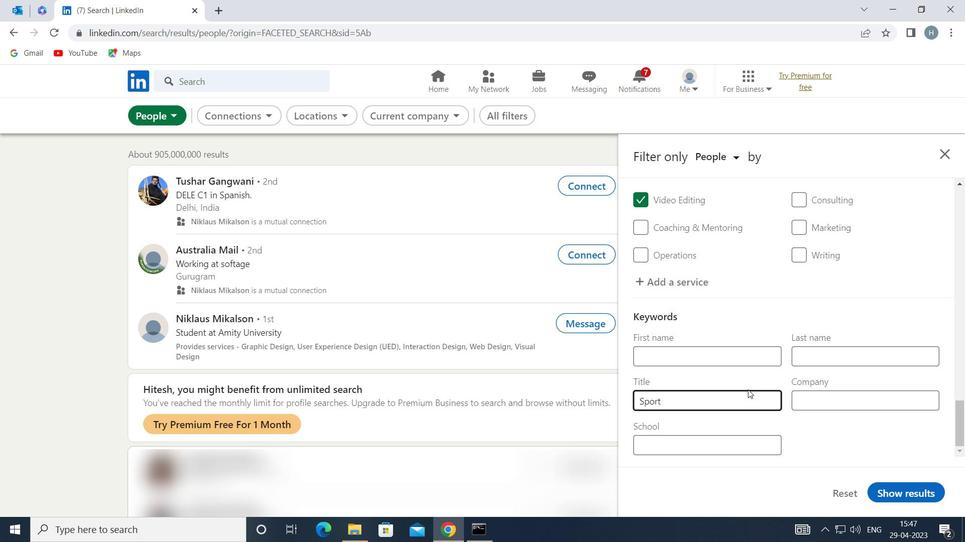 
Action: Mouse moved to (748, 389)
Screenshot: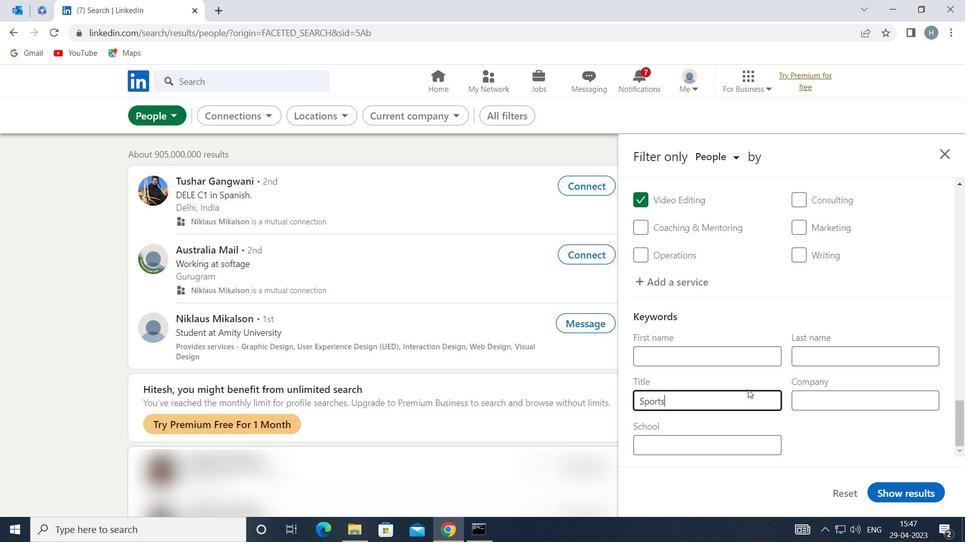 
Action: Key pressed <Key.space>
Screenshot: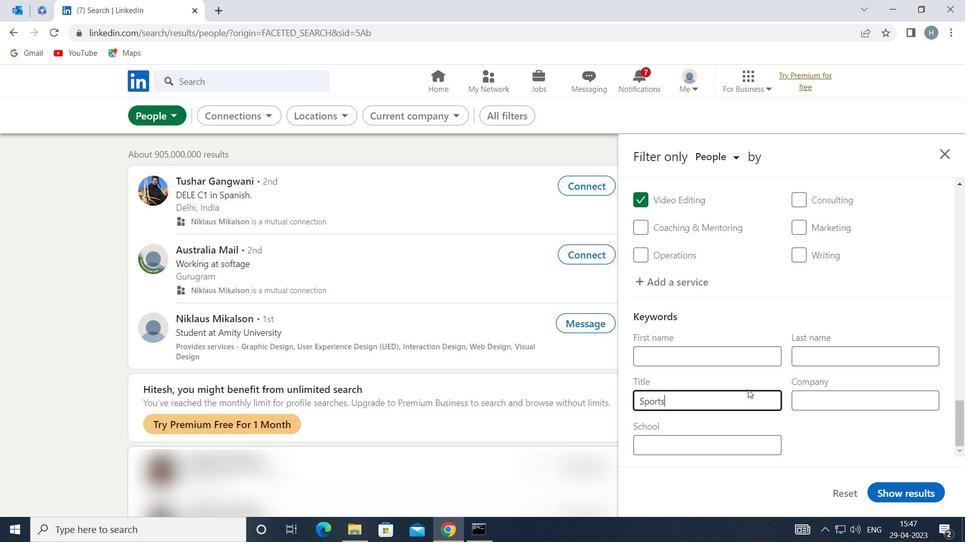 
Action: Mouse moved to (748, 388)
Screenshot: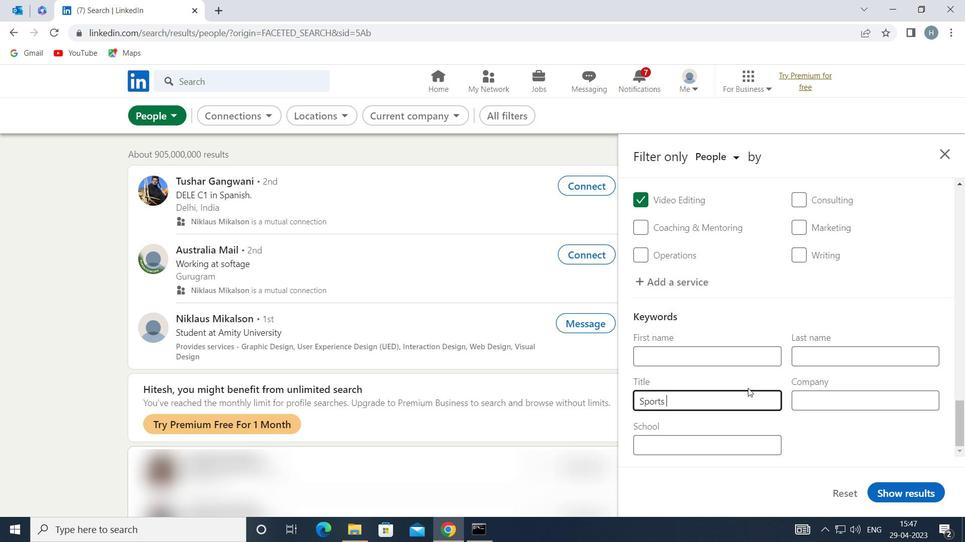 
Action: Key pressed <Key.shift>VOLUNTEER
Screenshot: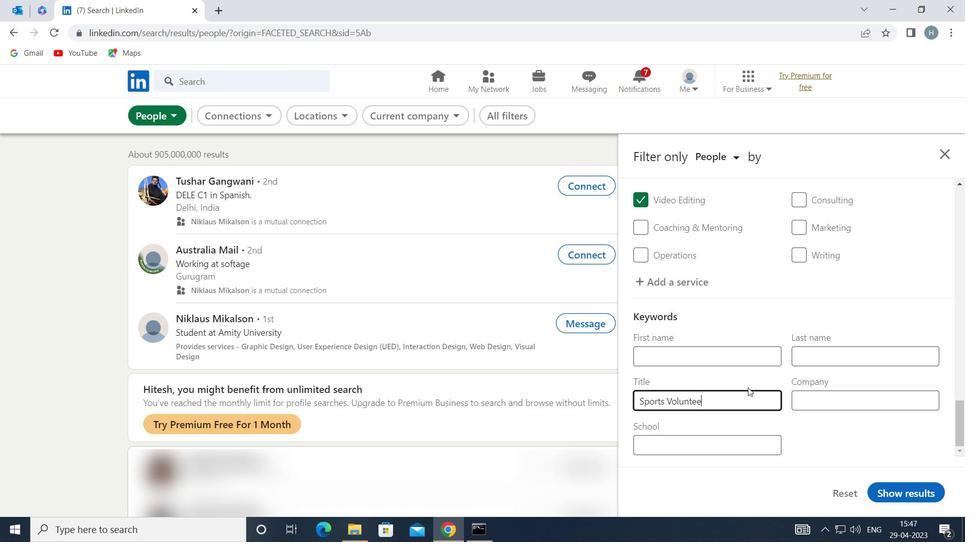 
Action: Mouse moved to (907, 491)
Screenshot: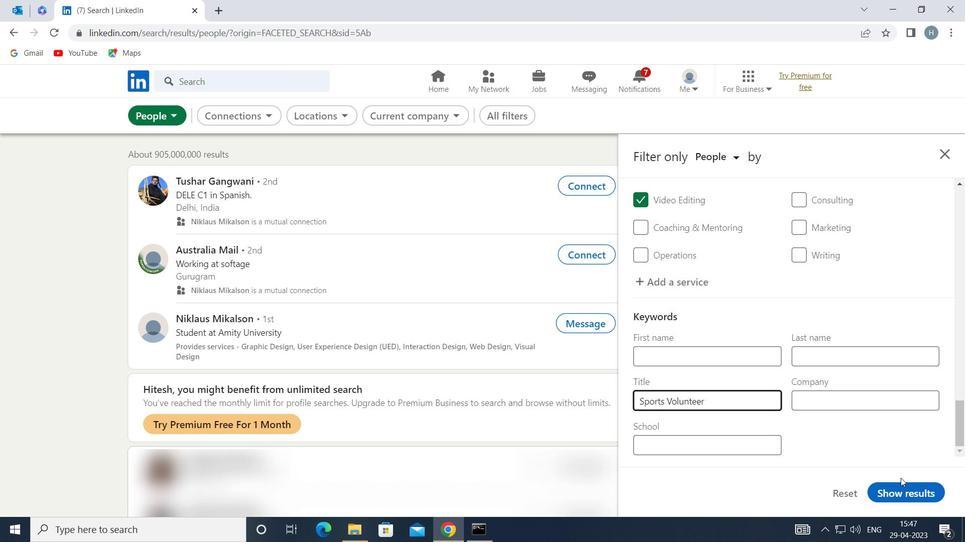 
Action: Mouse pressed left at (907, 491)
Screenshot: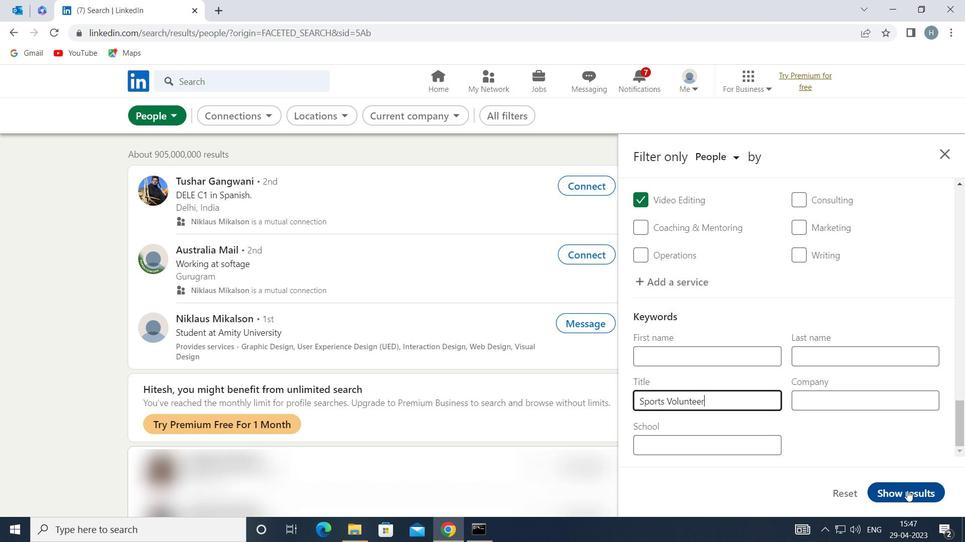 
Action: Mouse moved to (603, 282)
Screenshot: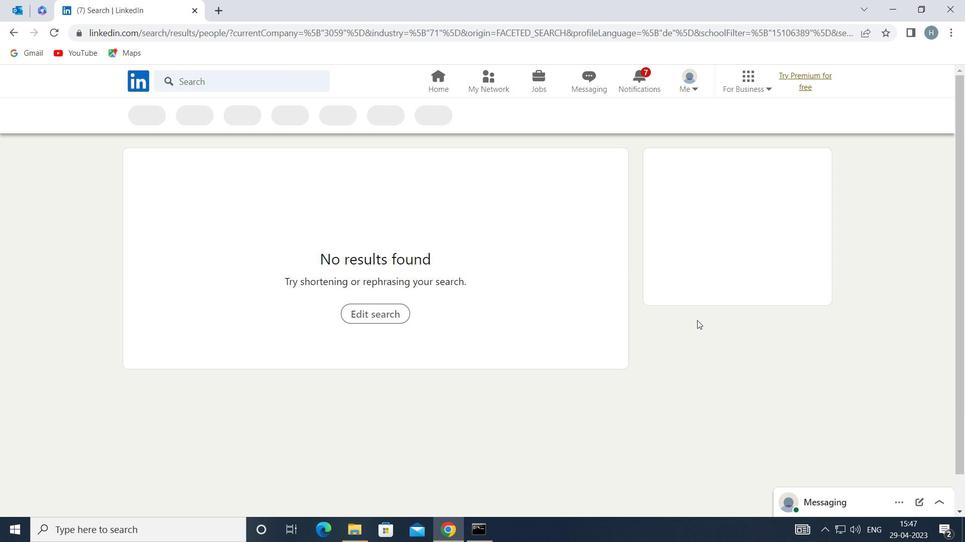 
